 Task: Plan a trip to Sinhyeon, South Korea from 4th December, 2023 to 10th December, 2023 for 1 adult. Place can be private room with 1  bedroom having 1 bed and 1 bathroom. Property type can be hotel.
Action: Mouse moved to (433, 213)
Screenshot: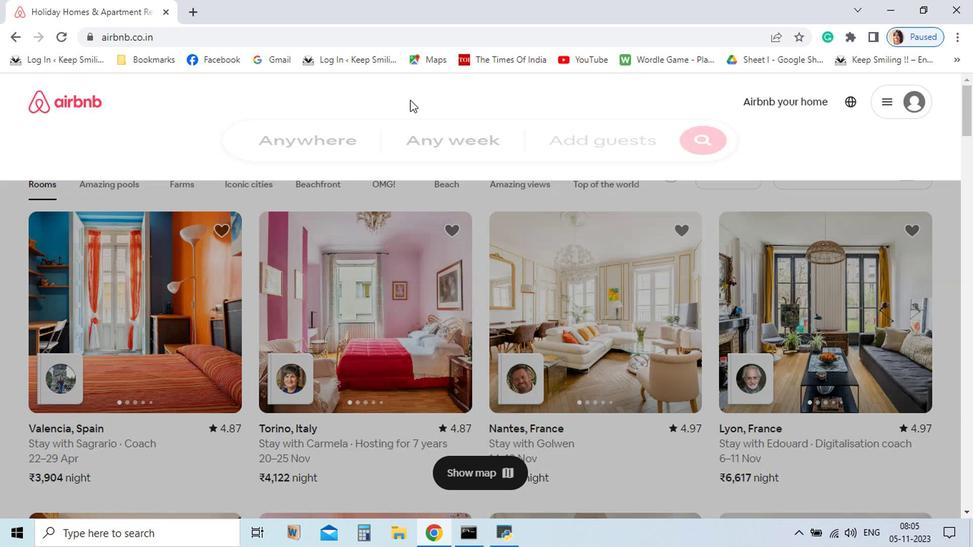 
Action: Mouse pressed left at (433, 213)
Screenshot: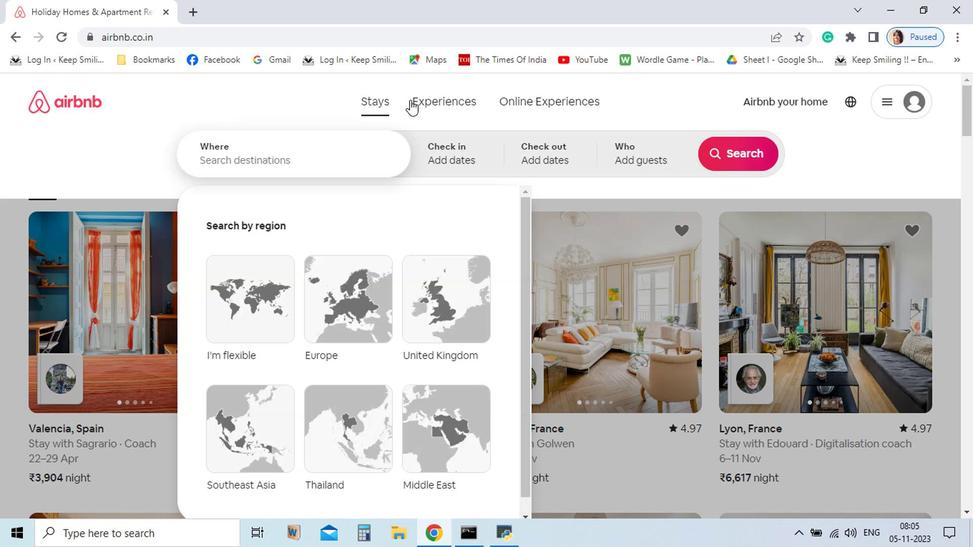 
Action: Mouse moved to (361, 260)
Screenshot: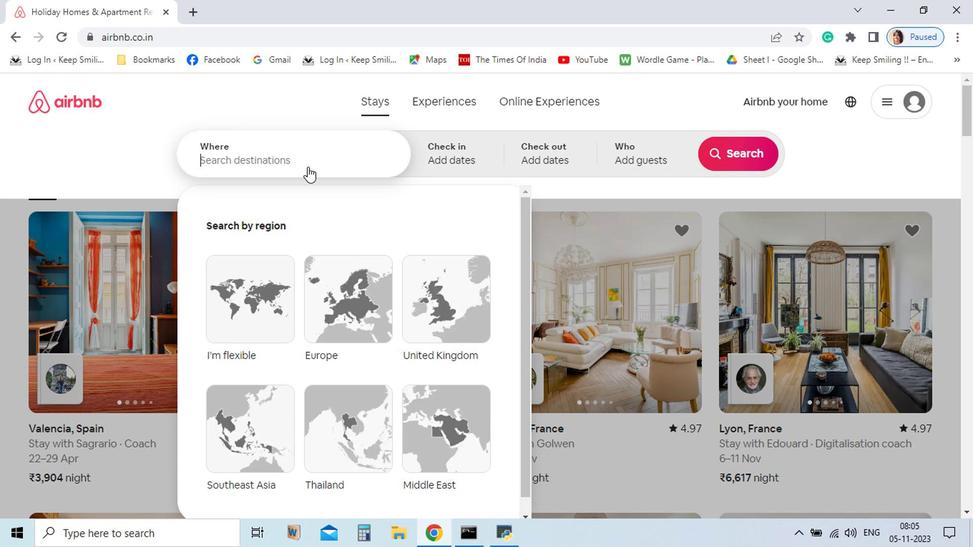 
Action: Mouse pressed left at (361, 260)
Screenshot: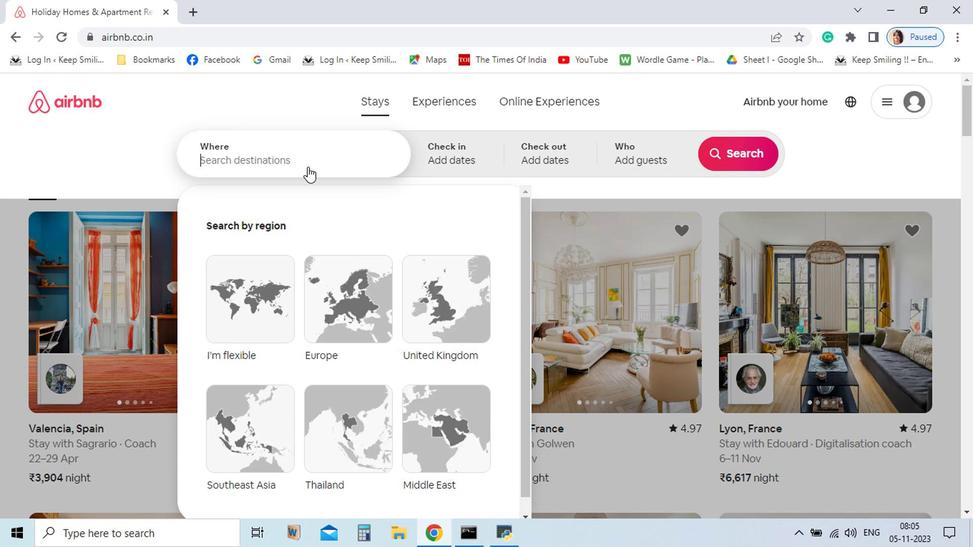 
Action: Mouse moved to (360, 261)
Screenshot: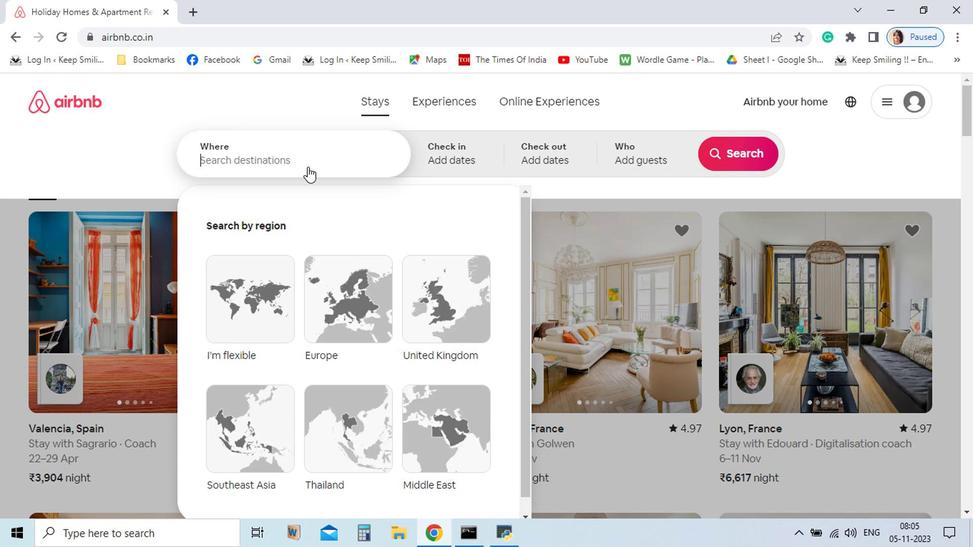 
Action: Key pressed <Key.shift>Sinhyeon,<Key.space><Key.shift>South<Key.space><Key.shift_r>Korea
Screenshot: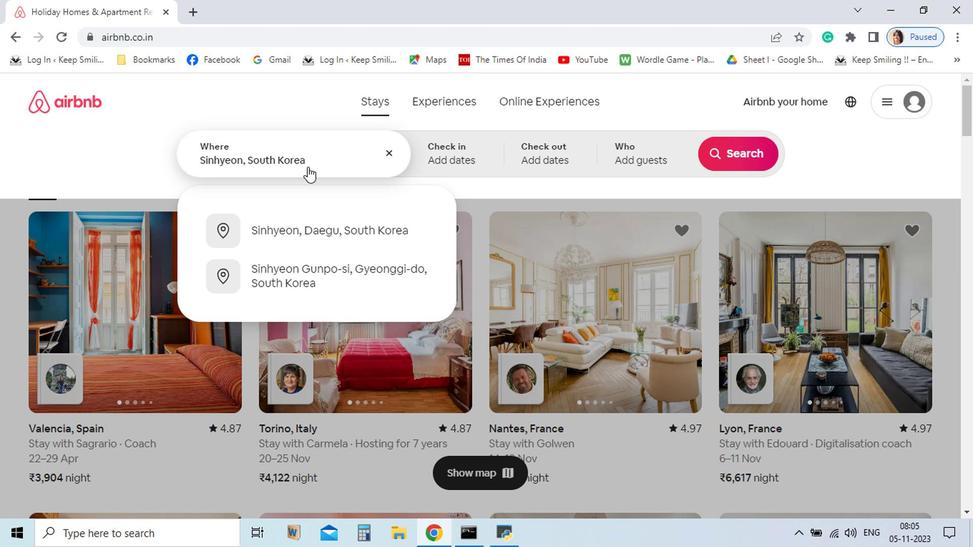 
Action: Mouse moved to (467, 255)
Screenshot: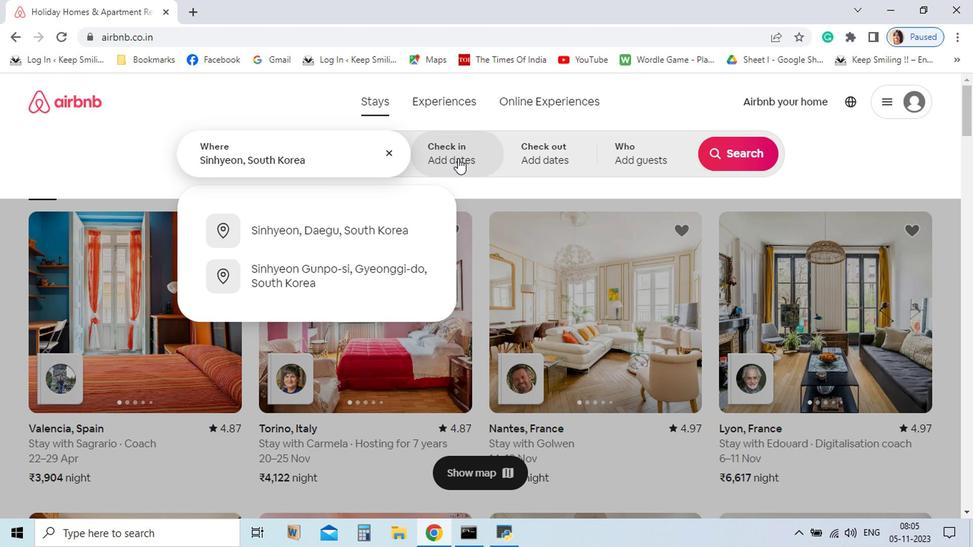 
Action: Mouse pressed left at (467, 255)
Screenshot: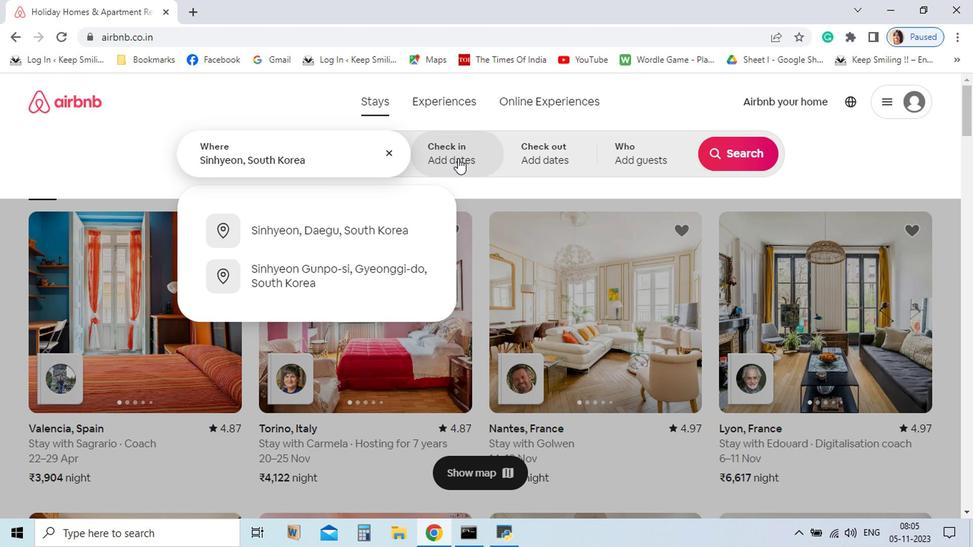 
Action: Mouse moved to (535, 402)
Screenshot: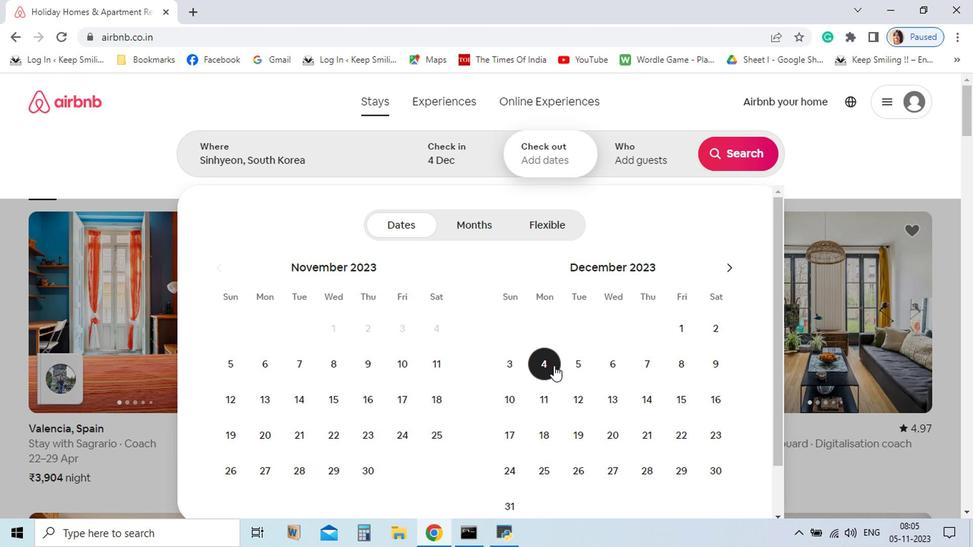 
Action: Mouse pressed left at (535, 402)
Screenshot: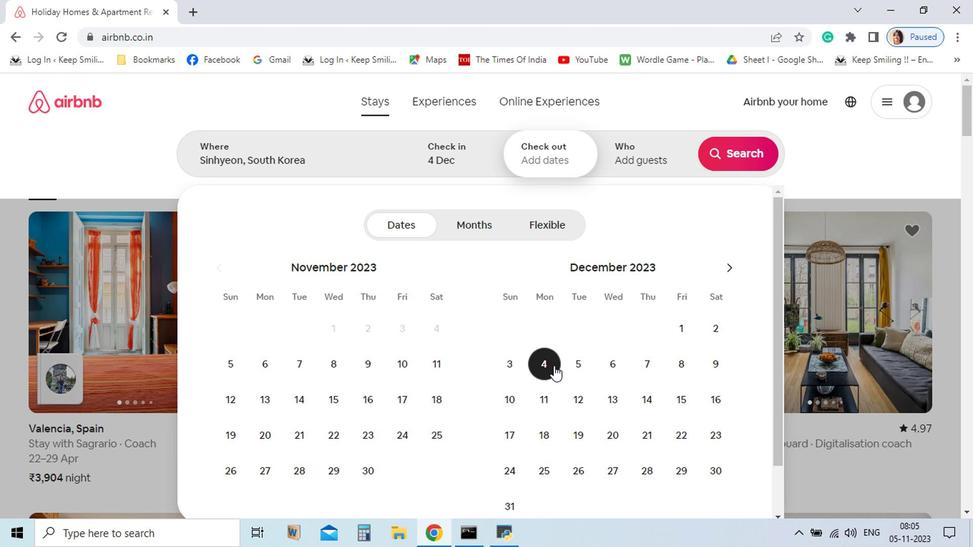 
Action: Mouse moved to (502, 424)
Screenshot: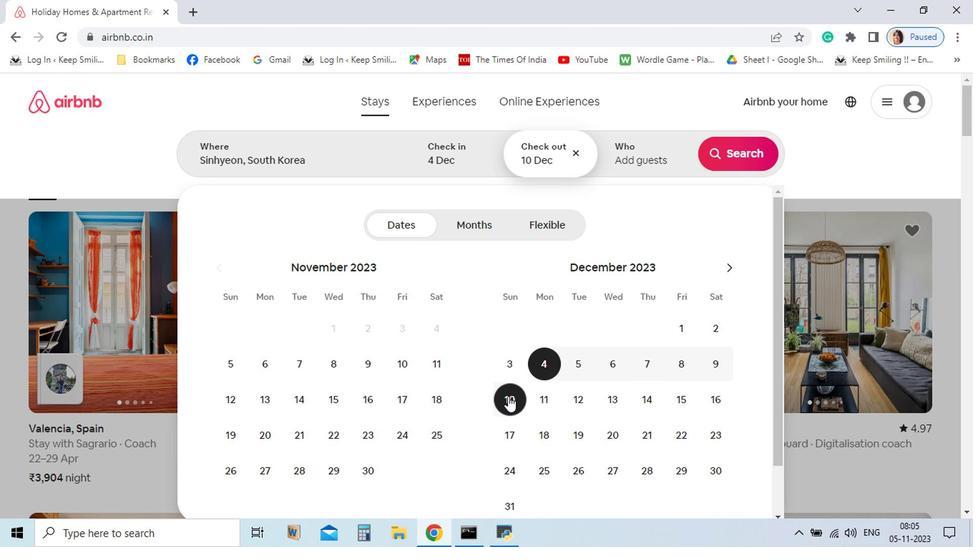 
Action: Mouse pressed left at (502, 424)
Screenshot: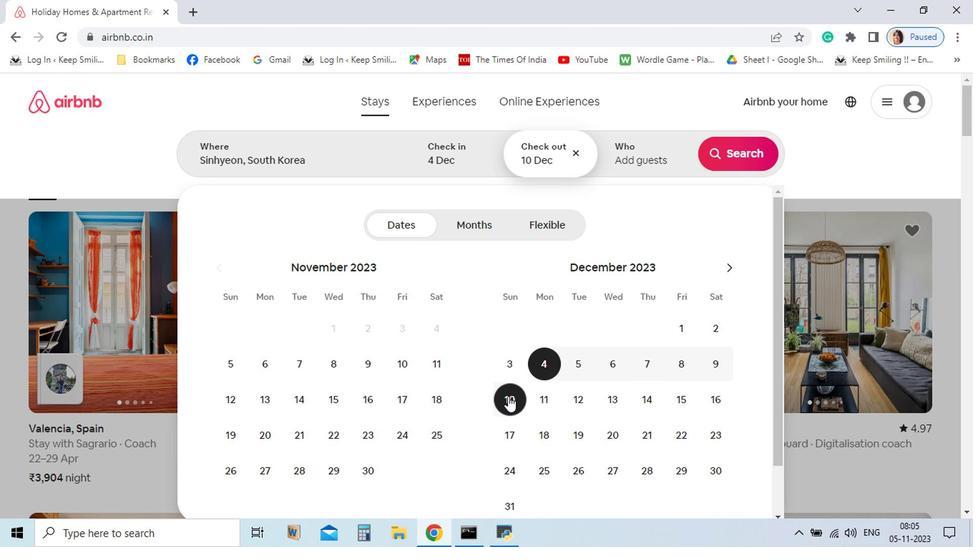 
Action: Mouse moved to (599, 255)
Screenshot: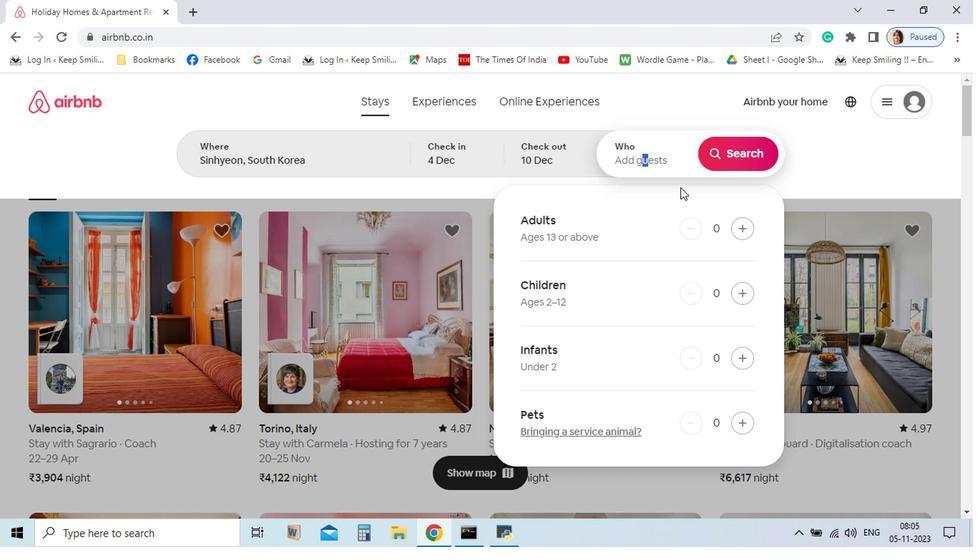 
Action: Mouse pressed left at (599, 255)
Screenshot: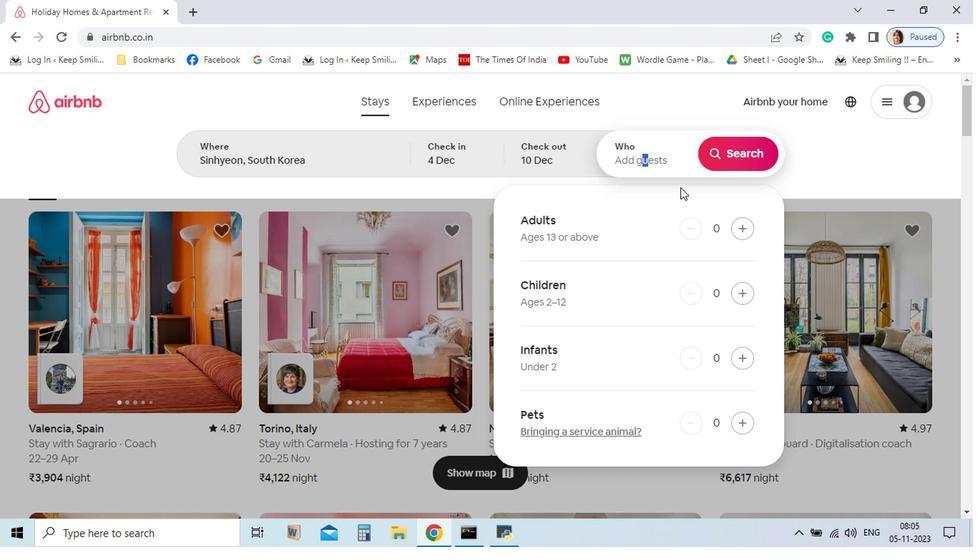 
Action: Mouse moved to (668, 303)
Screenshot: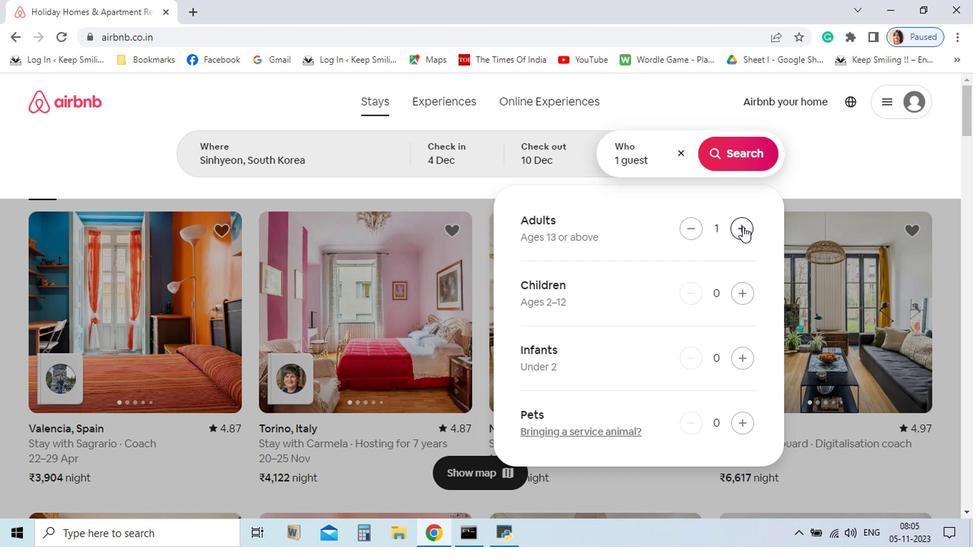 
Action: Mouse pressed left at (668, 303)
Screenshot: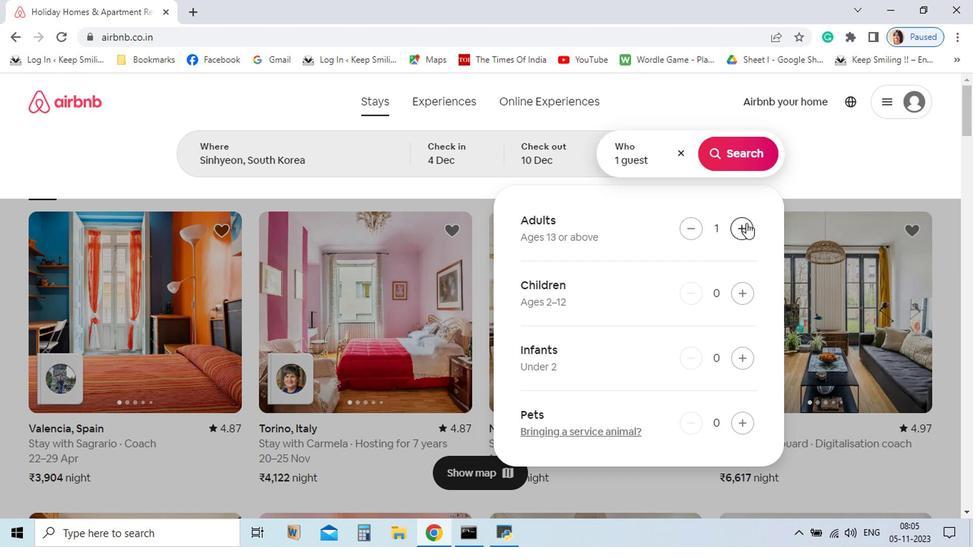 
Action: Mouse moved to (672, 250)
Screenshot: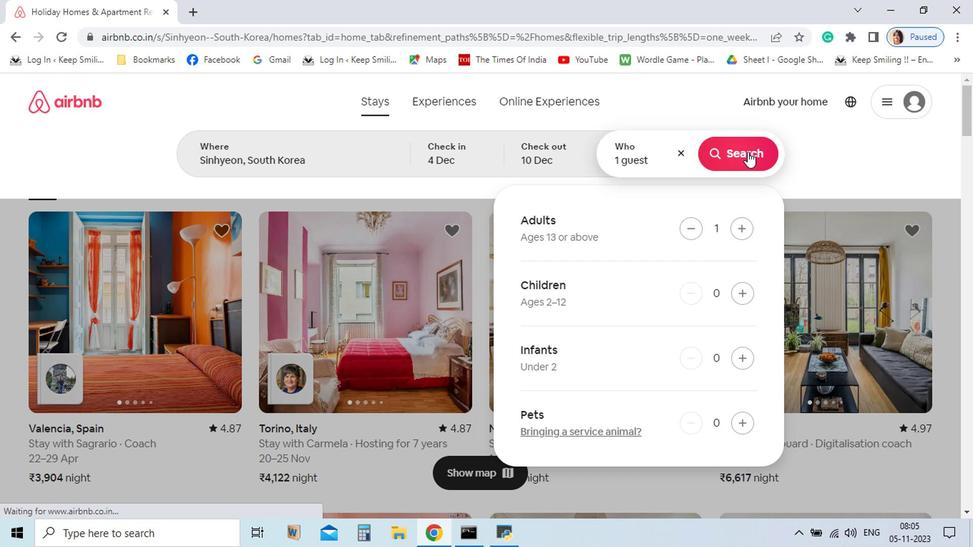 
Action: Mouse pressed left at (672, 250)
Screenshot: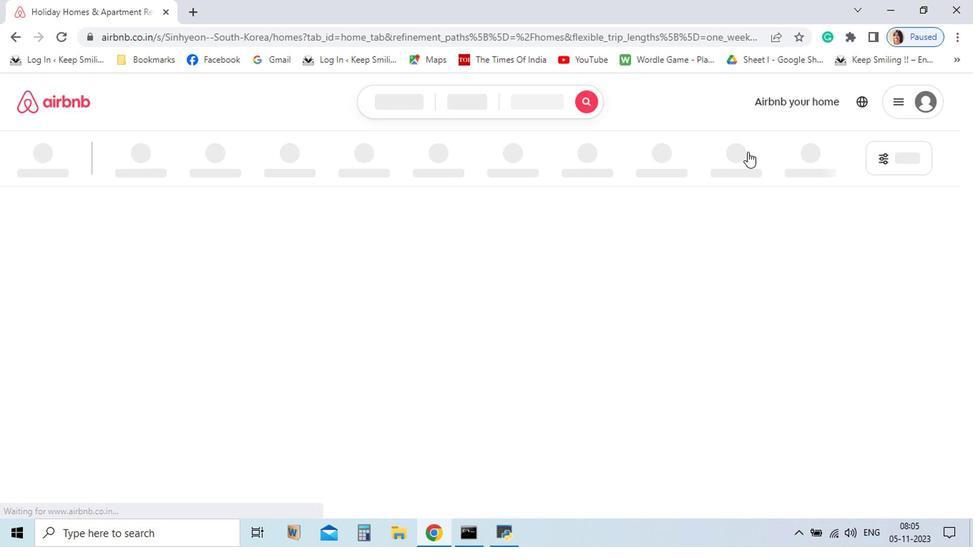 
Action: Mouse moved to (671, 250)
Screenshot: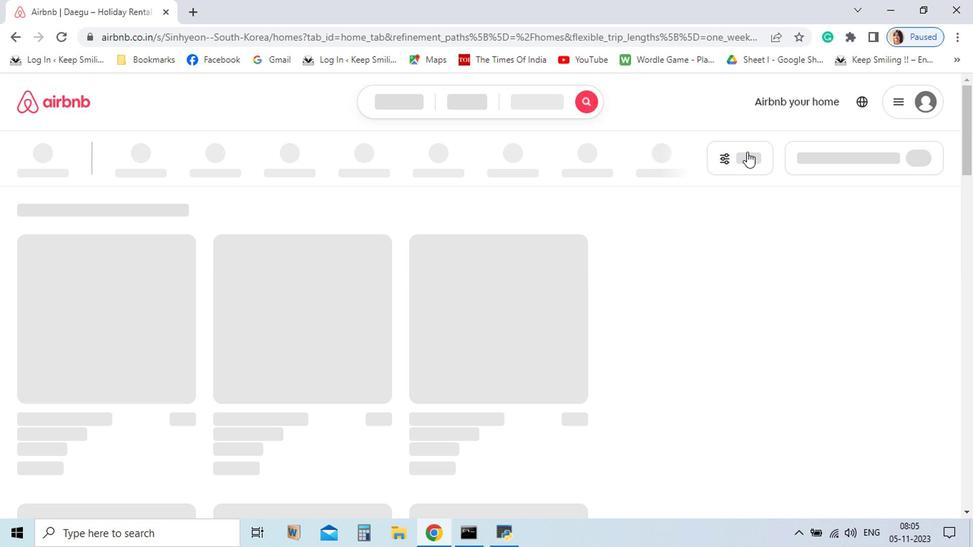 
Action: Mouse pressed left at (671, 250)
Screenshot: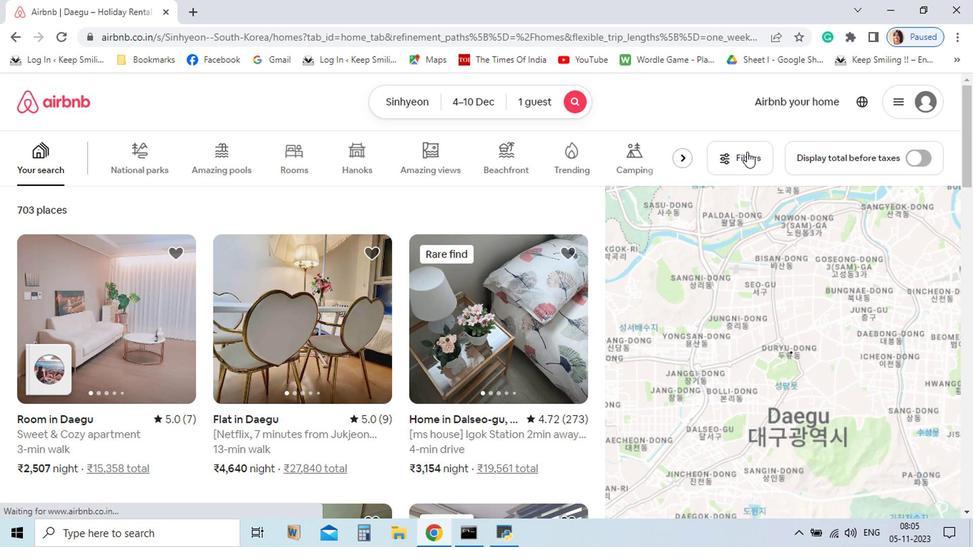 
Action: Mouse moved to (671, 252)
Screenshot: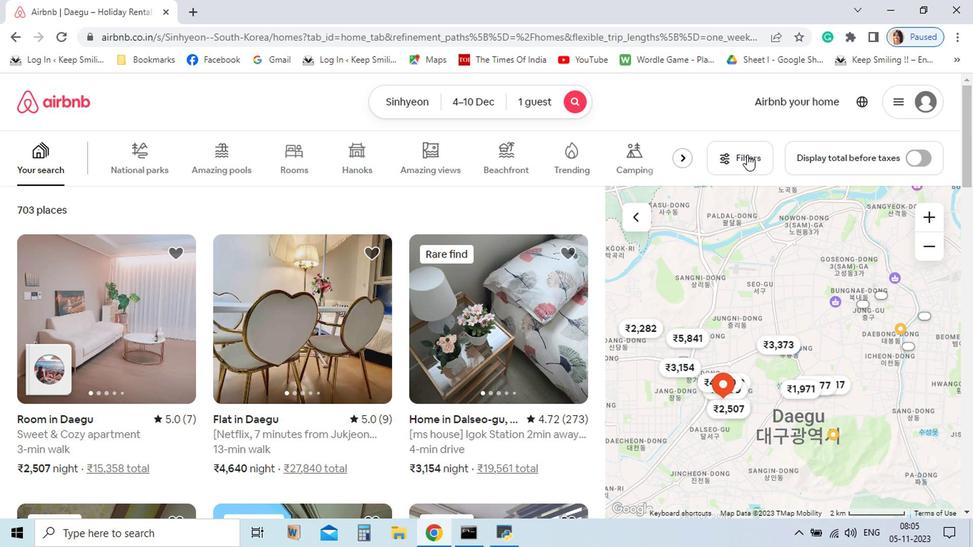 
Action: Mouse pressed left at (671, 252)
Screenshot: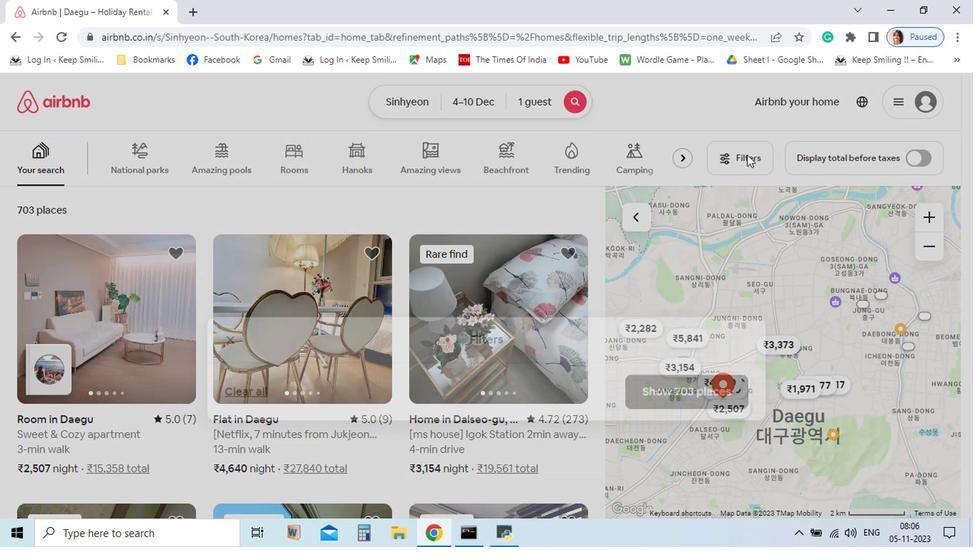 
Action: Mouse pressed left at (671, 252)
Screenshot: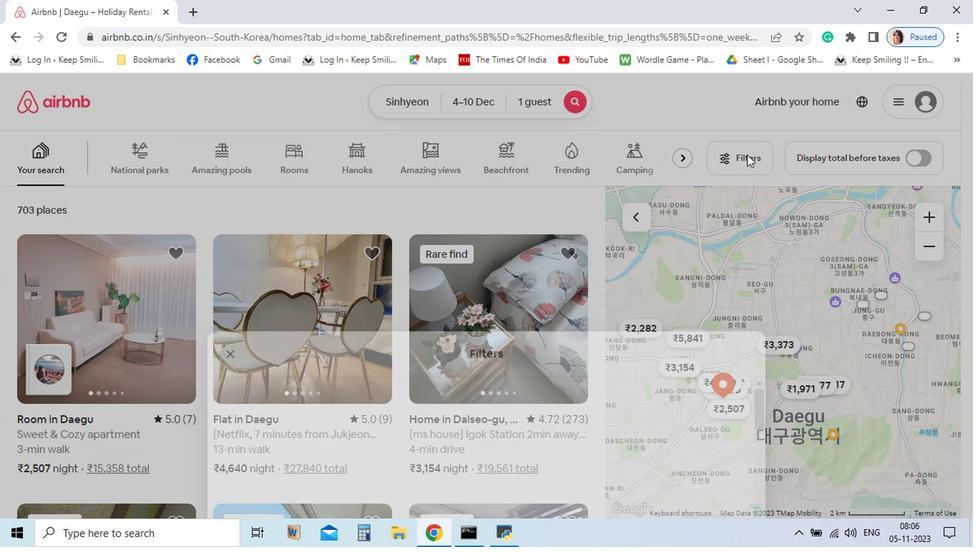 
Action: Mouse moved to (678, 277)
Screenshot: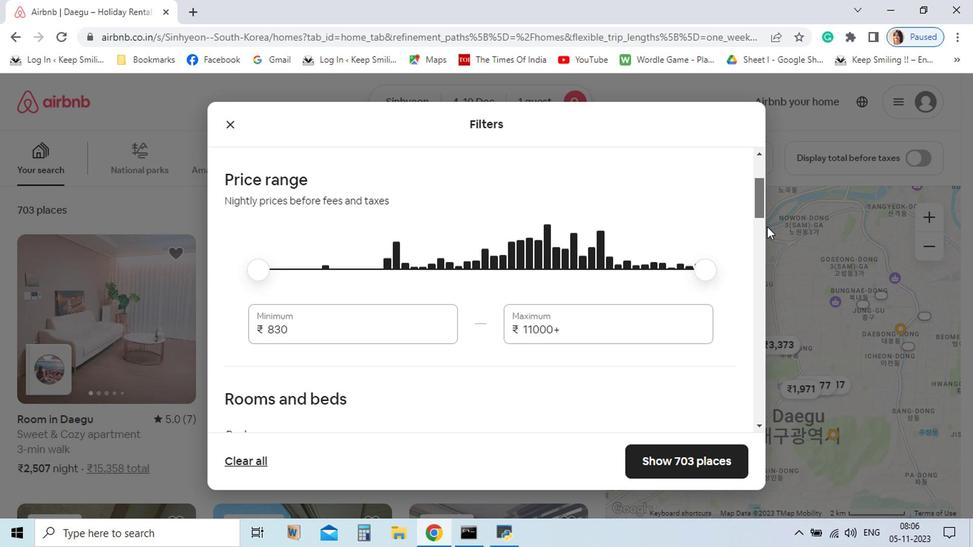 
Action: Mouse pressed left at (678, 277)
Screenshot: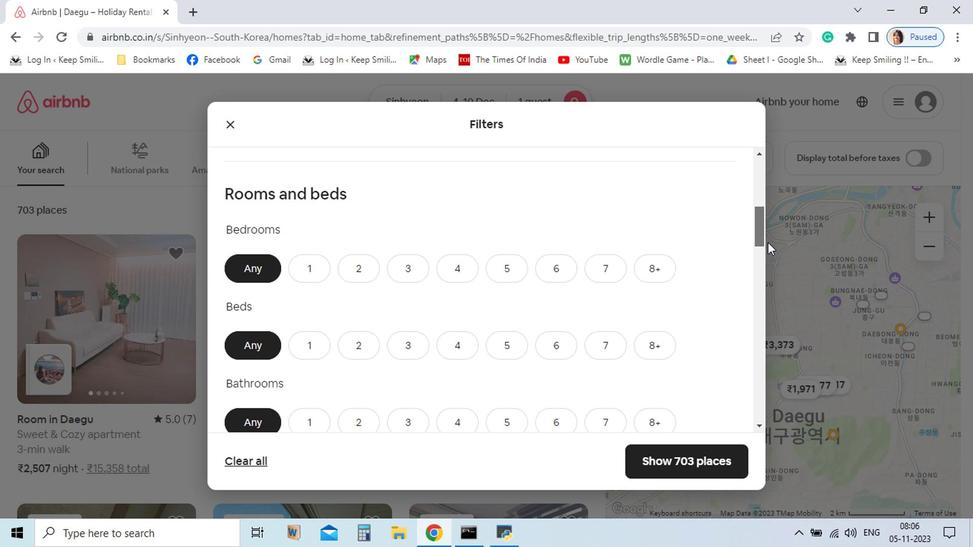 
Action: Mouse moved to (372, 307)
Screenshot: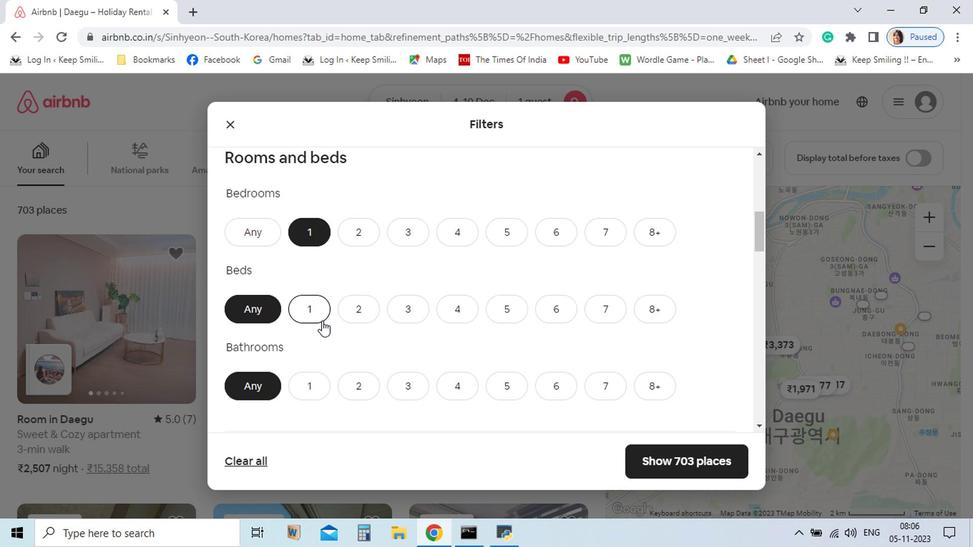 
Action: Mouse pressed left at (372, 307)
Screenshot: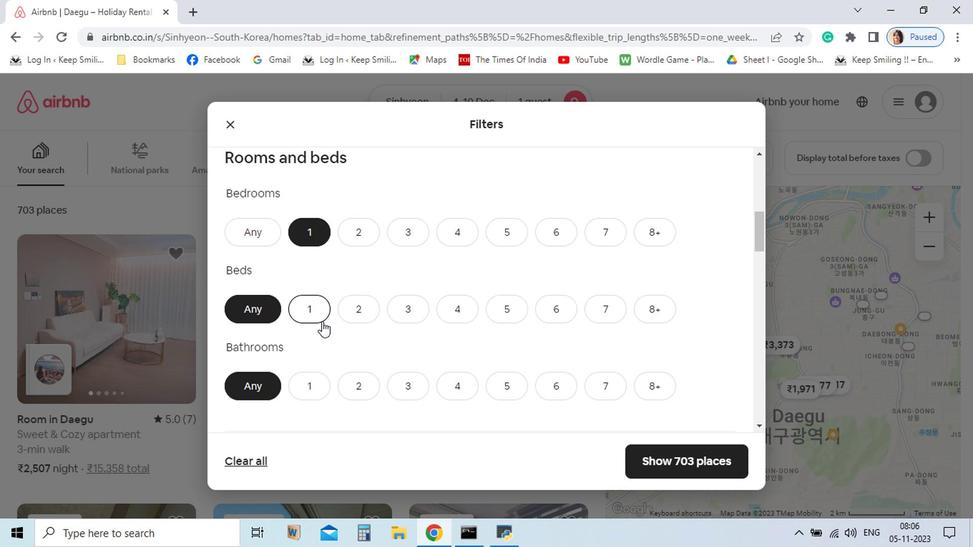 
Action: Mouse moved to (370, 370)
Screenshot: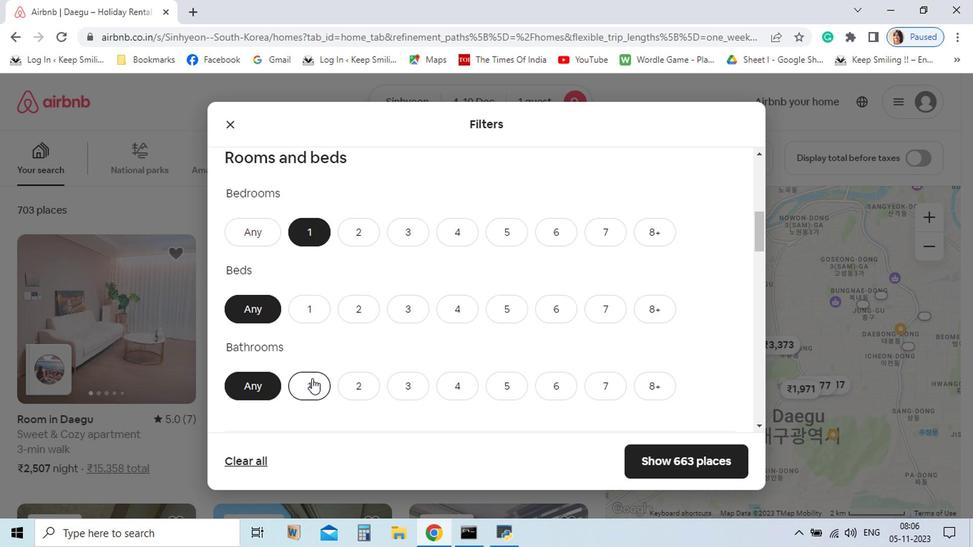 
Action: Mouse pressed left at (370, 370)
Screenshot: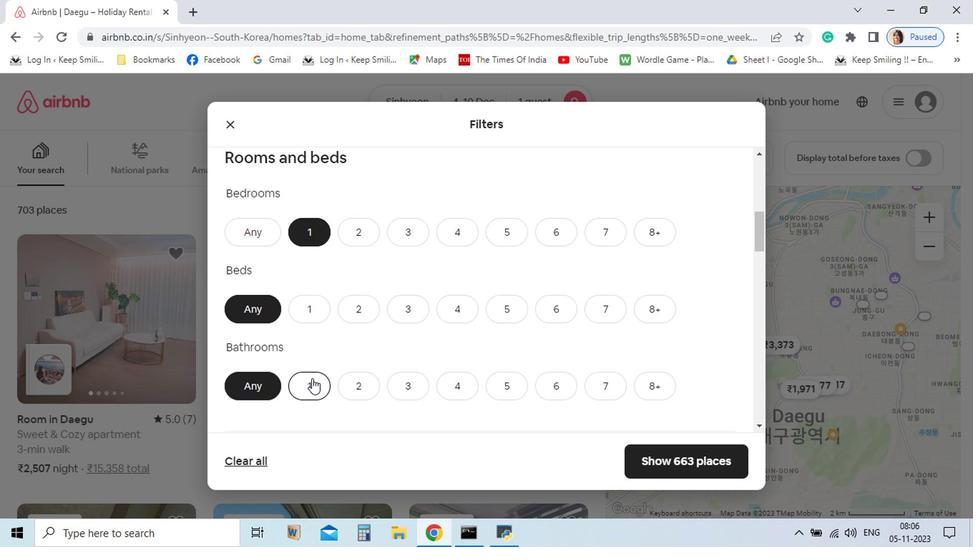 
Action: Mouse moved to (365, 367)
Screenshot: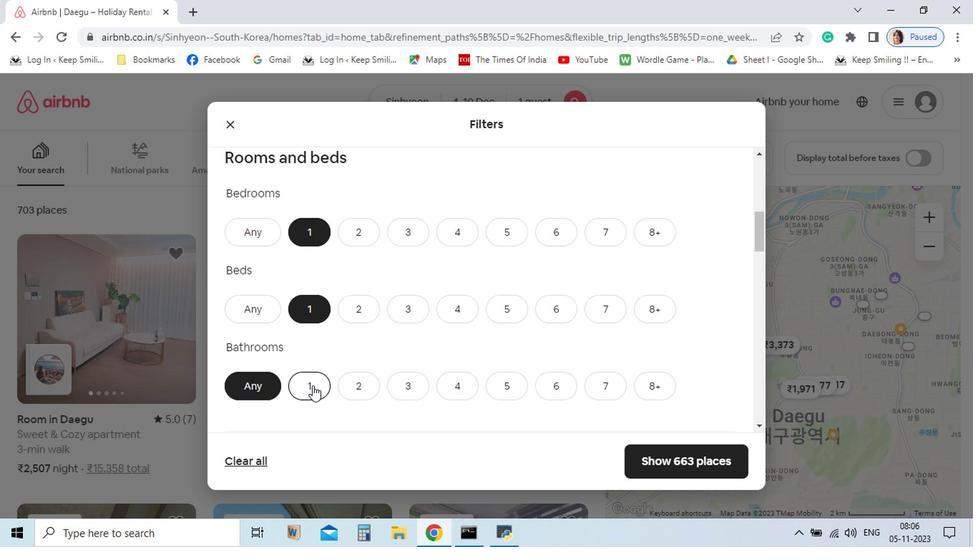 
Action: Mouse pressed left at (365, 367)
Screenshot: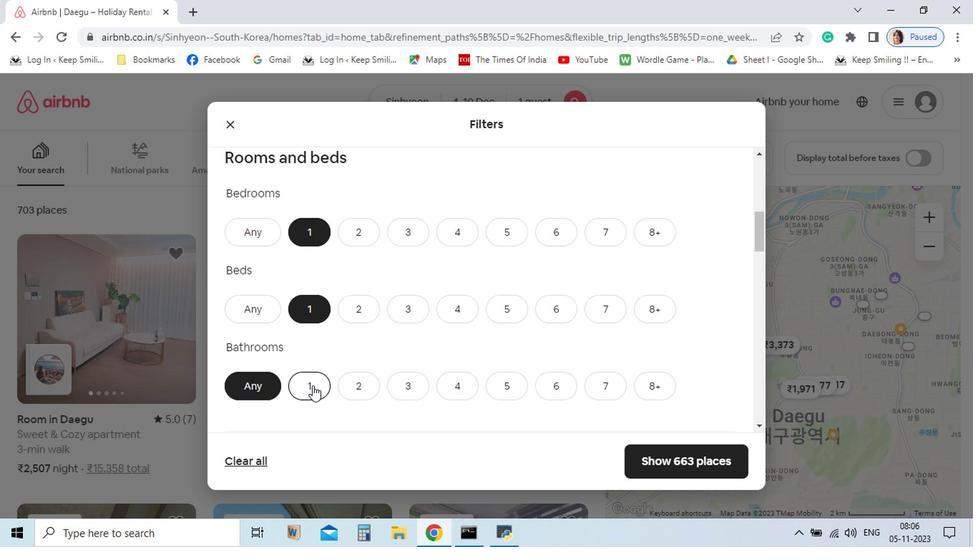 
Action: Mouse moved to (364, 416)
Screenshot: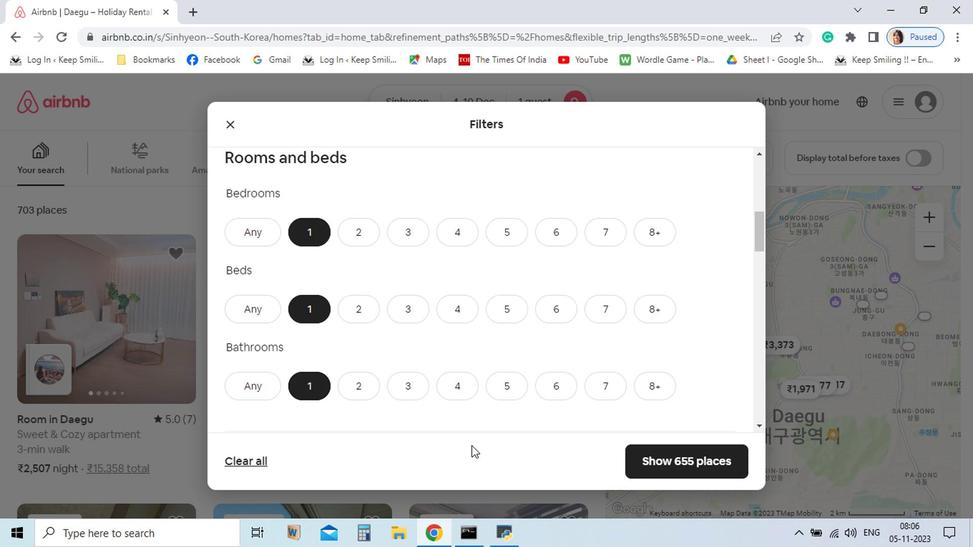 
Action: Mouse pressed left at (364, 416)
Screenshot: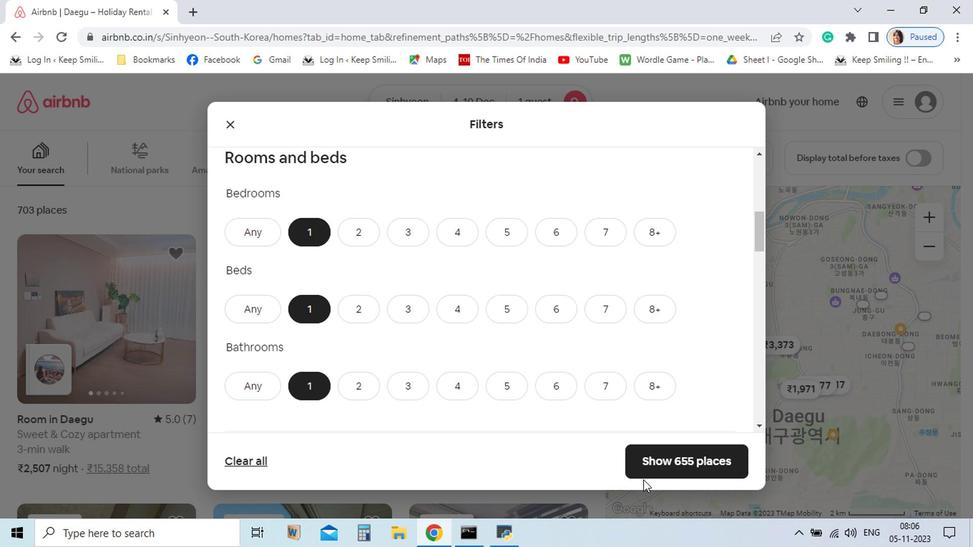 
Action: Mouse moved to (678, 311)
Screenshot: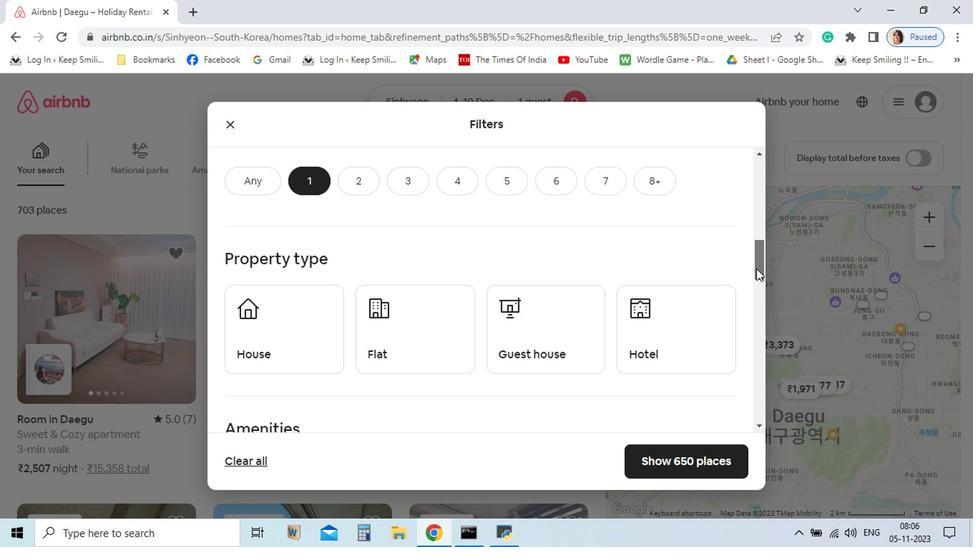 
Action: Mouse pressed left at (678, 311)
Screenshot: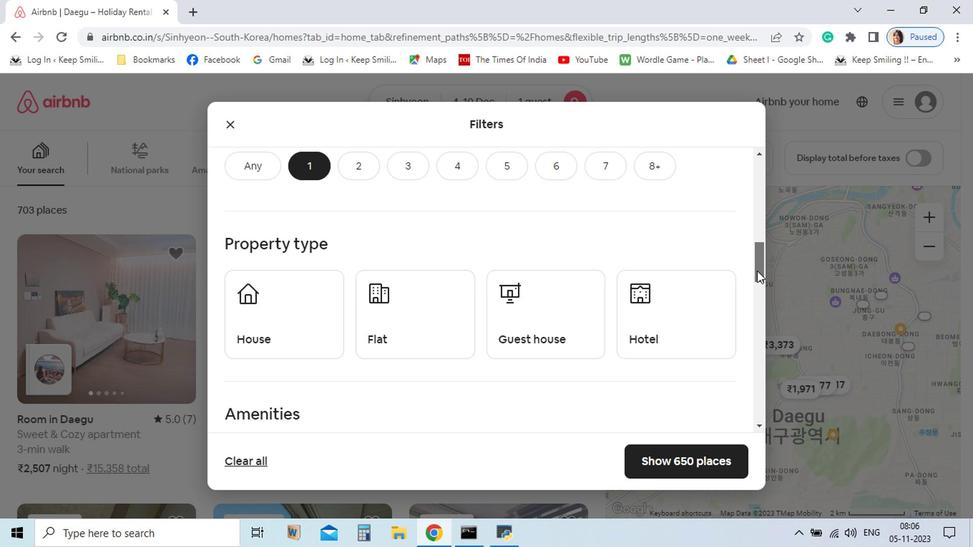 
Action: Mouse moved to (618, 363)
Screenshot: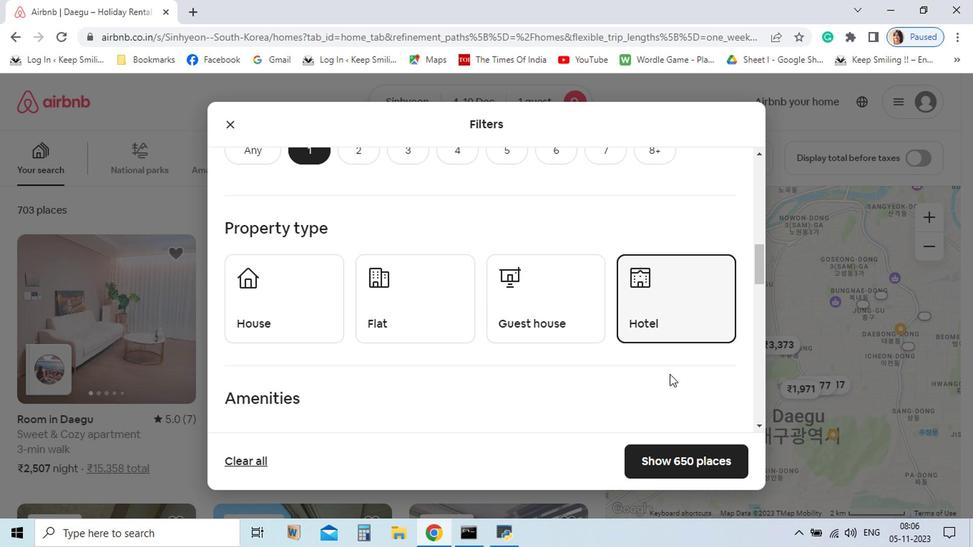 
Action: Mouse pressed left at (618, 363)
Screenshot: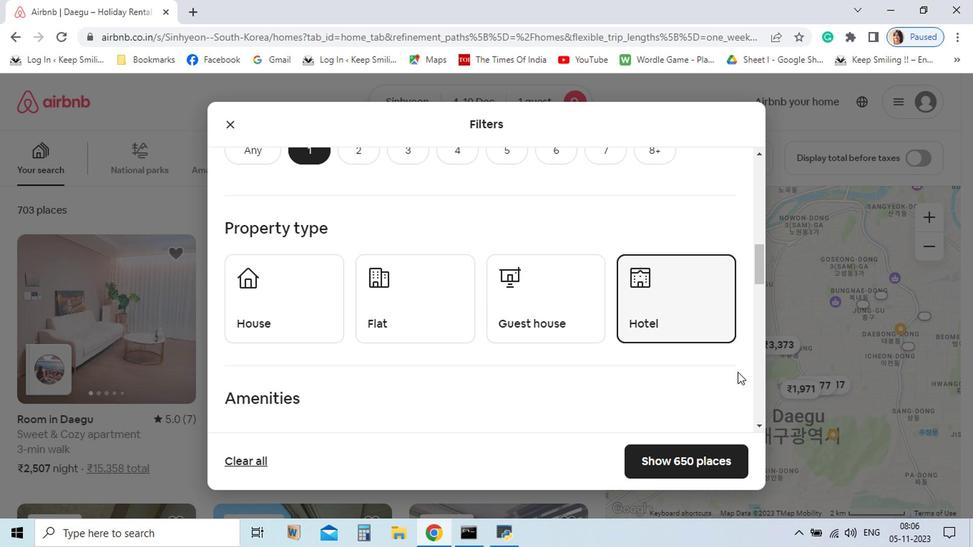 
Action: Mouse moved to (650, 473)
Screenshot: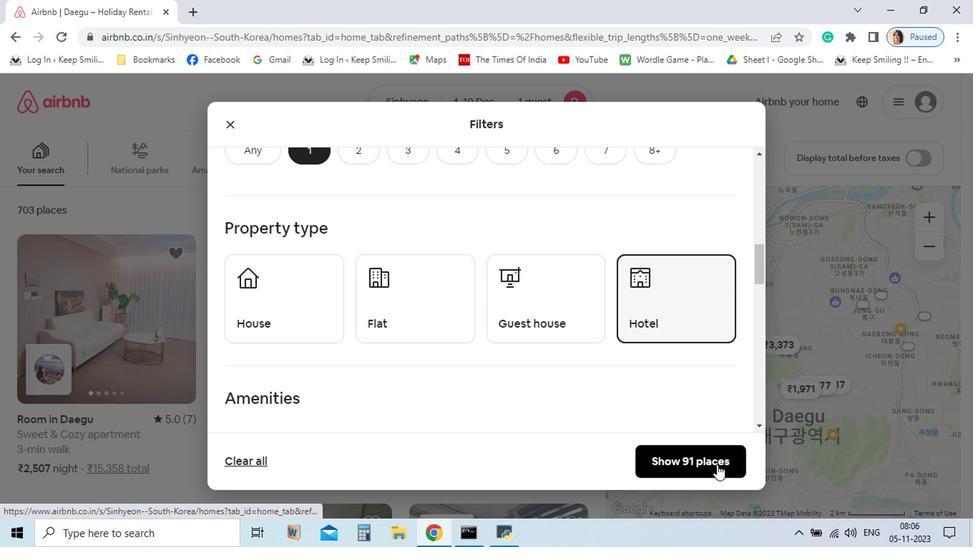 
Action: Mouse pressed left at (650, 473)
Screenshot: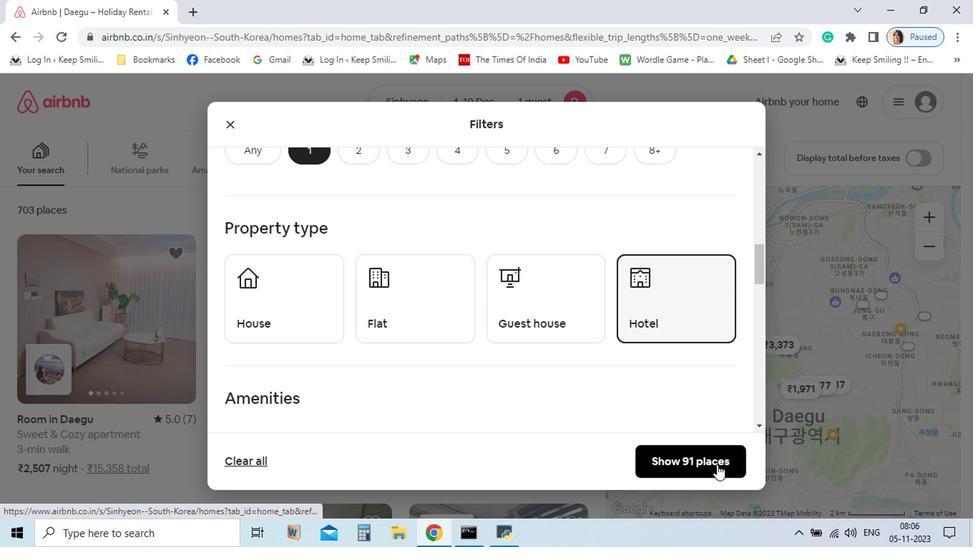 
Action: Mouse moved to (203, 438)
Screenshot: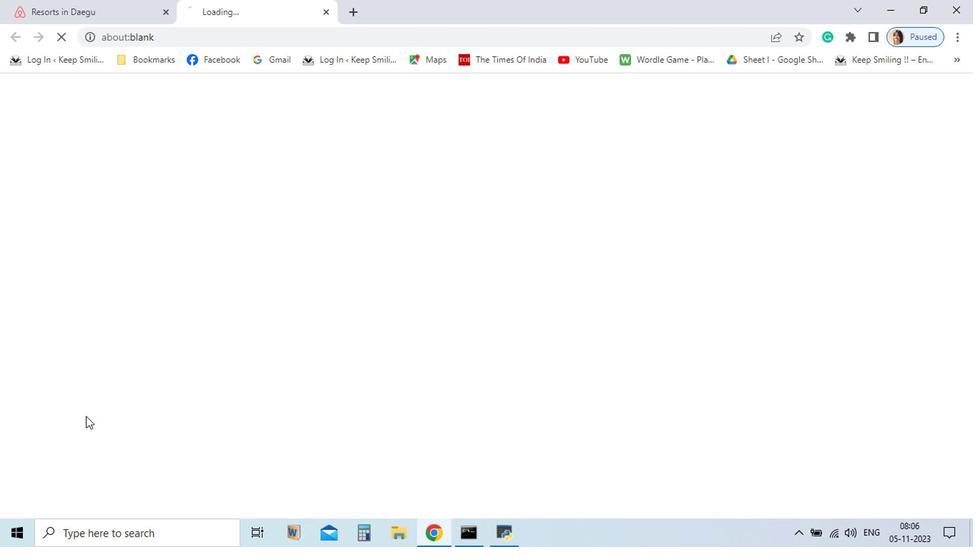 
Action: Mouse pressed left at (203, 438)
Screenshot: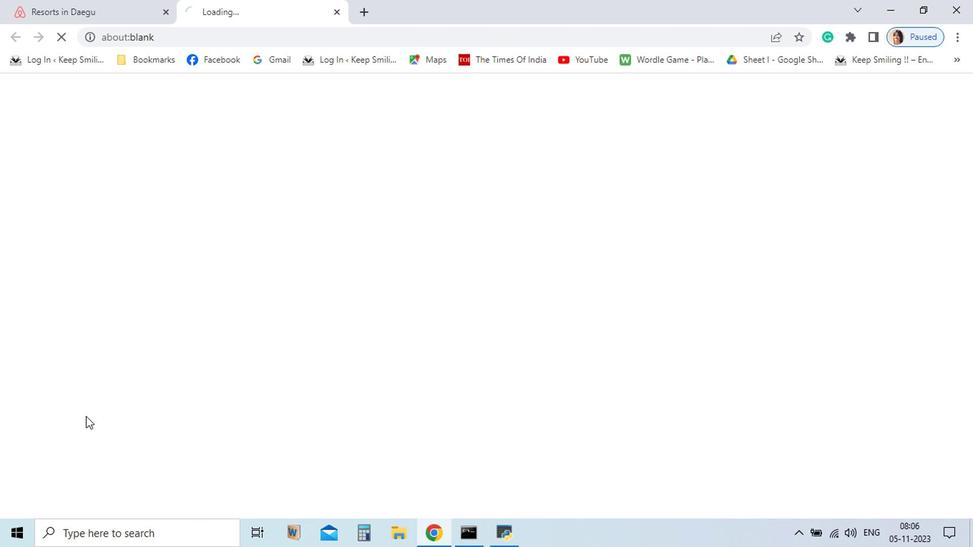 
Action: Mouse moved to (724, 430)
Screenshot: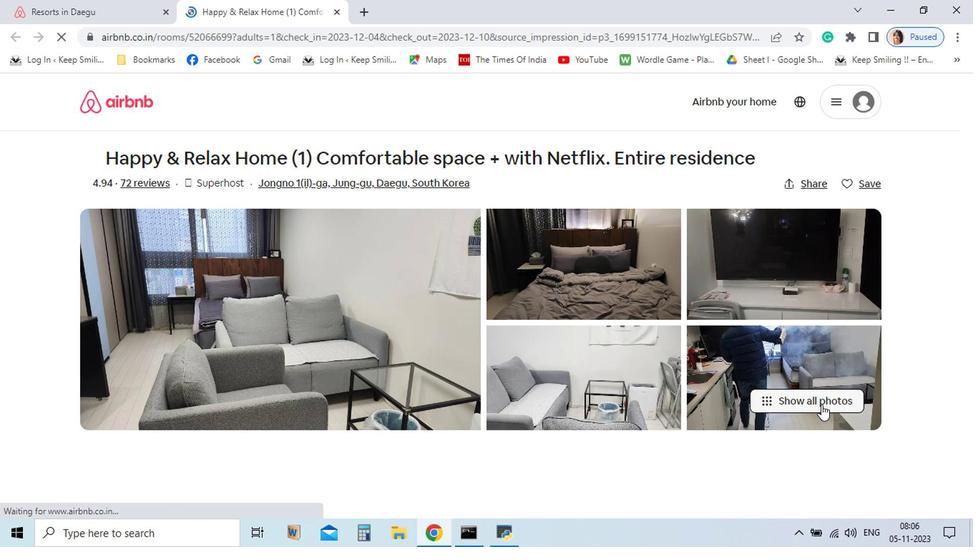 
Action: Mouse pressed left at (724, 430)
Screenshot: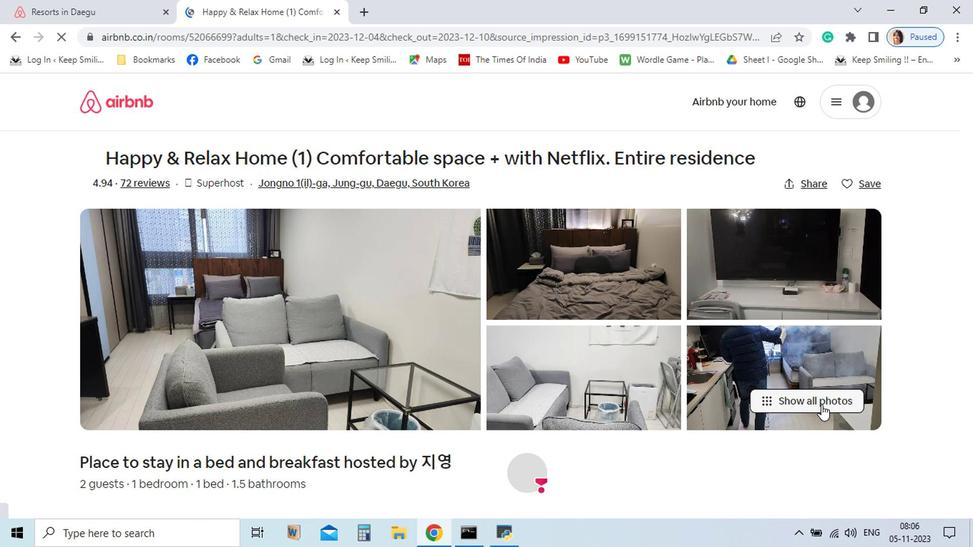 
Action: Mouse scrolled (724, 430) with delta (0, 0)
Screenshot: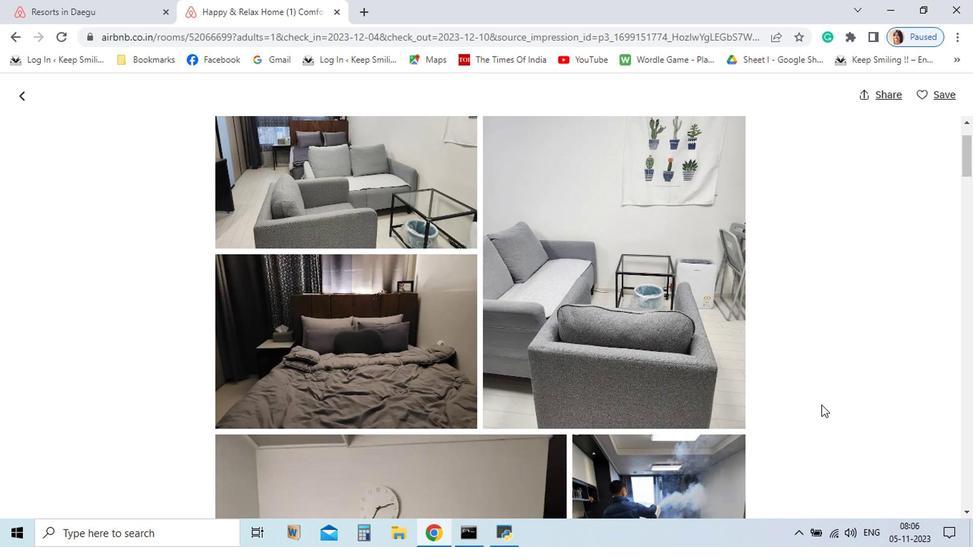 
Action: Mouse scrolled (724, 430) with delta (0, 0)
Screenshot: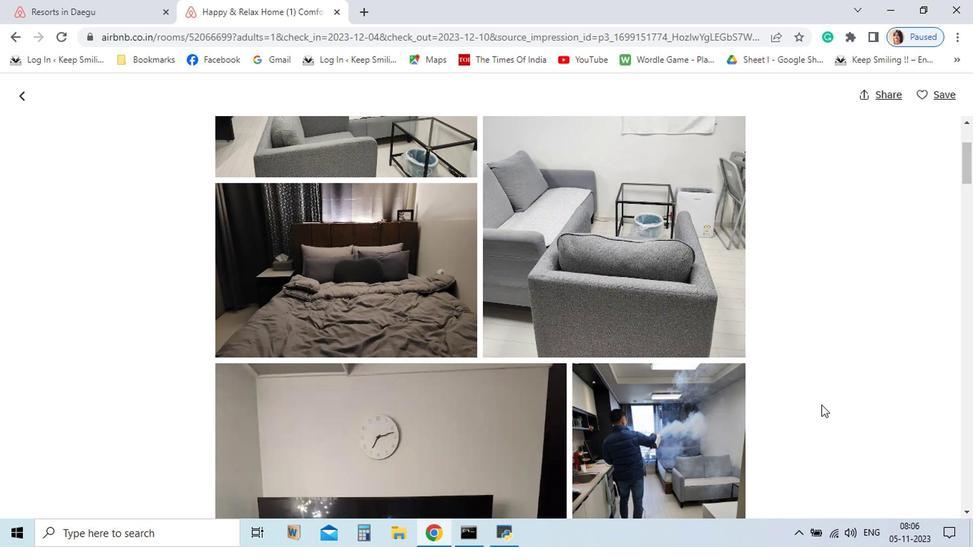 
Action: Mouse scrolled (724, 430) with delta (0, 0)
Screenshot: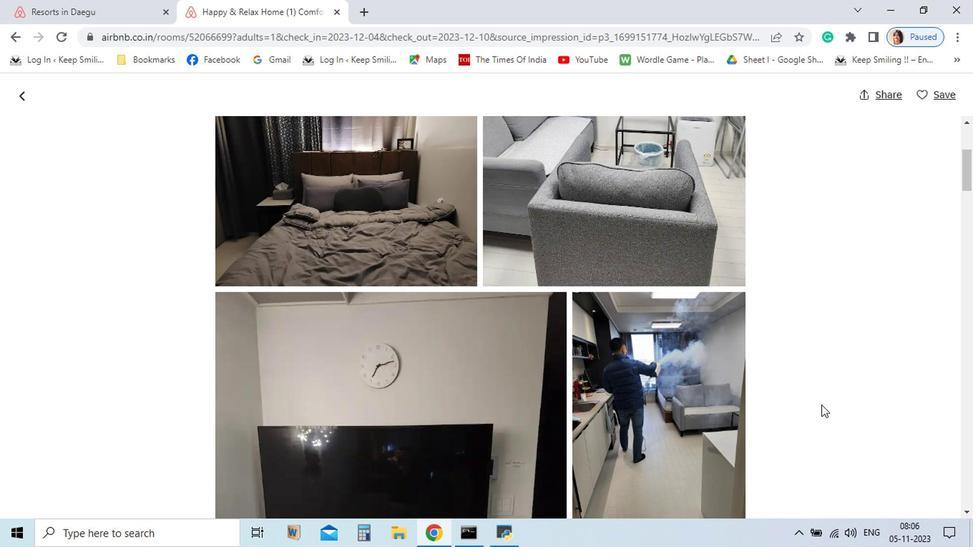 
Action: Mouse scrolled (724, 430) with delta (0, 0)
Screenshot: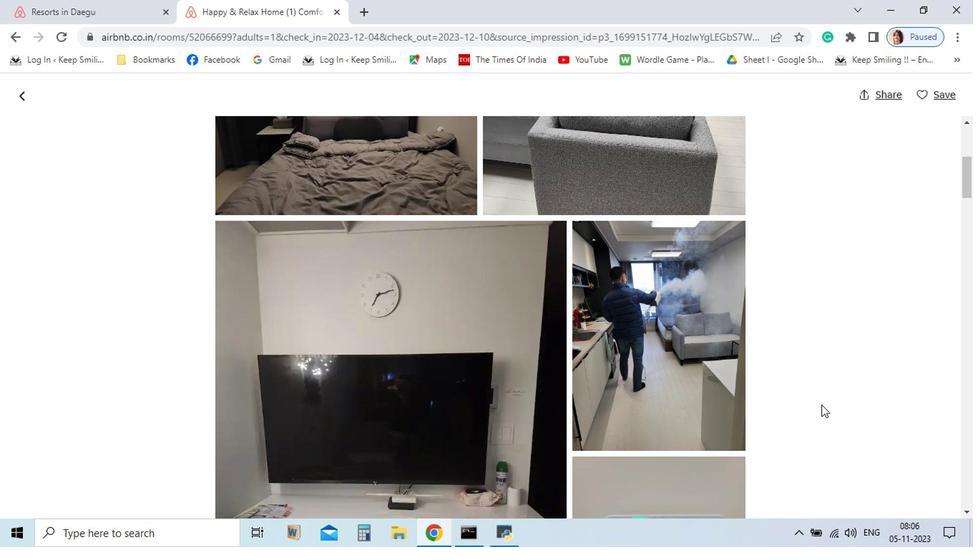 
Action: Mouse scrolled (724, 430) with delta (0, 0)
Screenshot: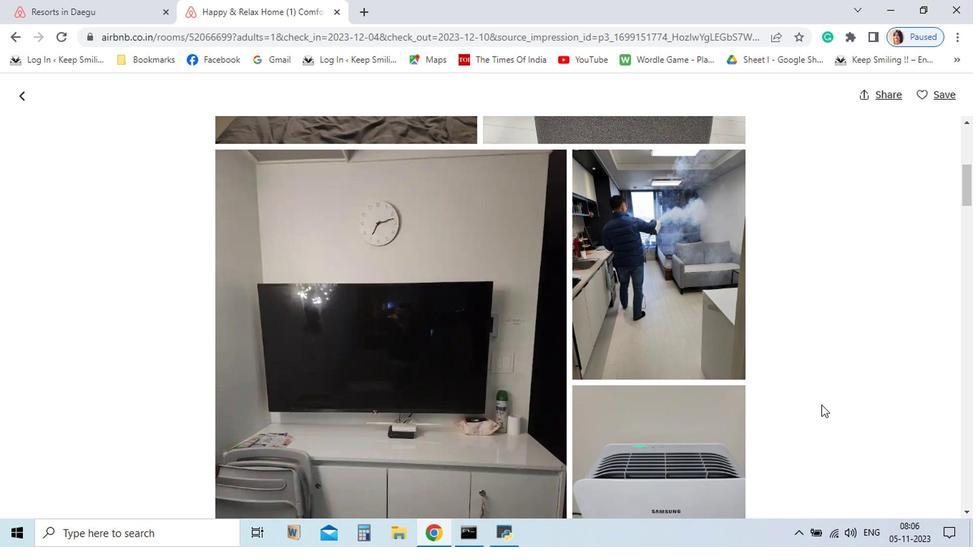 
Action: Mouse scrolled (724, 430) with delta (0, 0)
Screenshot: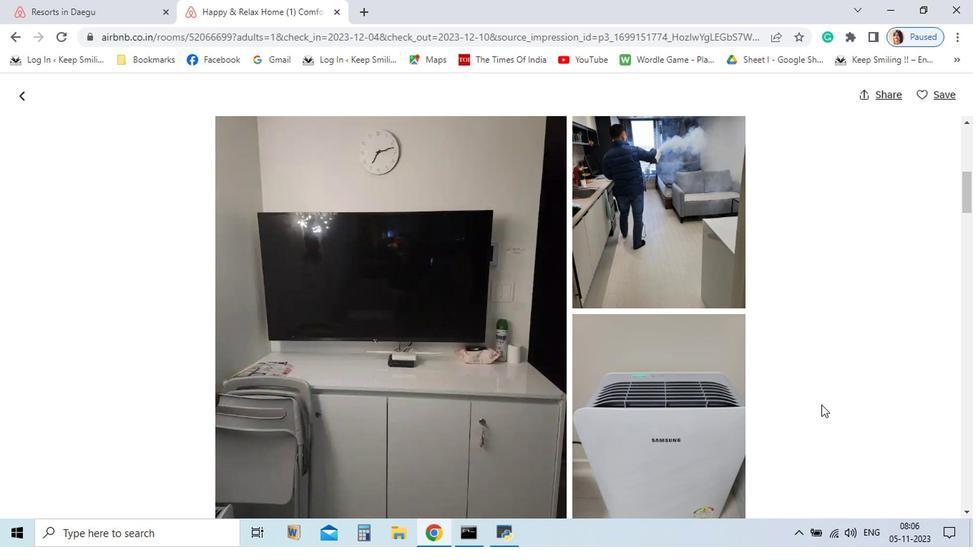 
Action: Mouse scrolled (724, 430) with delta (0, 0)
Screenshot: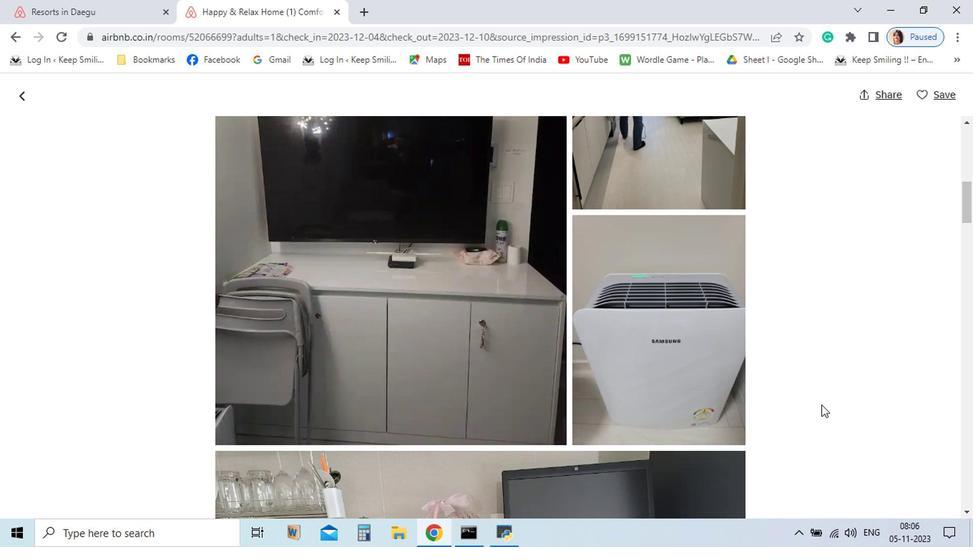
Action: Mouse scrolled (724, 430) with delta (0, 0)
Screenshot: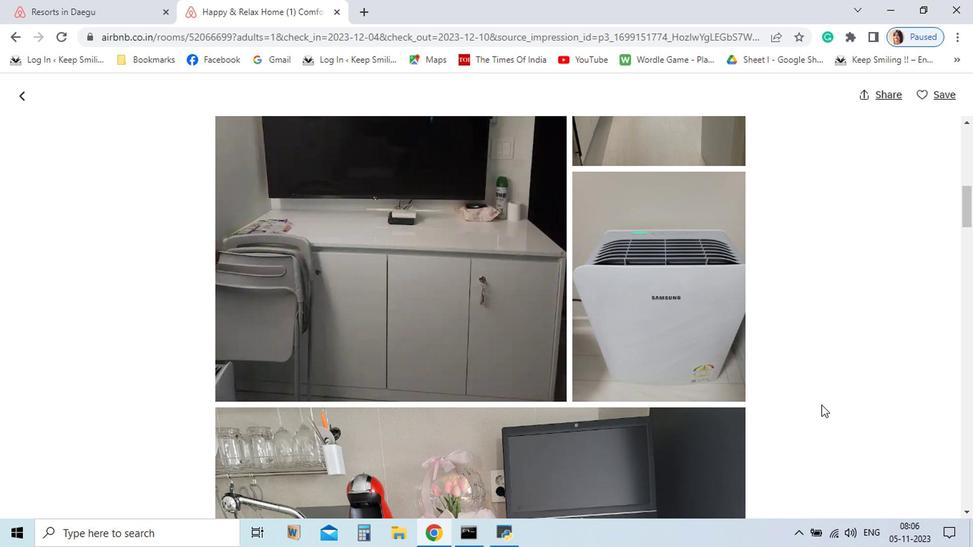 
Action: Mouse scrolled (724, 430) with delta (0, 0)
Screenshot: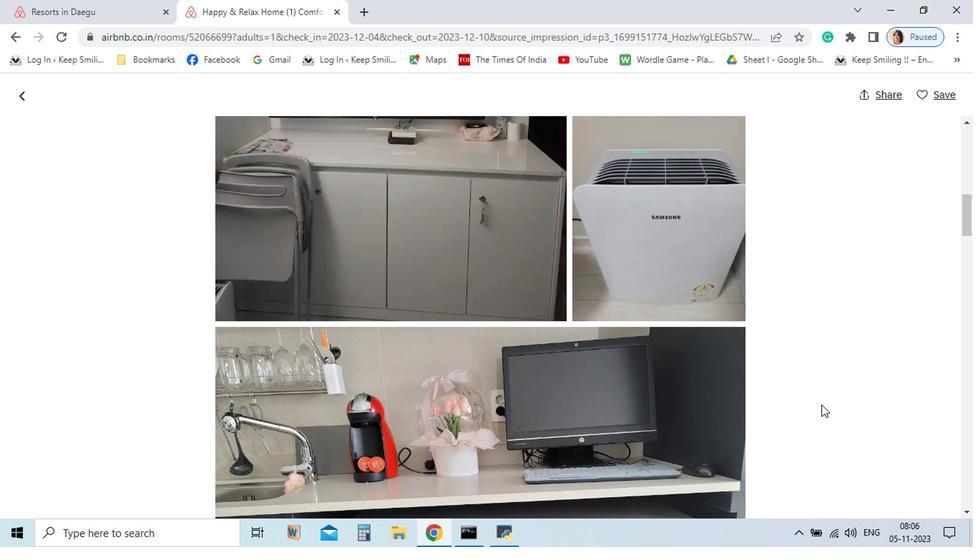 
Action: Mouse scrolled (724, 430) with delta (0, 0)
Screenshot: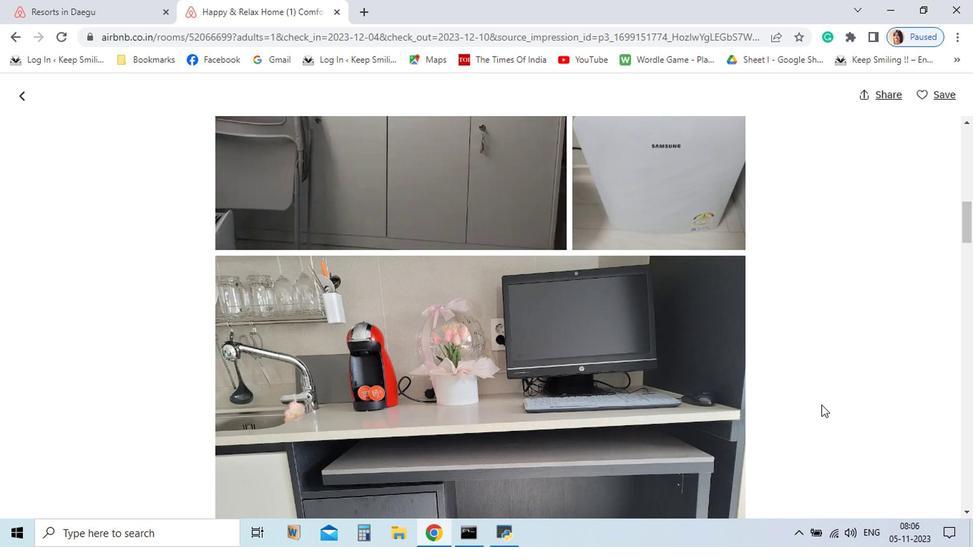 
Action: Mouse scrolled (724, 430) with delta (0, 0)
Screenshot: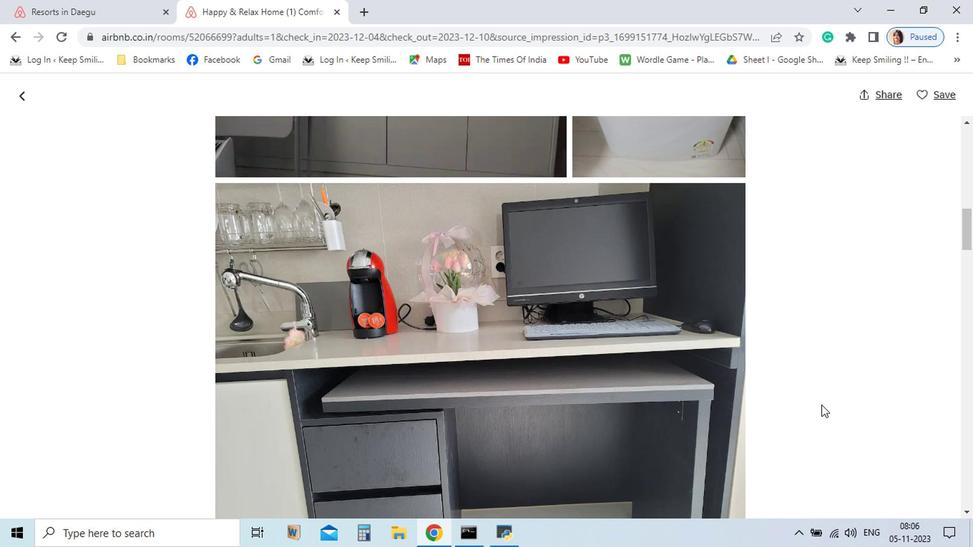 
Action: Mouse scrolled (724, 430) with delta (0, 0)
Screenshot: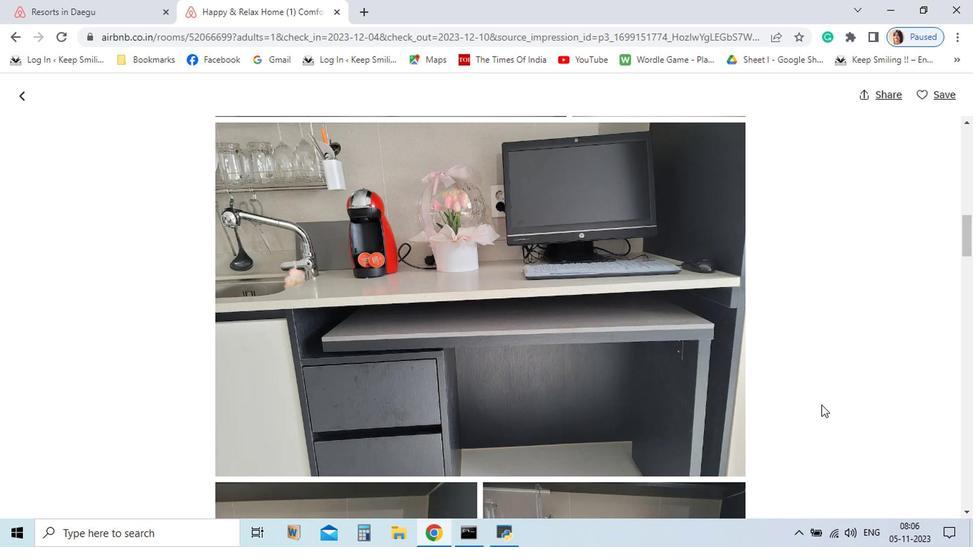 
Action: Mouse scrolled (724, 430) with delta (0, 0)
Screenshot: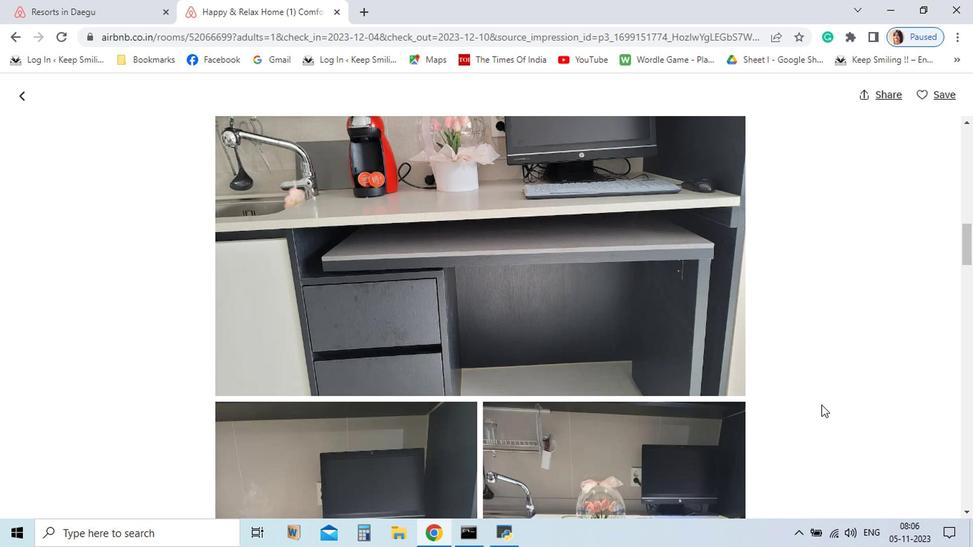 
Action: Mouse scrolled (724, 430) with delta (0, 0)
Screenshot: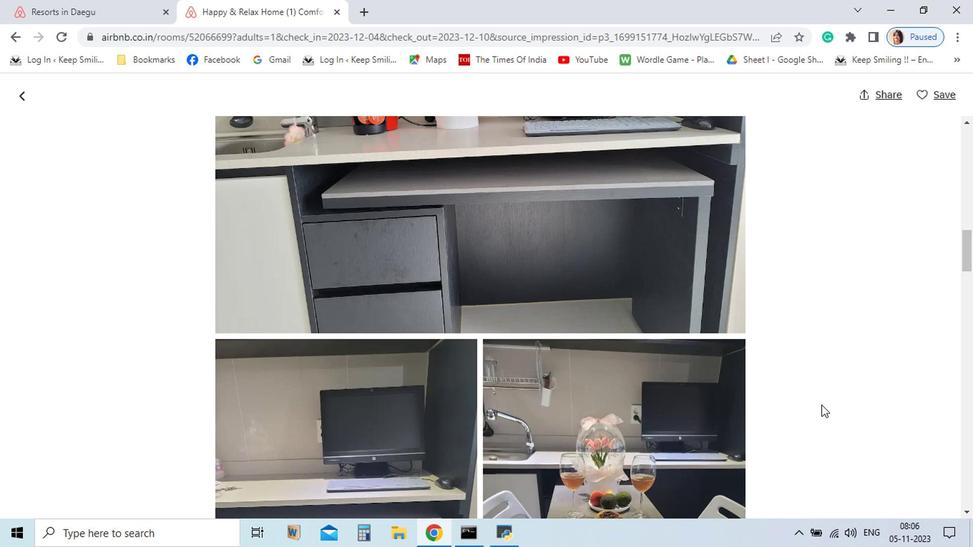 
Action: Mouse scrolled (724, 430) with delta (0, 0)
Screenshot: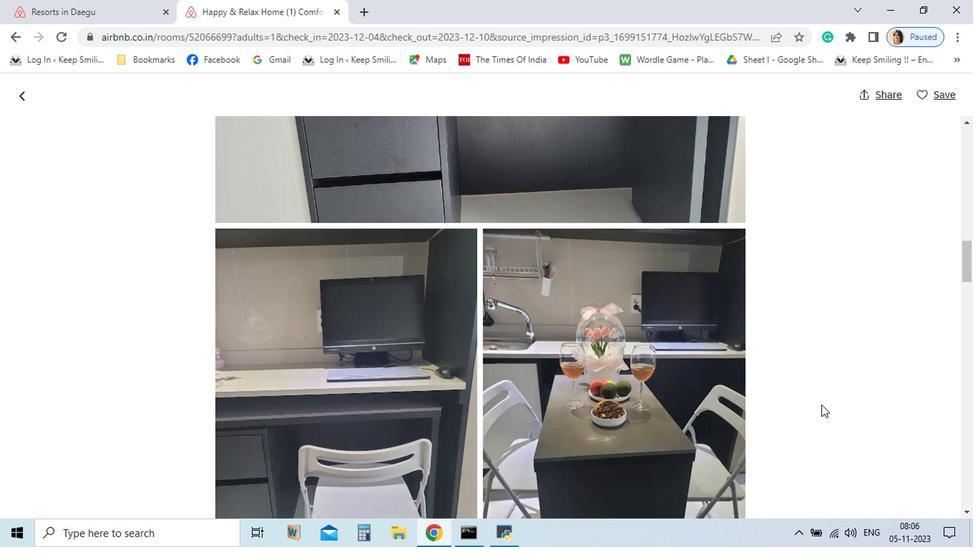 
Action: Mouse scrolled (724, 430) with delta (0, 0)
Screenshot: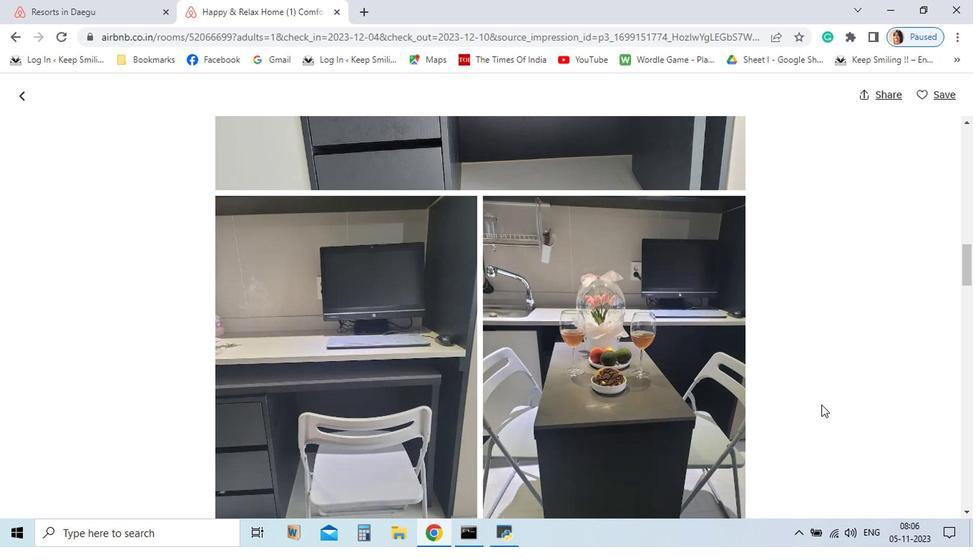 
Action: Mouse scrolled (724, 430) with delta (0, 0)
Screenshot: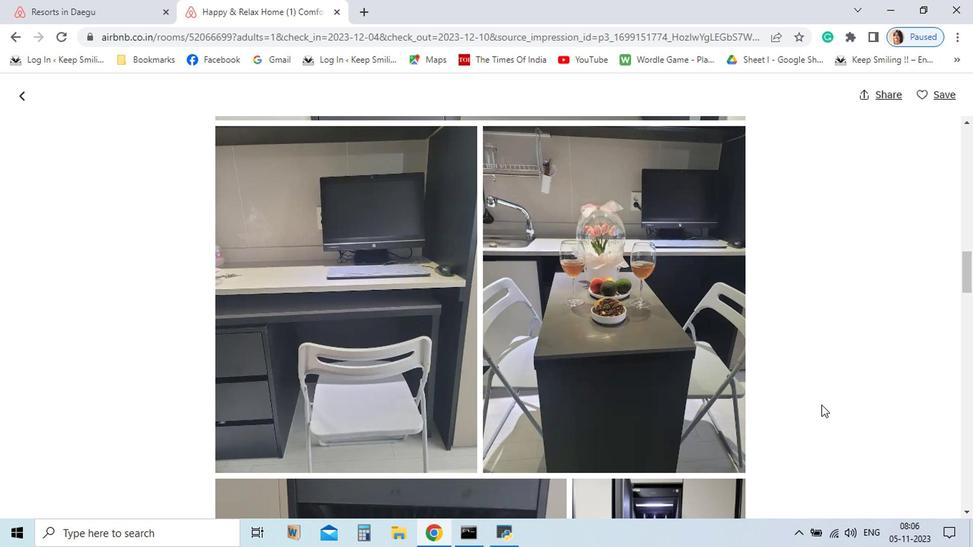 
Action: Mouse scrolled (724, 430) with delta (0, 0)
Screenshot: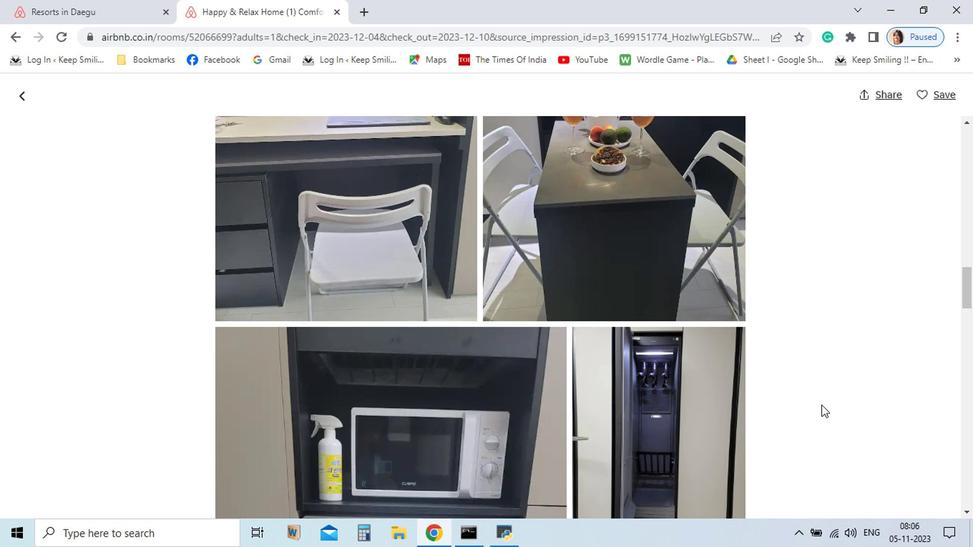 
Action: Mouse scrolled (724, 430) with delta (0, 0)
Screenshot: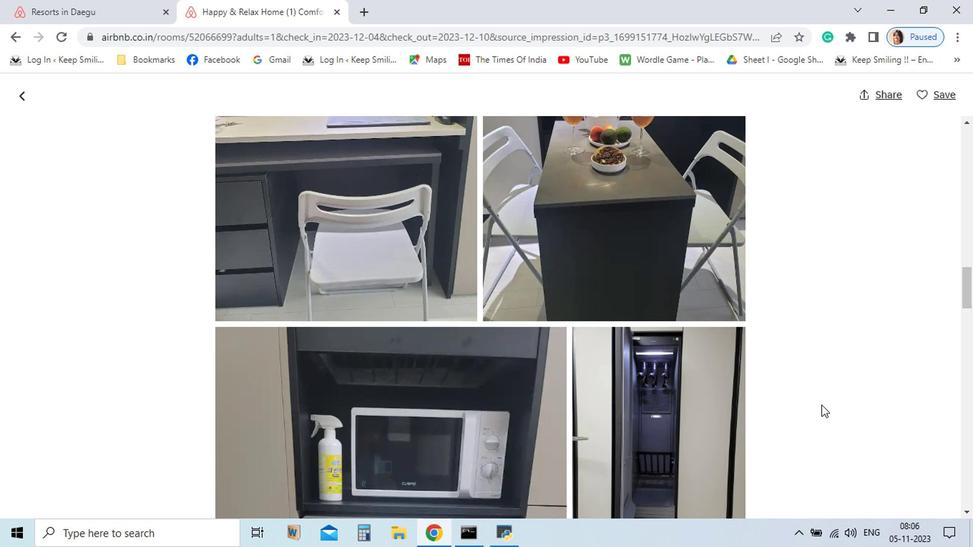 
Action: Mouse scrolled (724, 430) with delta (0, 0)
Screenshot: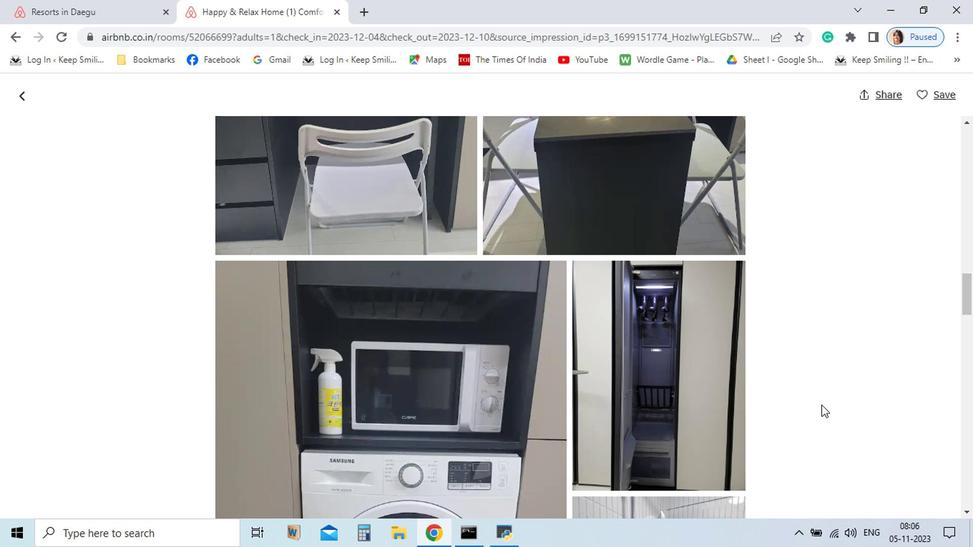 
Action: Mouse scrolled (724, 430) with delta (0, 0)
Screenshot: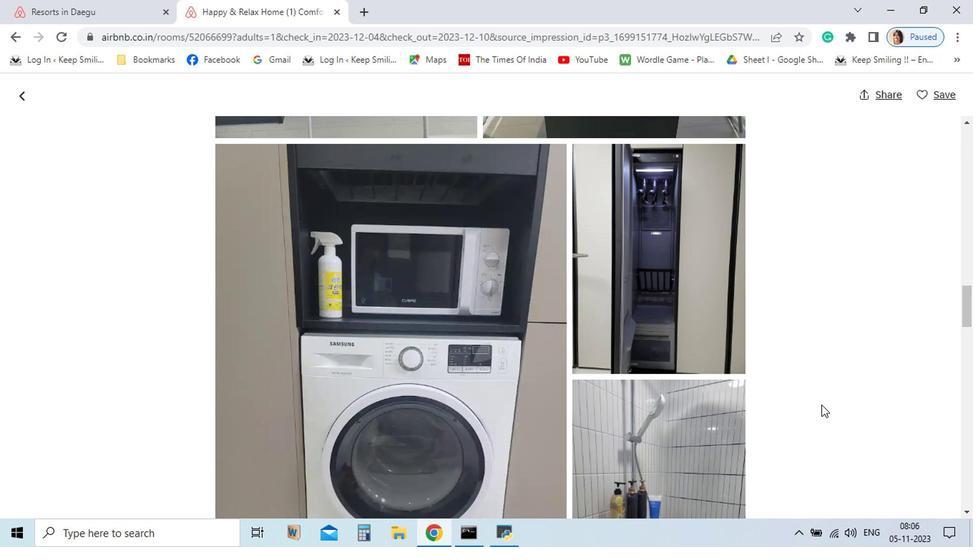 
Action: Mouse scrolled (724, 430) with delta (0, 0)
Screenshot: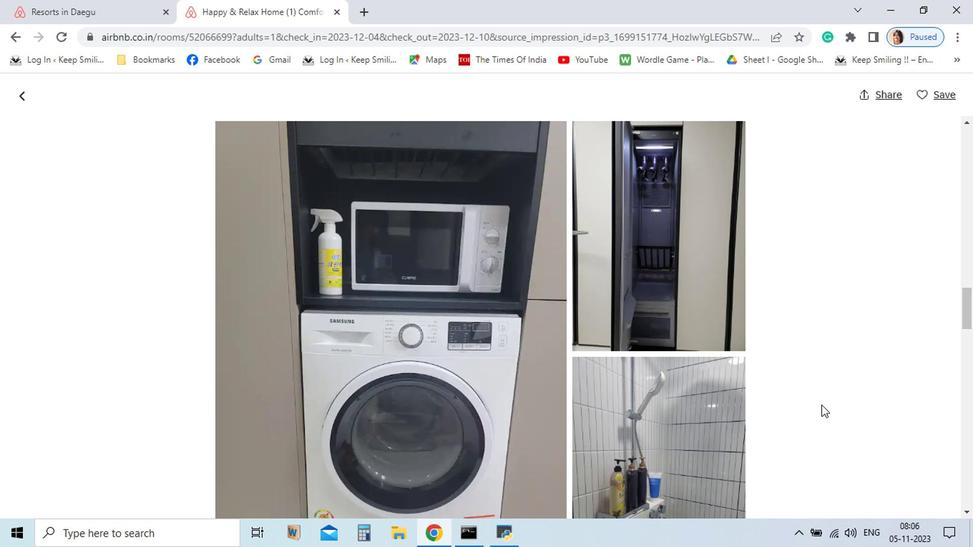 
Action: Mouse scrolled (724, 430) with delta (0, 0)
Screenshot: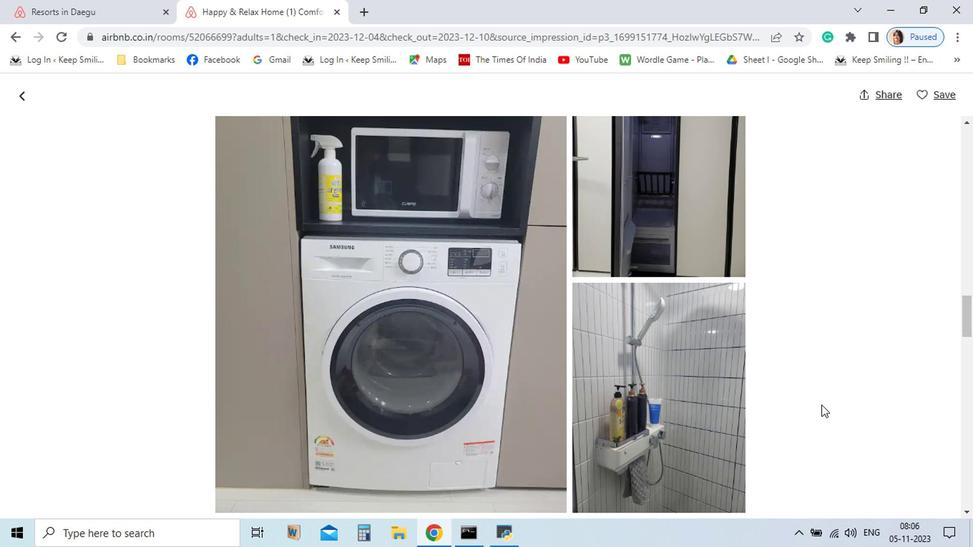 
Action: Mouse scrolled (724, 430) with delta (0, 0)
Screenshot: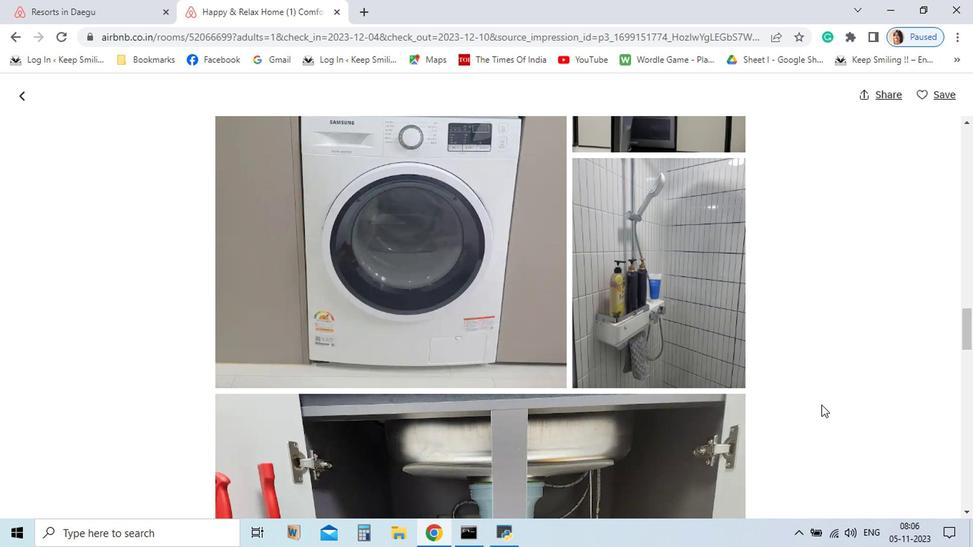 
Action: Mouse scrolled (724, 430) with delta (0, 0)
Screenshot: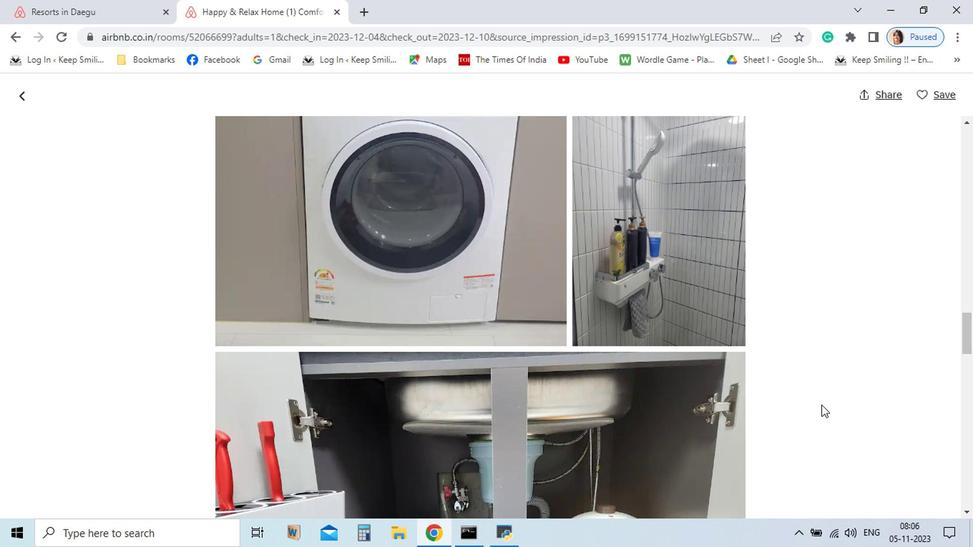 
Action: Mouse scrolled (724, 430) with delta (0, 0)
Screenshot: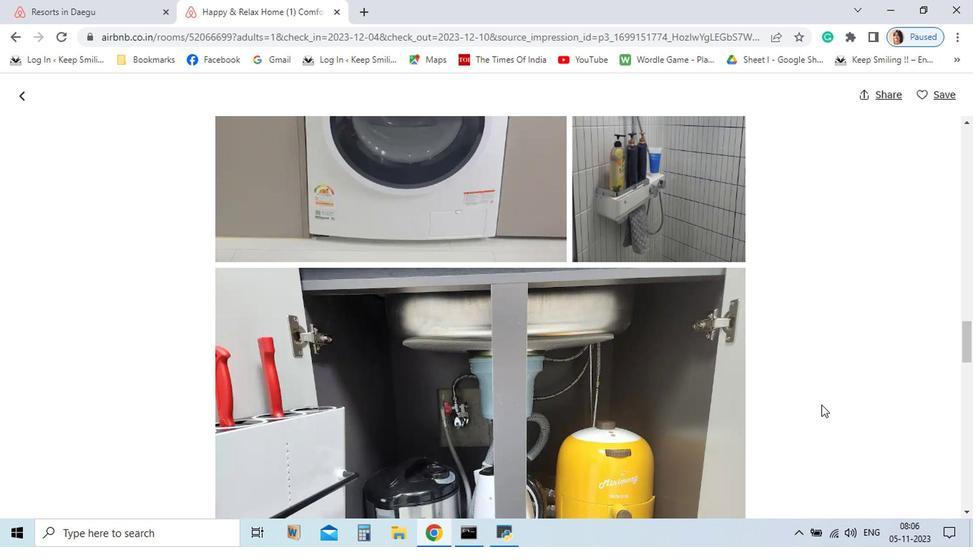 
Action: Mouse scrolled (724, 430) with delta (0, 0)
Screenshot: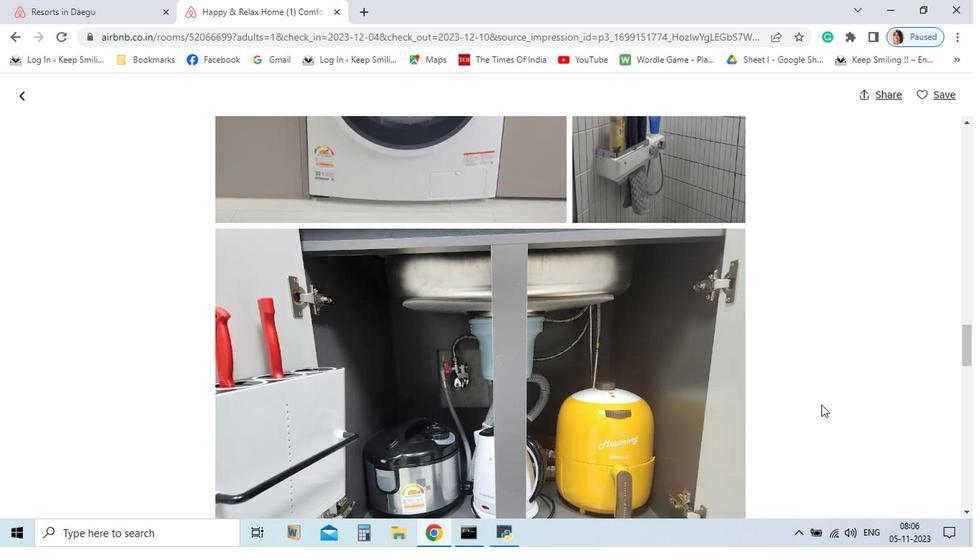 
Action: Mouse scrolled (724, 430) with delta (0, 0)
Screenshot: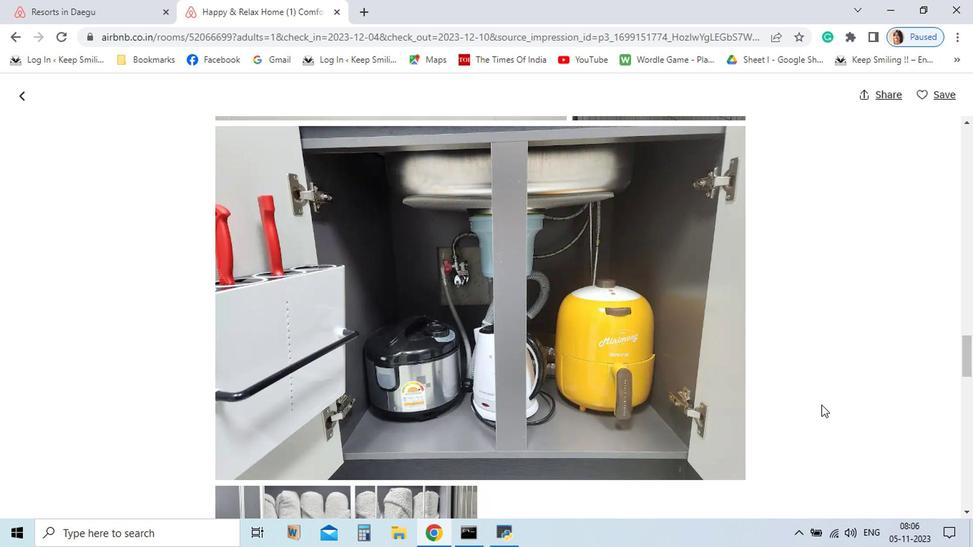 
Action: Mouse scrolled (724, 430) with delta (0, 0)
Screenshot: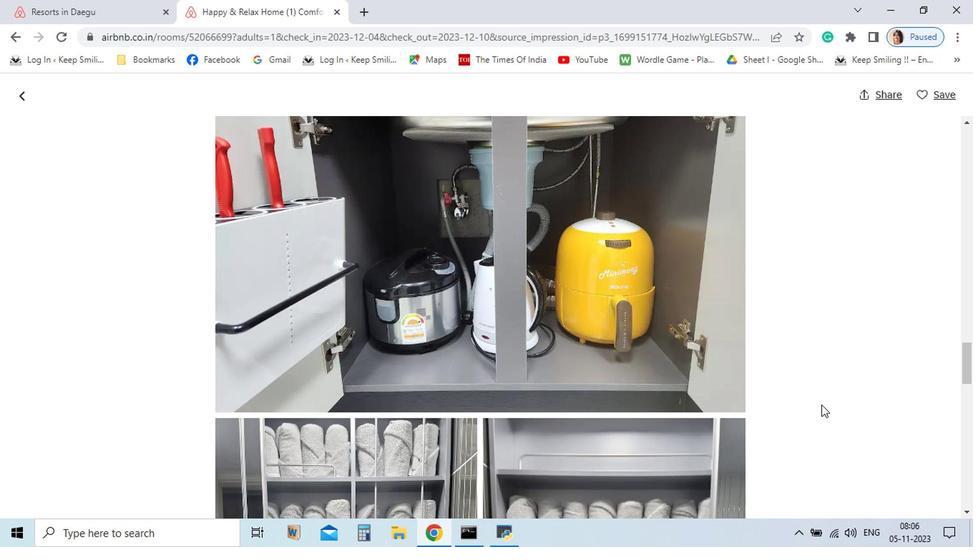
Action: Mouse scrolled (724, 430) with delta (0, 0)
Screenshot: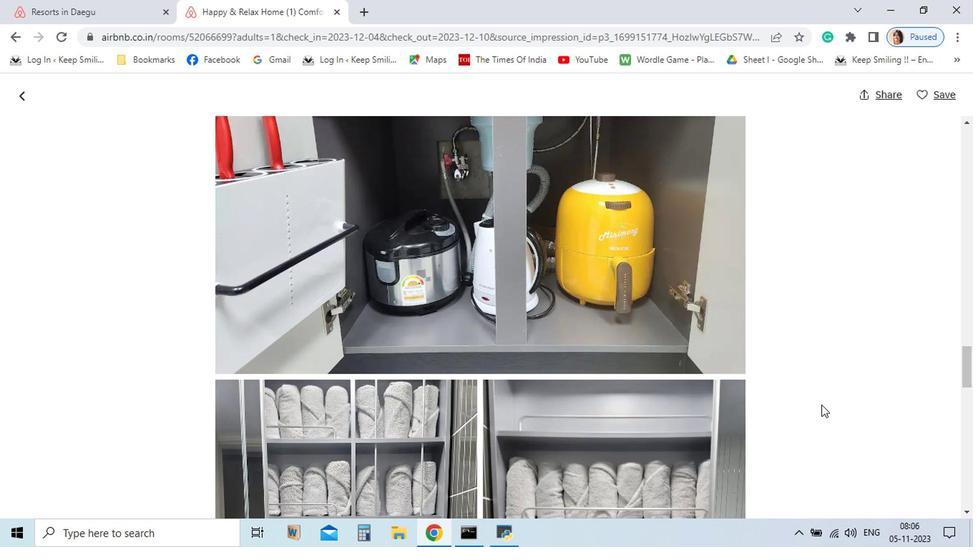 
Action: Mouse scrolled (724, 430) with delta (0, 0)
Screenshot: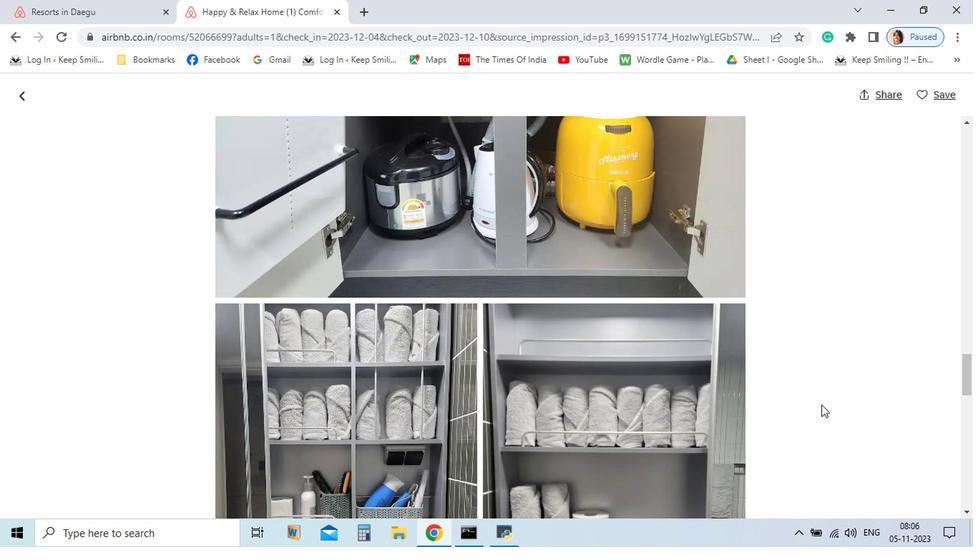 
Action: Mouse scrolled (724, 430) with delta (0, 0)
Screenshot: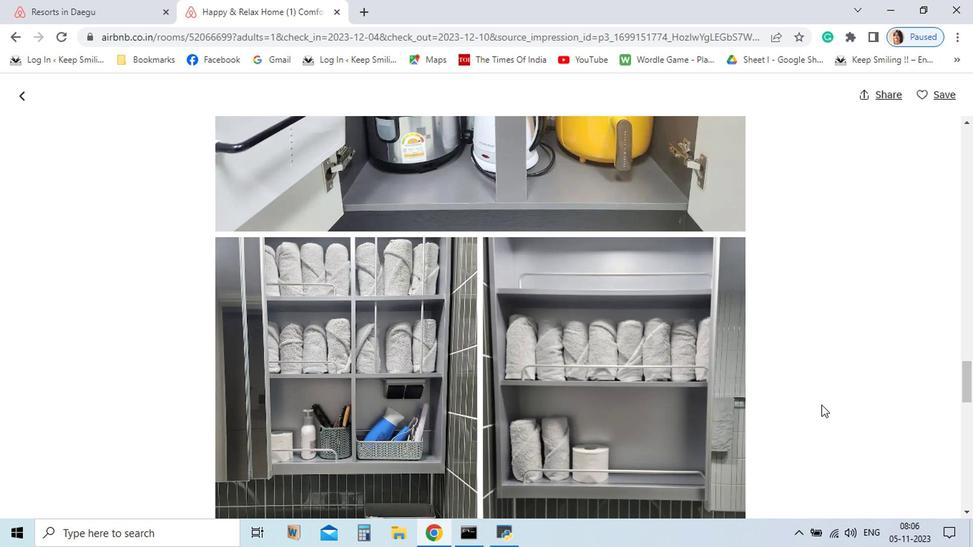 
Action: Mouse scrolled (724, 430) with delta (0, 0)
Screenshot: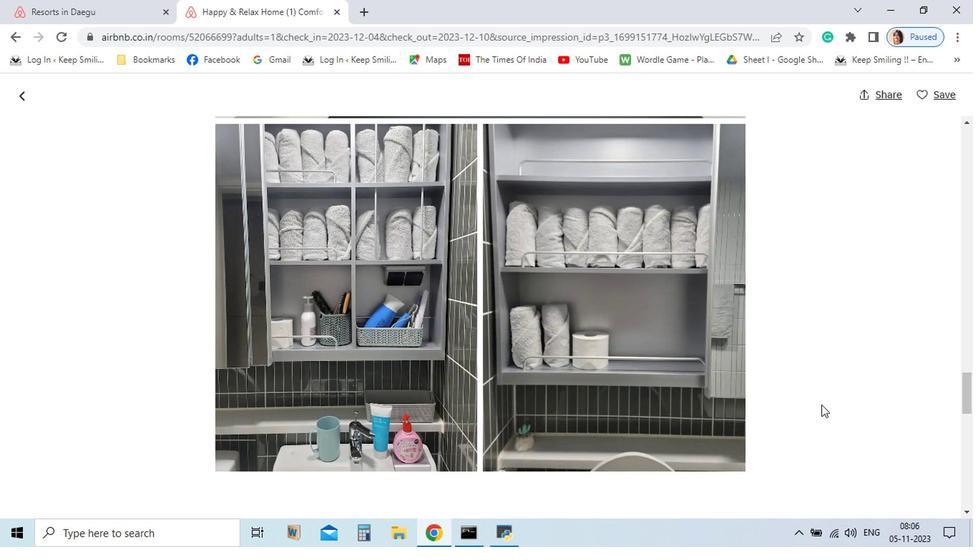 
Action: Mouse scrolled (724, 430) with delta (0, 0)
Screenshot: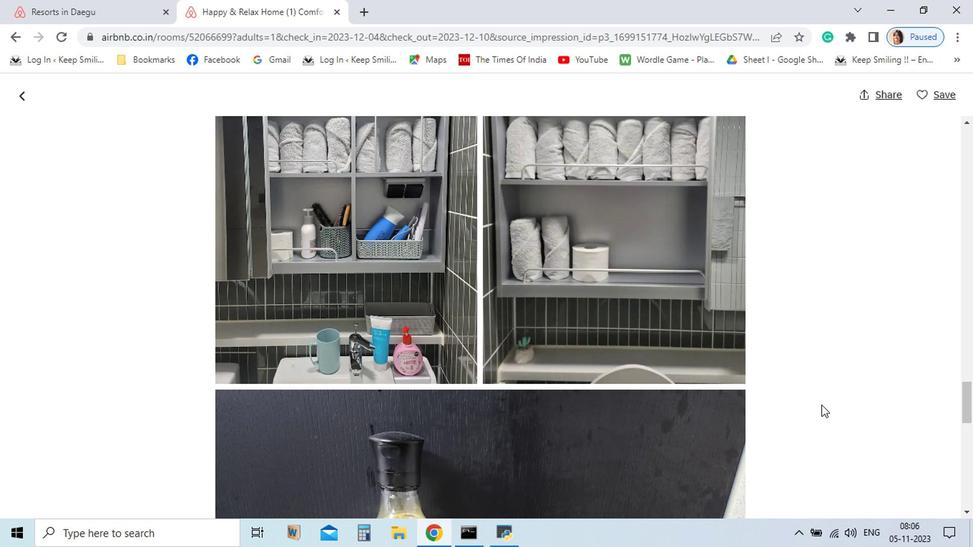 
Action: Mouse scrolled (724, 430) with delta (0, 0)
Screenshot: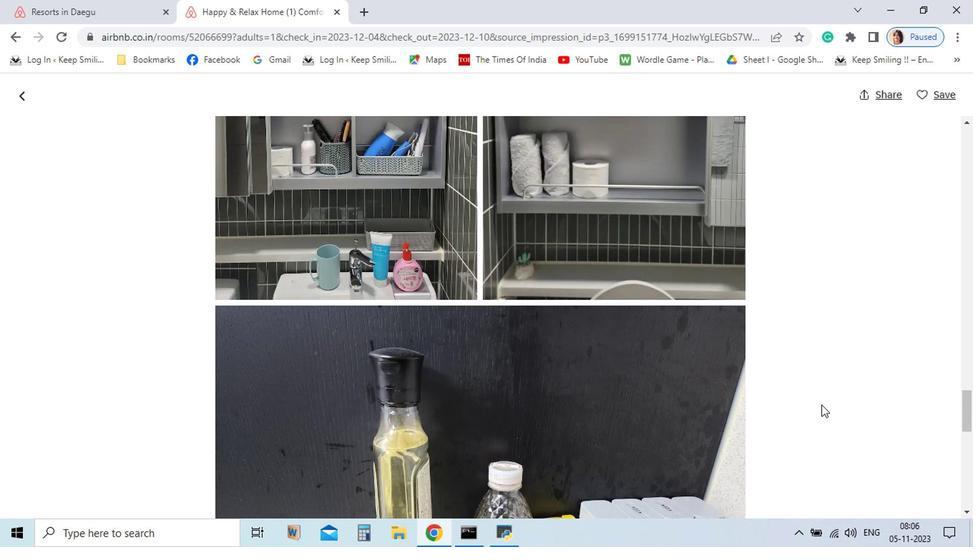 
Action: Mouse scrolled (724, 430) with delta (0, 0)
Screenshot: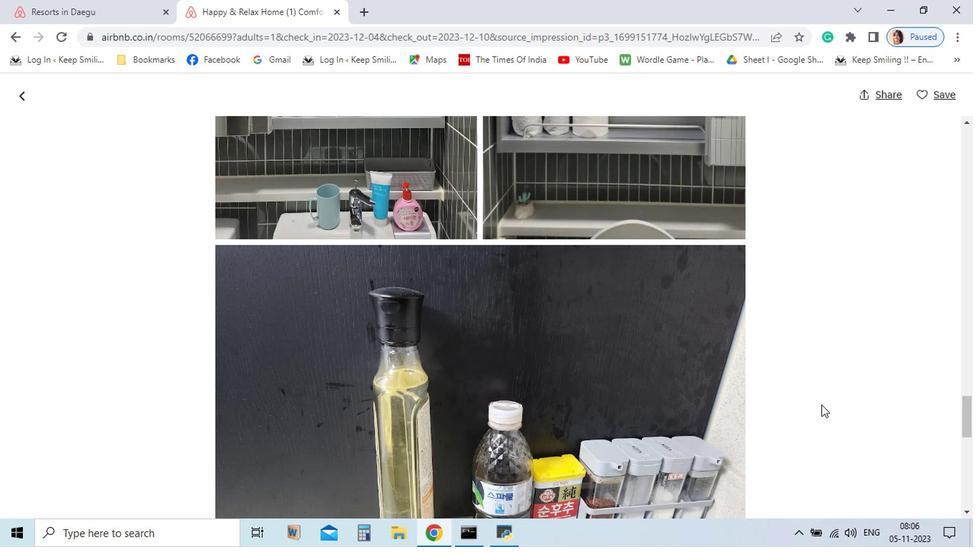
Action: Mouse scrolled (724, 430) with delta (0, 0)
Screenshot: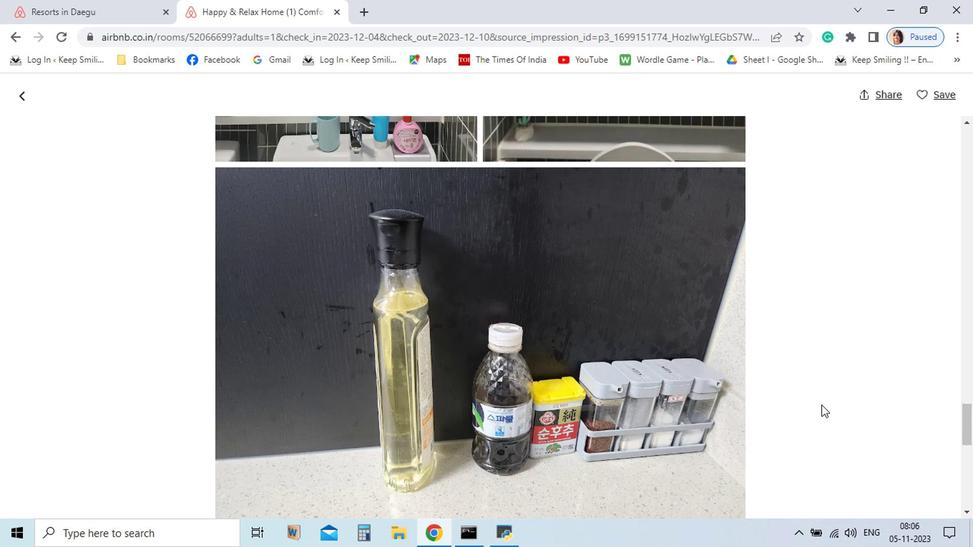 
Action: Mouse scrolled (724, 430) with delta (0, 0)
Screenshot: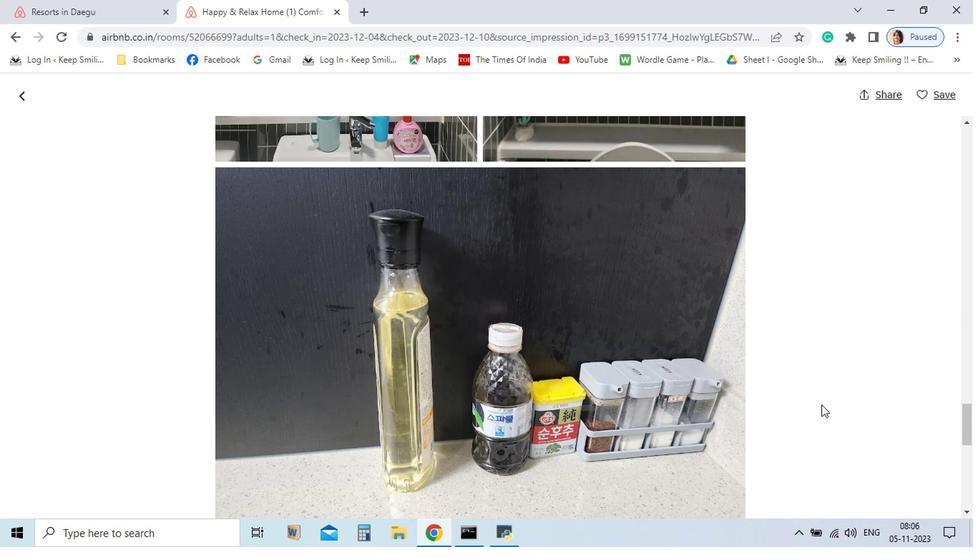 
Action: Mouse scrolled (724, 430) with delta (0, 0)
Screenshot: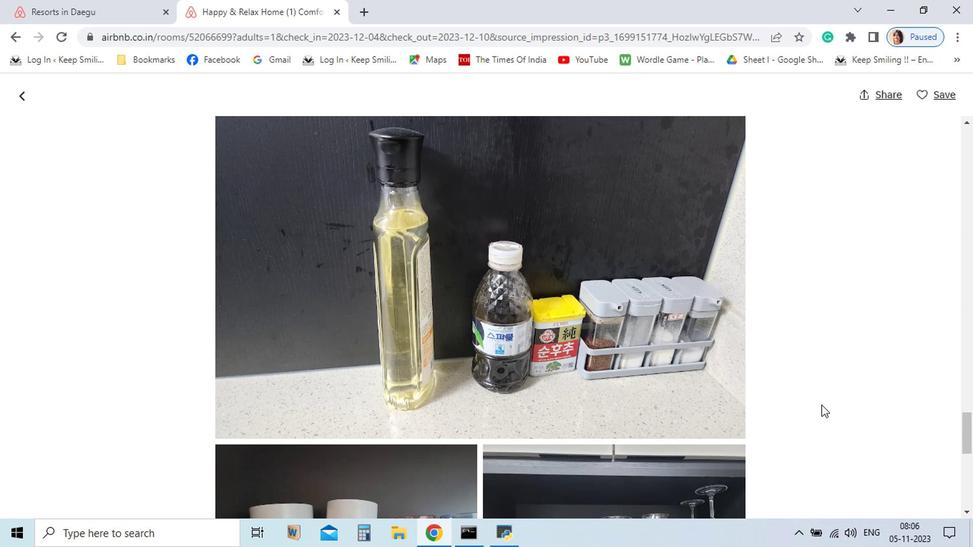 
Action: Mouse scrolled (724, 430) with delta (0, 0)
Screenshot: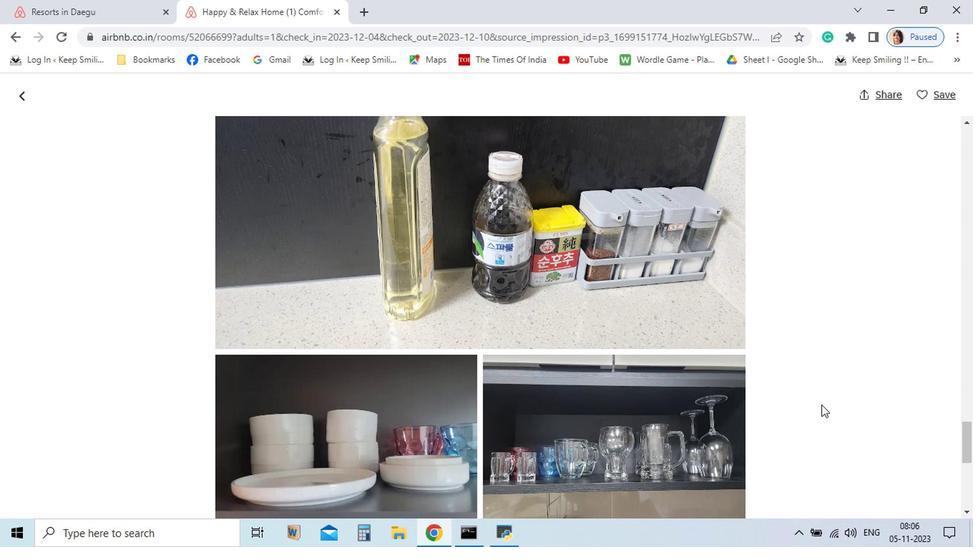 
Action: Mouse scrolled (724, 430) with delta (0, 0)
Screenshot: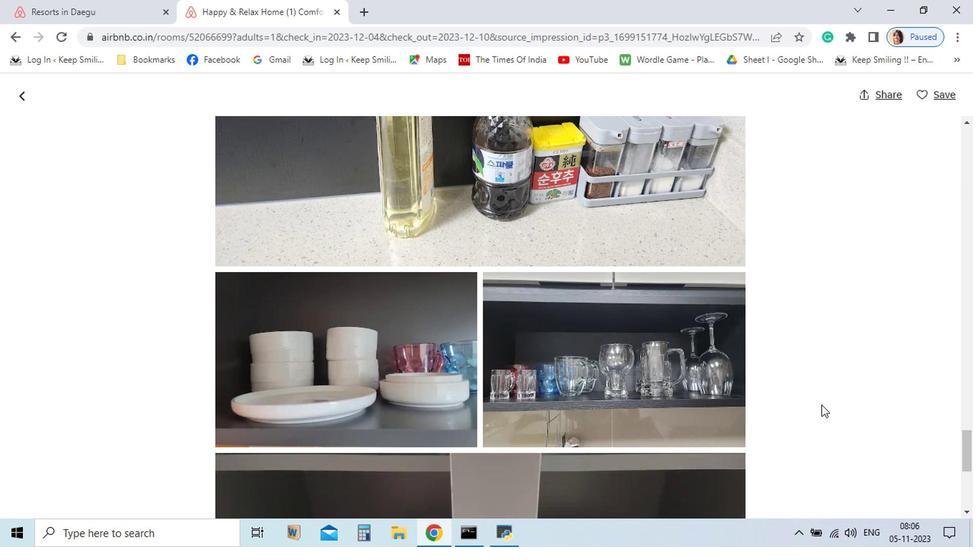 
Action: Mouse scrolled (724, 430) with delta (0, 0)
Screenshot: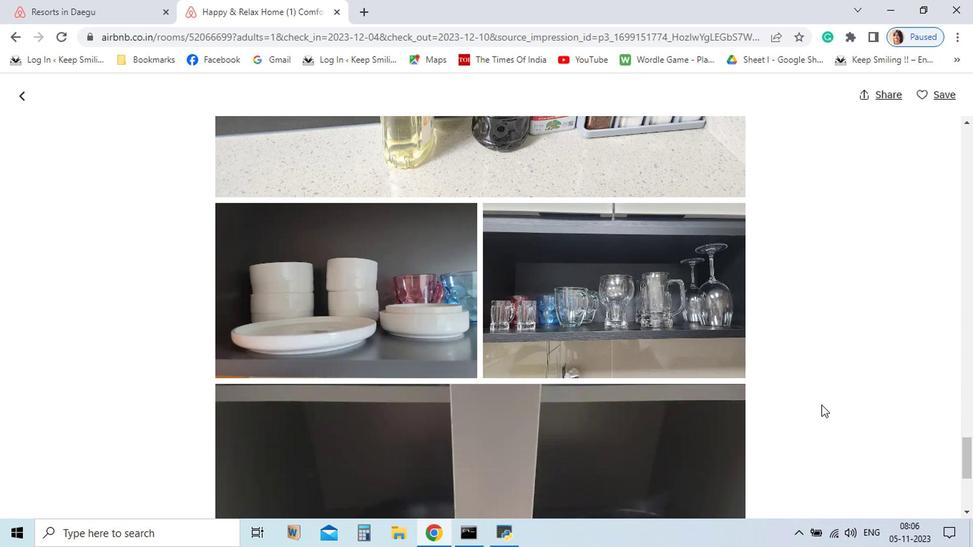
Action: Mouse scrolled (724, 430) with delta (0, 0)
Screenshot: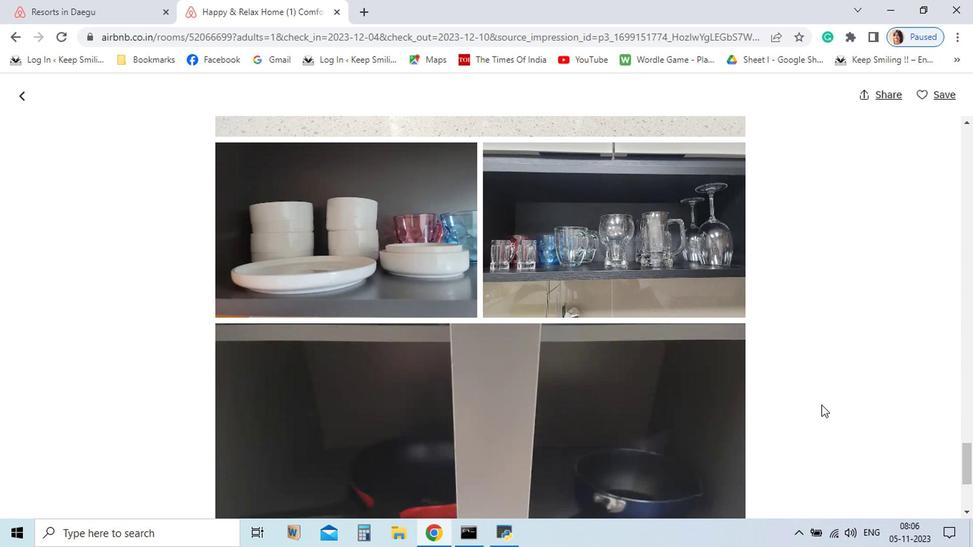 
Action: Mouse scrolled (724, 430) with delta (0, 0)
Screenshot: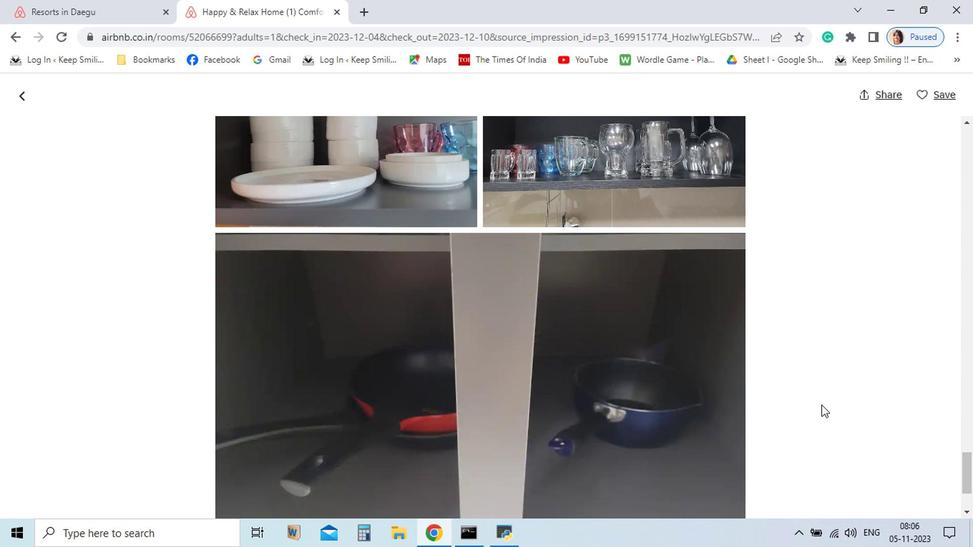 
Action: Mouse scrolled (724, 430) with delta (0, 0)
Screenshot: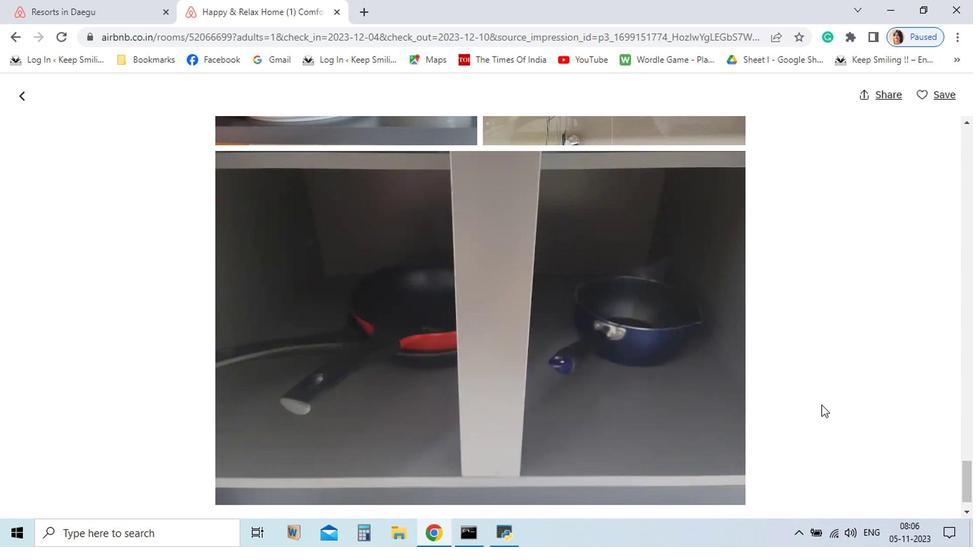 
Action: Mouse scrolled (724, 430) with delta (0, 0)
Screenshot: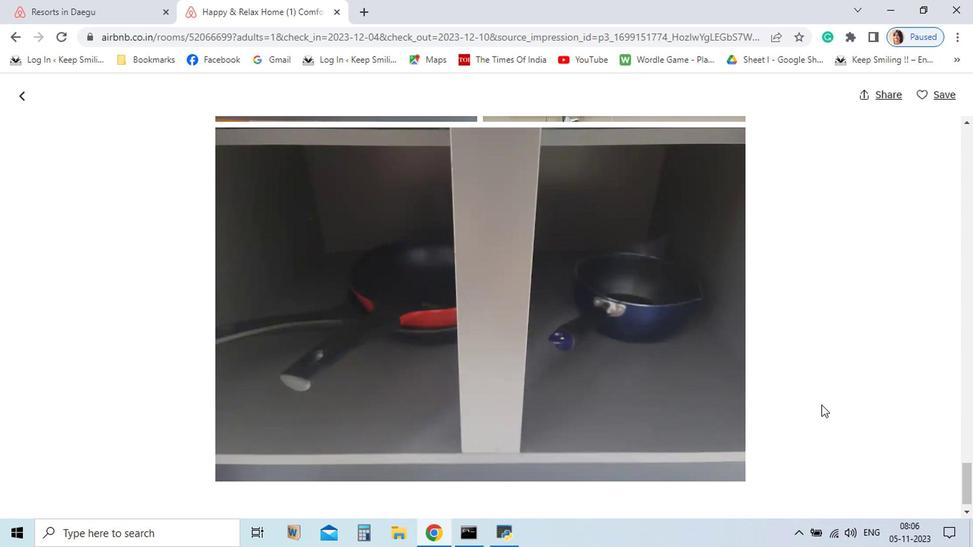 
Action: Mouse scrolled (724, 430) with delta (0, 0)
Screenshot: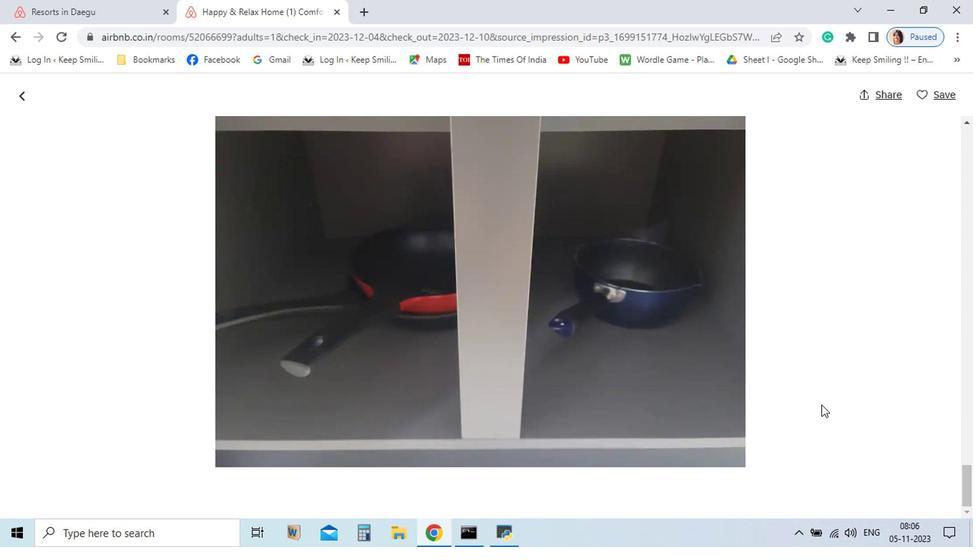 
Action: Mouse moved to (155, 214)
Screenshot: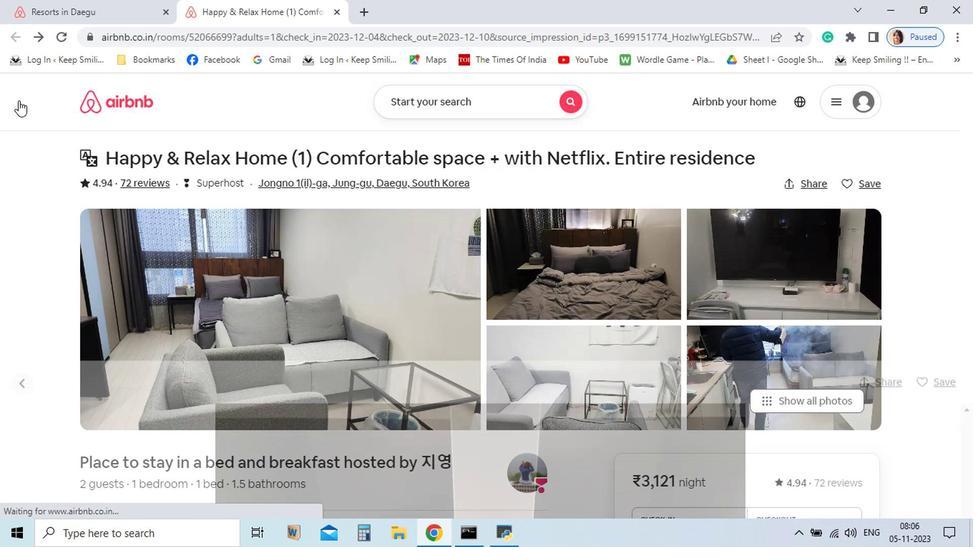 
Action: Mouse pressed left at (155, 214)
Screenshot: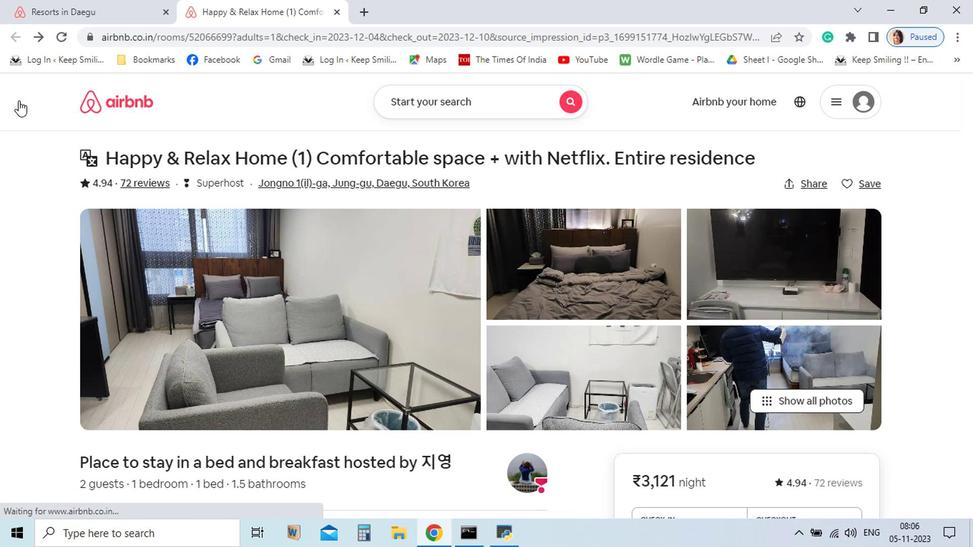 
Action: Mouse moved to (525, 401)
Screenshot: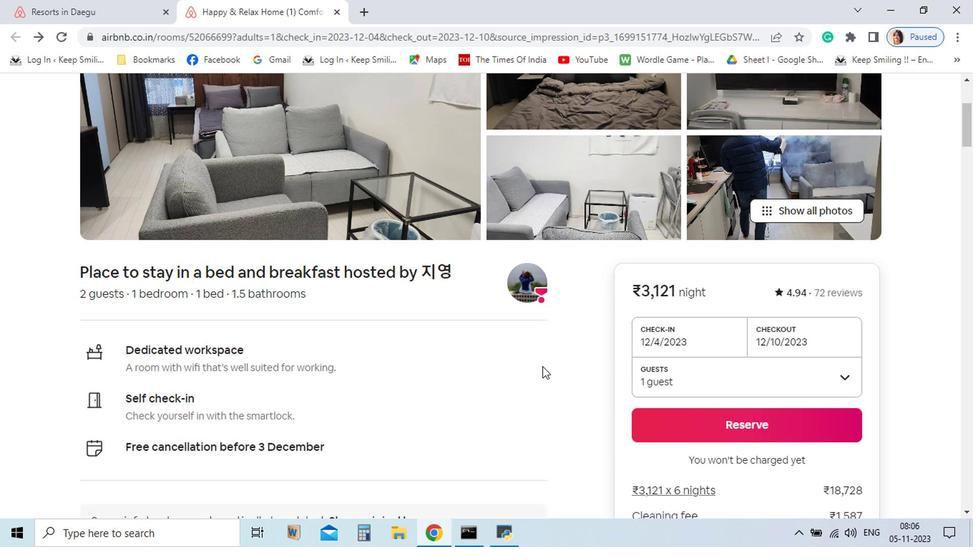 
Action: Mouse scrolled (525, 400) with delta (0, 0)
Screenshot: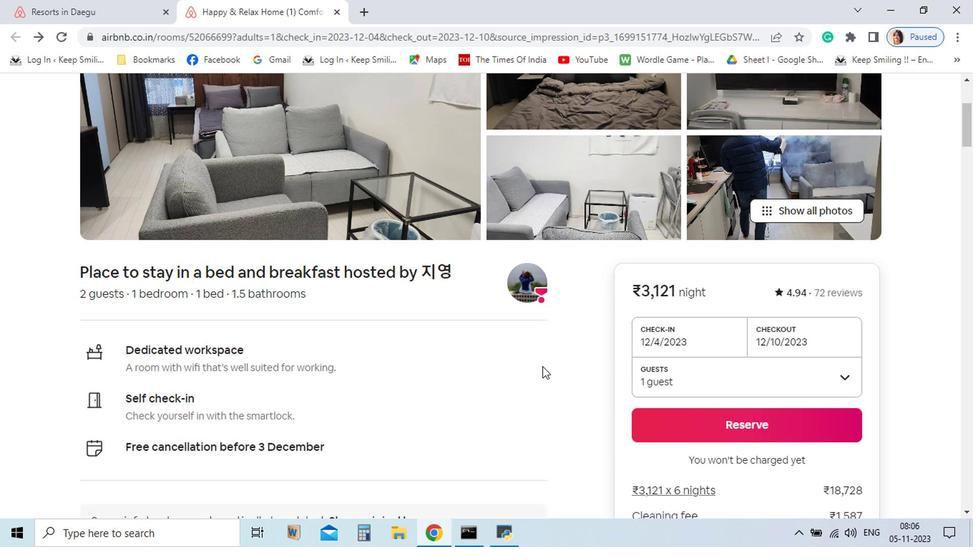 
Action: Mouse moved to (526, 403)
Screenshot: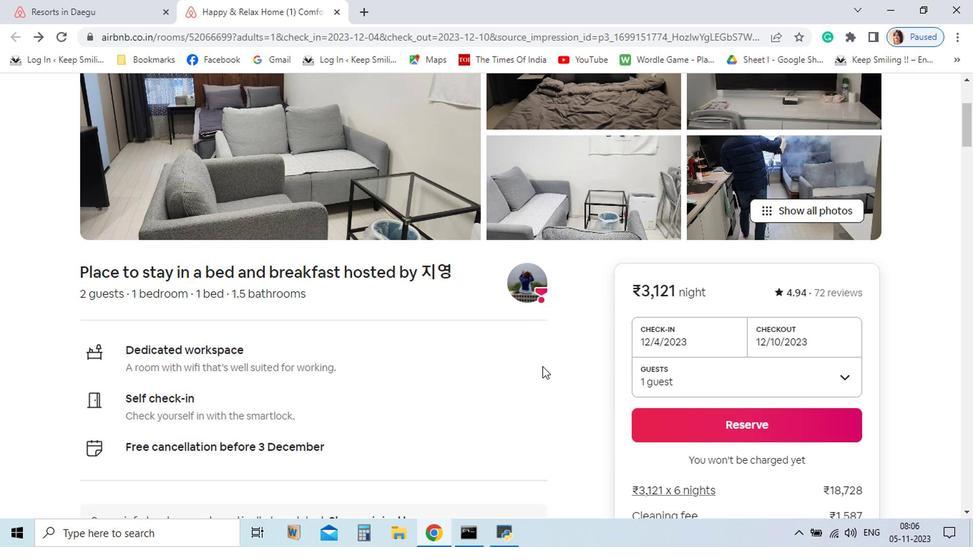 
Action: Mouse scrolled (526, 402) with delta (0, 0)
Screenshot: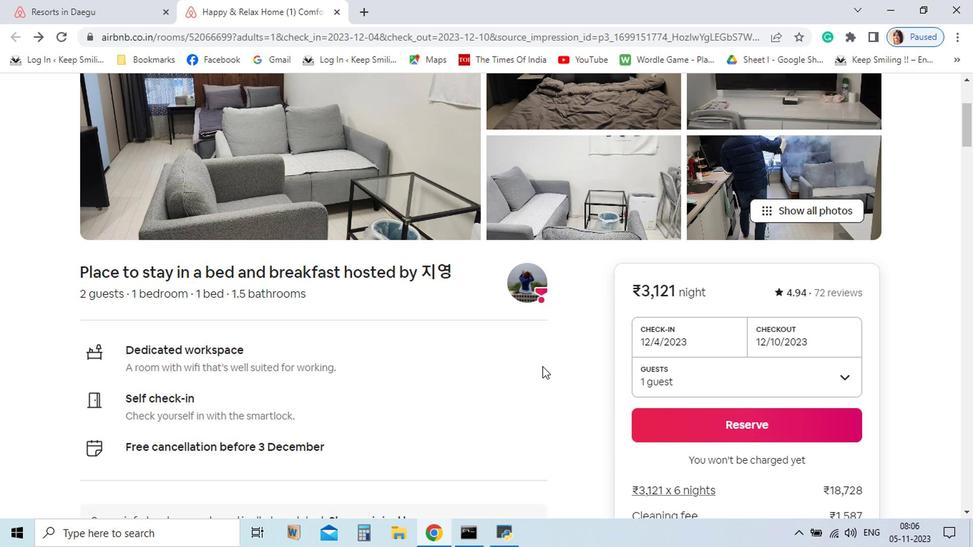 
Action: Mouse moved to (526, 403)
Screenshot: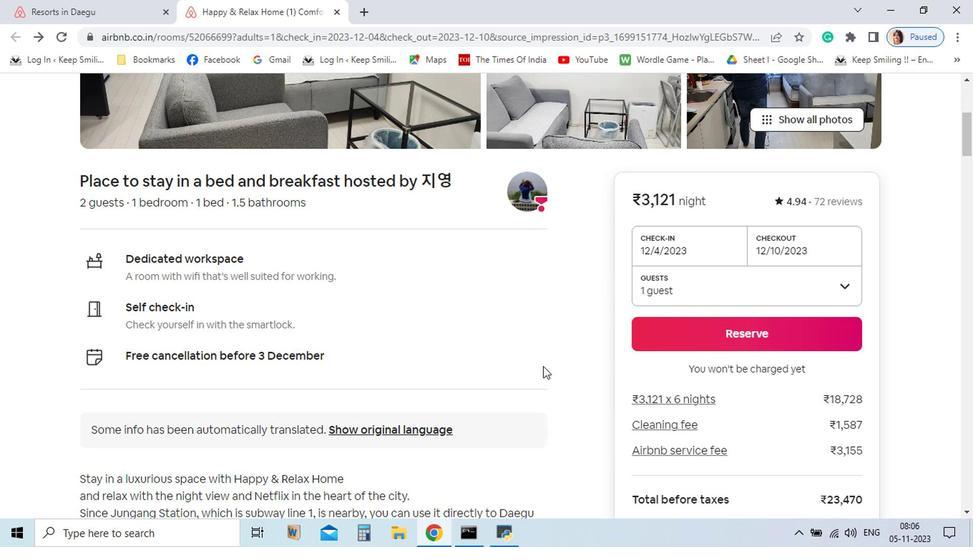 
Action: Mouse scrolled (526, 402) with delta (0, 0)
Screenshot: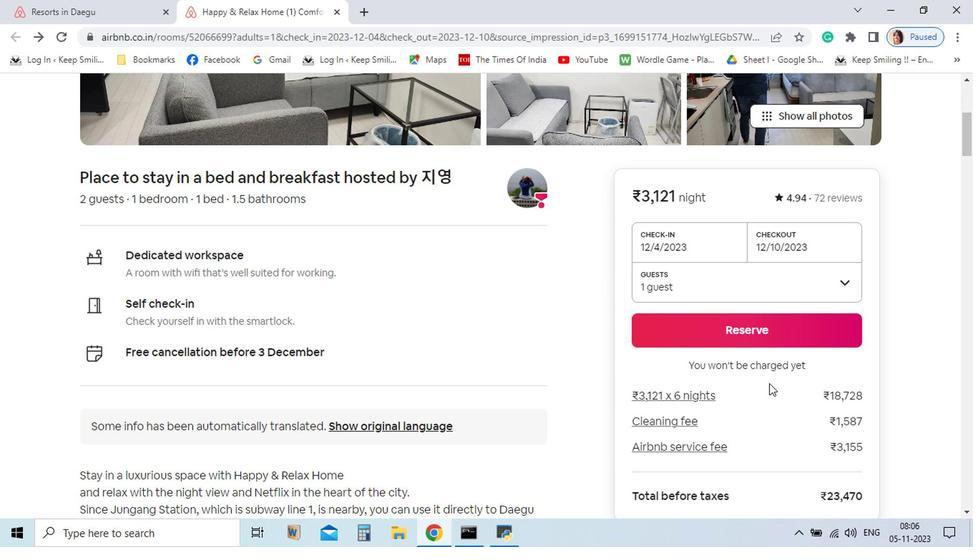 
Action: Mouse scrolled (526, 402) with delta (0, 0)
Screenshot: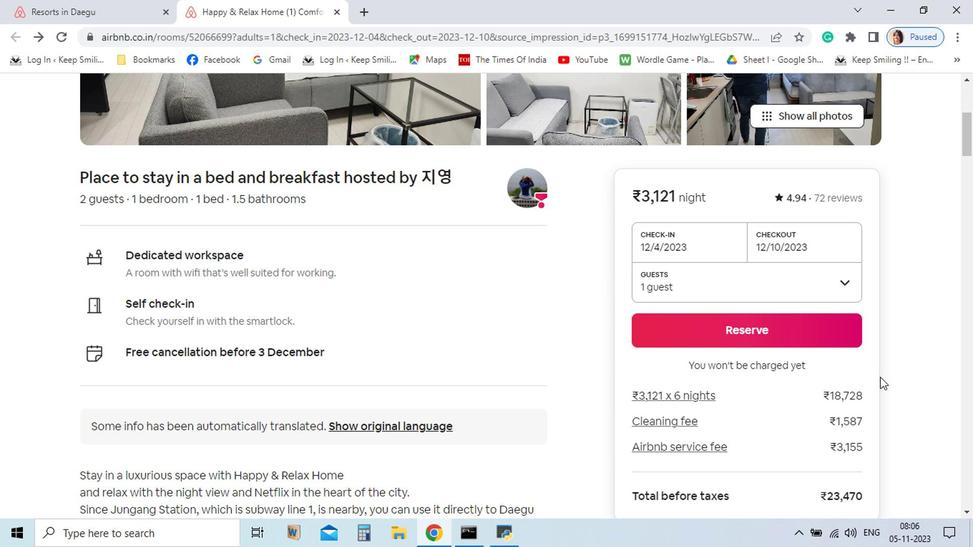 
Action: Mouse moved to (798, 459)
Screenshot: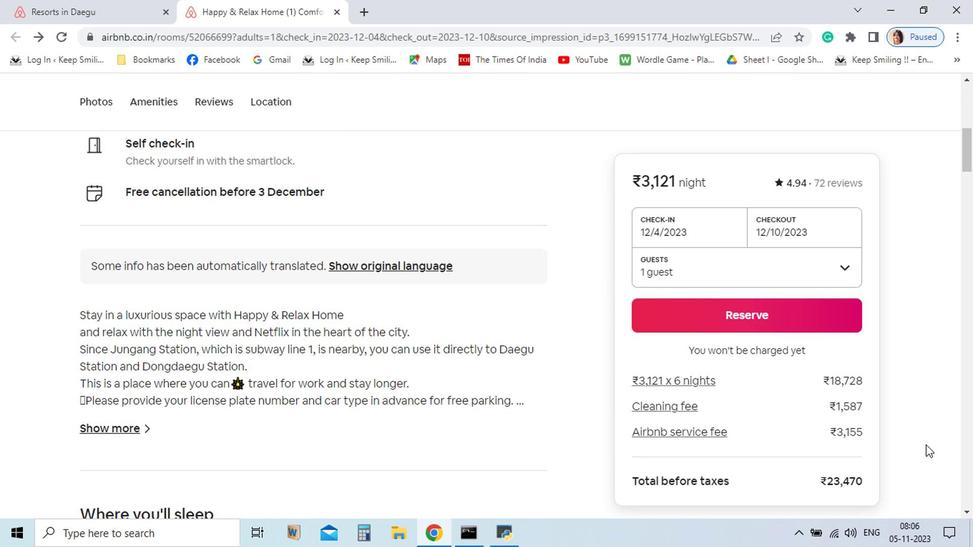 
Action: Mouse scrolled (798, 459) with delta (0, 0)
Screenshot: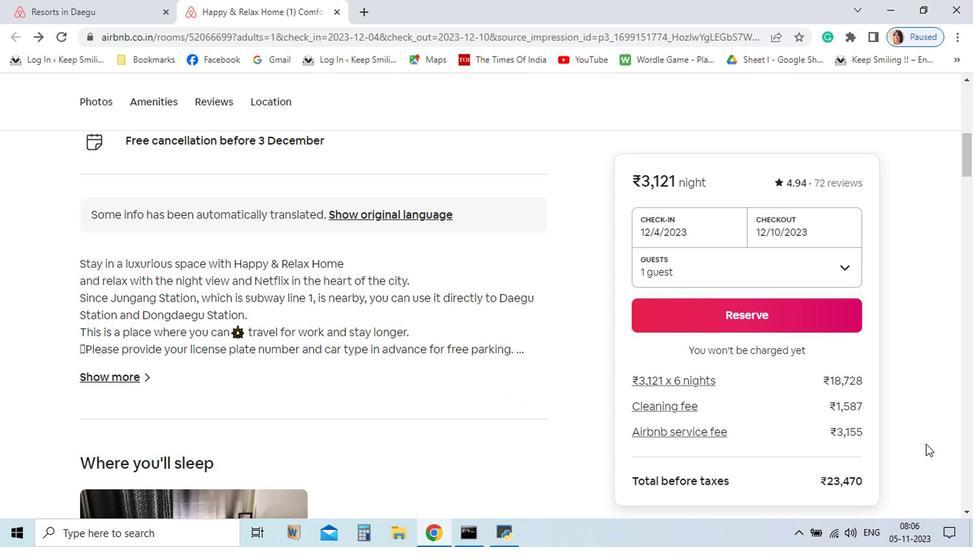 
Action: Mouse scrolled (798, 459) with delta (0, 0)
Screenshot: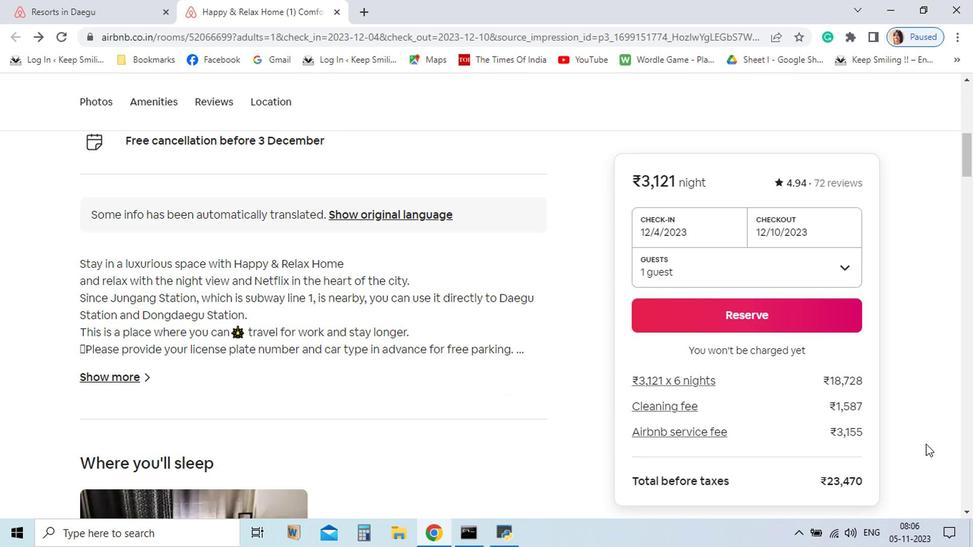 
Action: Mouse moved to (798, 458)
Screenshot: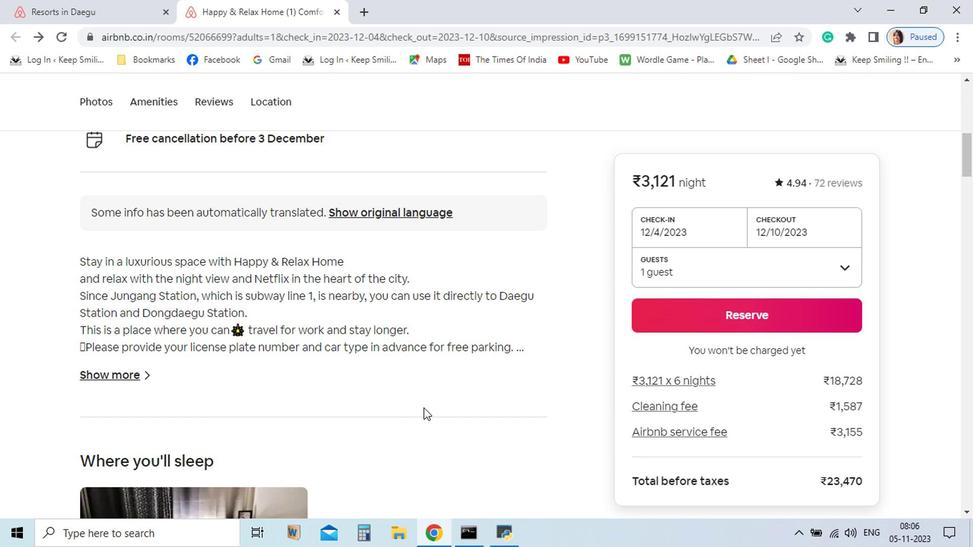 
Action: Mouse scrolled (798, 458) with delta (0, 0)
Screenshot: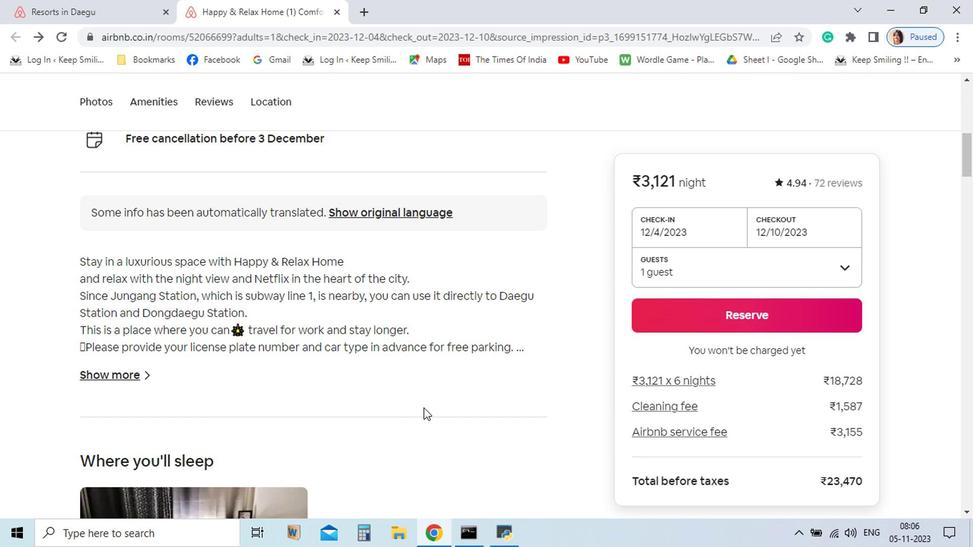 
Action: Mouse moved to (229, 412)
Screenshot: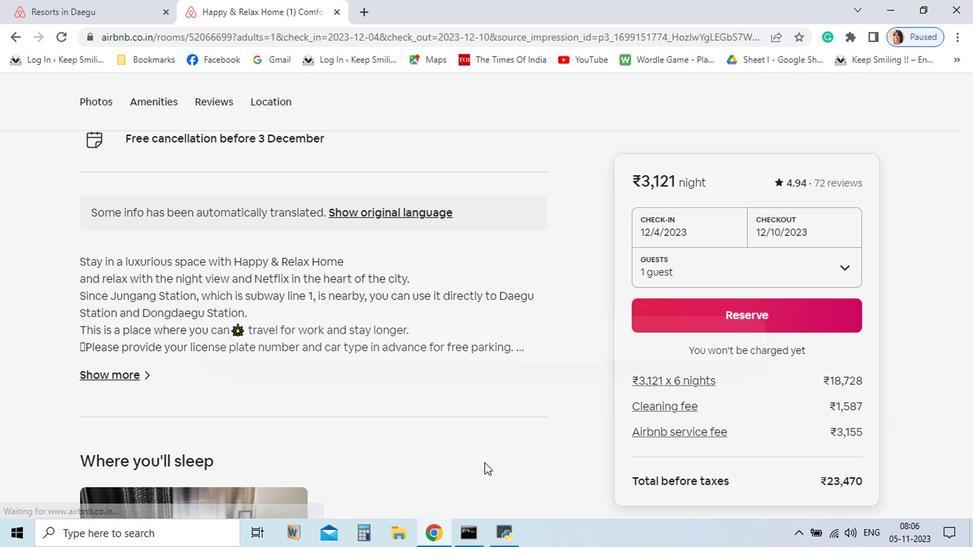 
Action: Mouse pressed left at (229, 412)
Screenshot: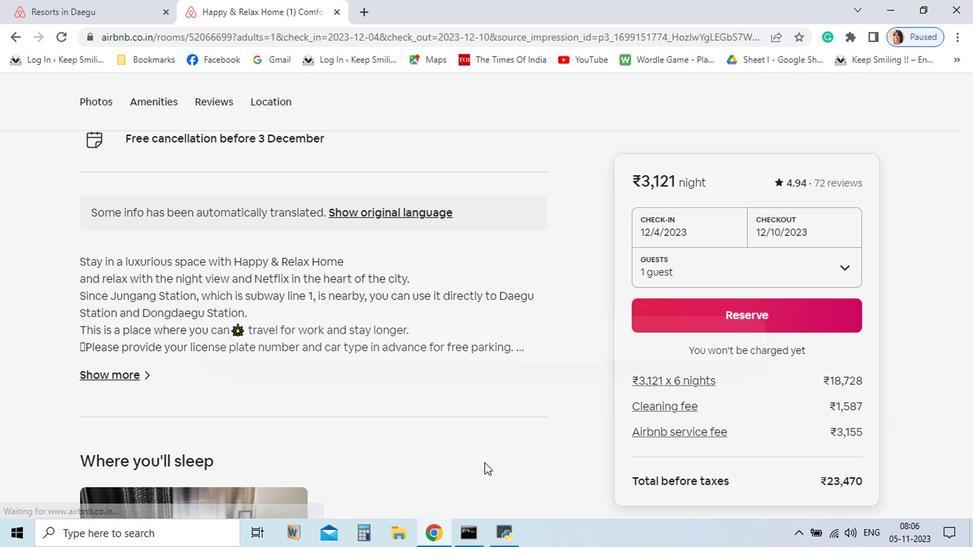 
Action: Mouse moved to (681, 409)
Screenshot: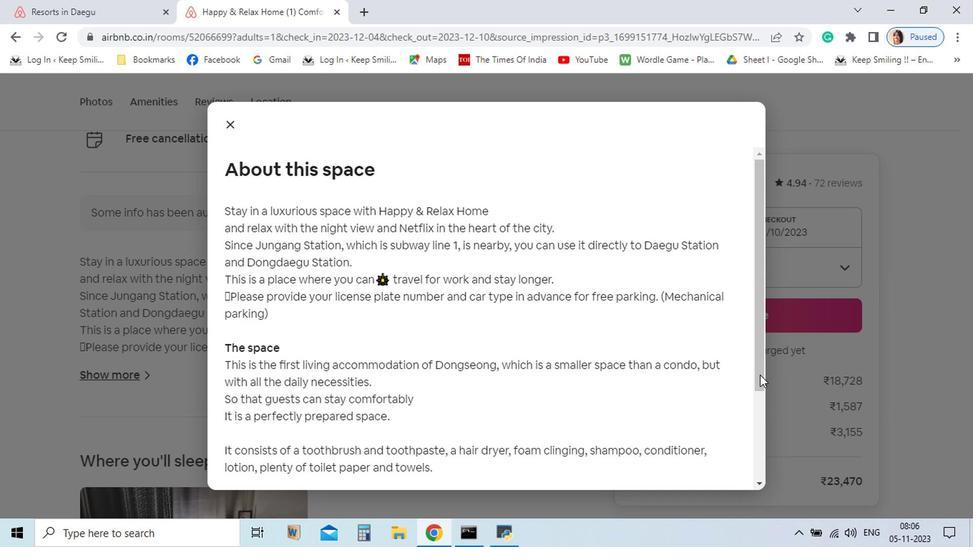 
Action: Mouse pressed left at (681, 409)
Screenshot: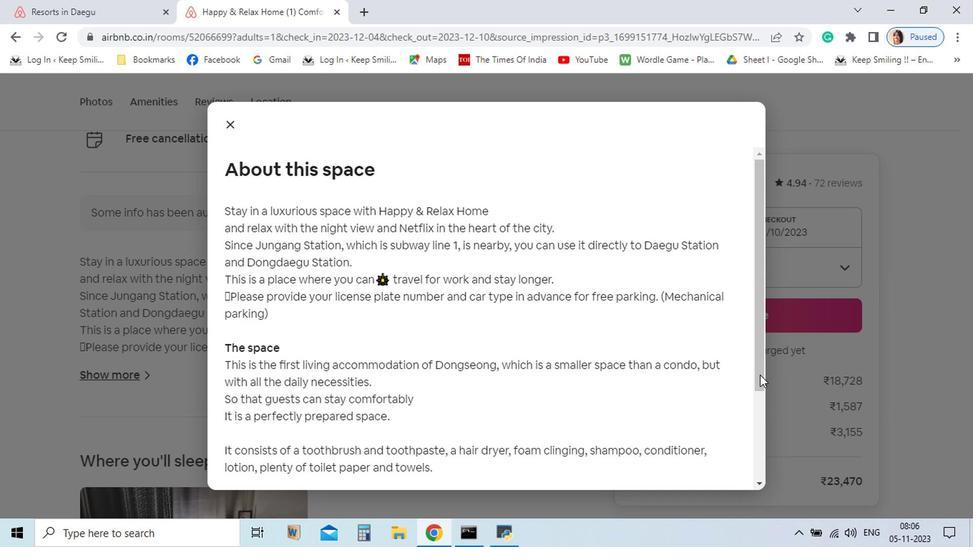 
Action: Mouse moved to (307, 228)
Screenshot: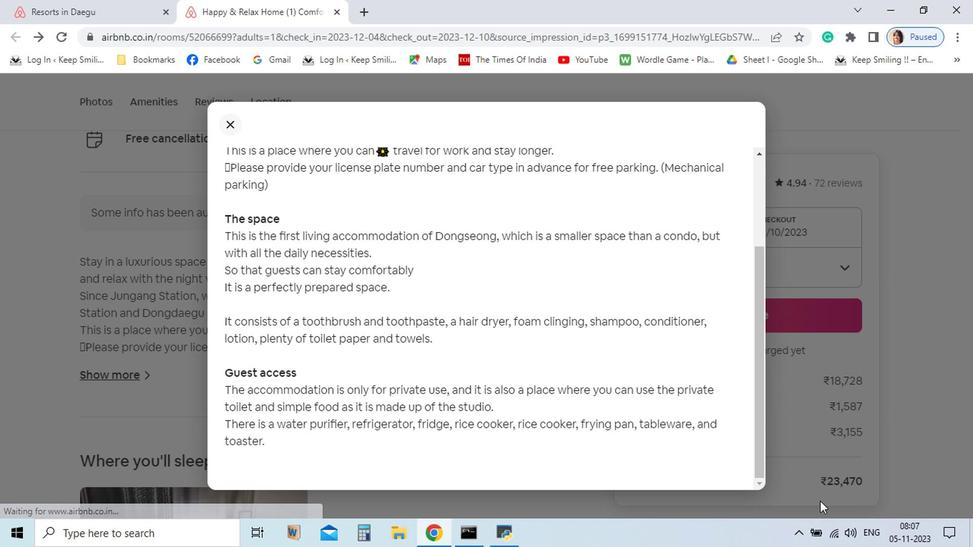 
Action: Mouse pressed left at (307, 228)
Screenshot: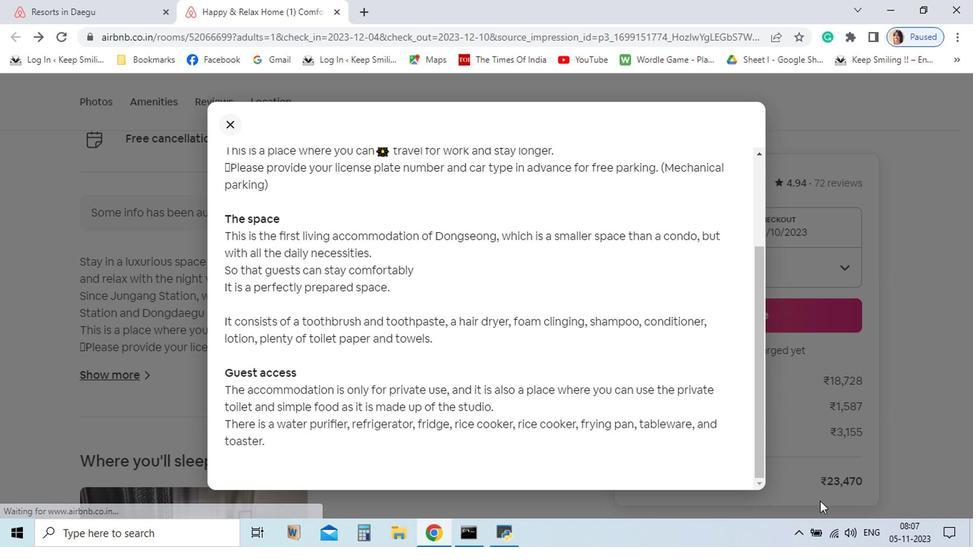 
Action: Mouse moved to (825, 504)
Screenshot: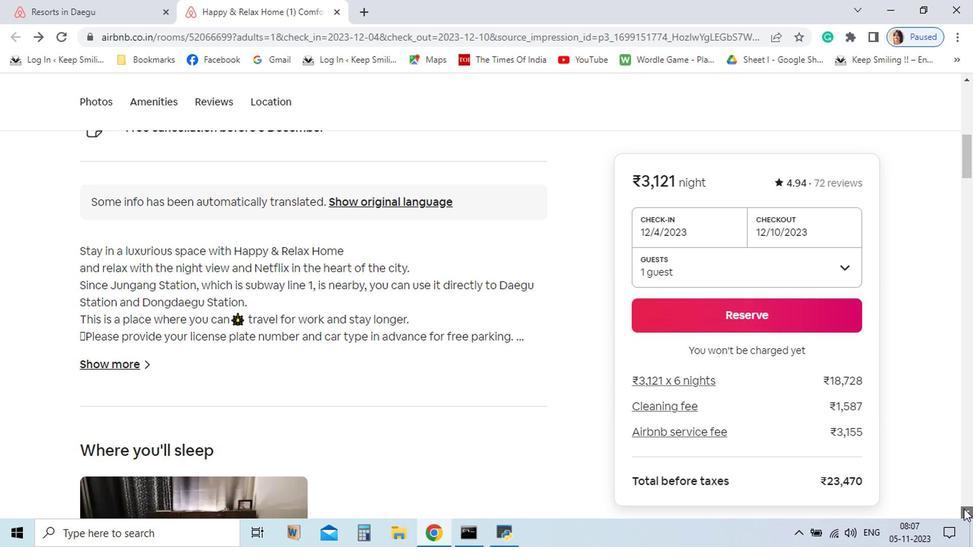 
Action: Mouse pressed left at (825, 504)
Screenshot: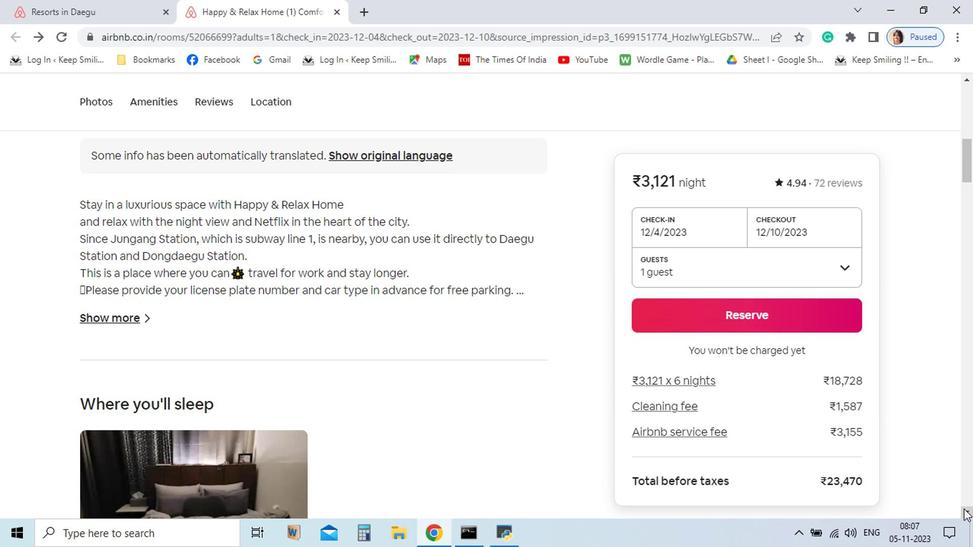 
Action: Mouse pressed left at (825, 504)
Screenshot: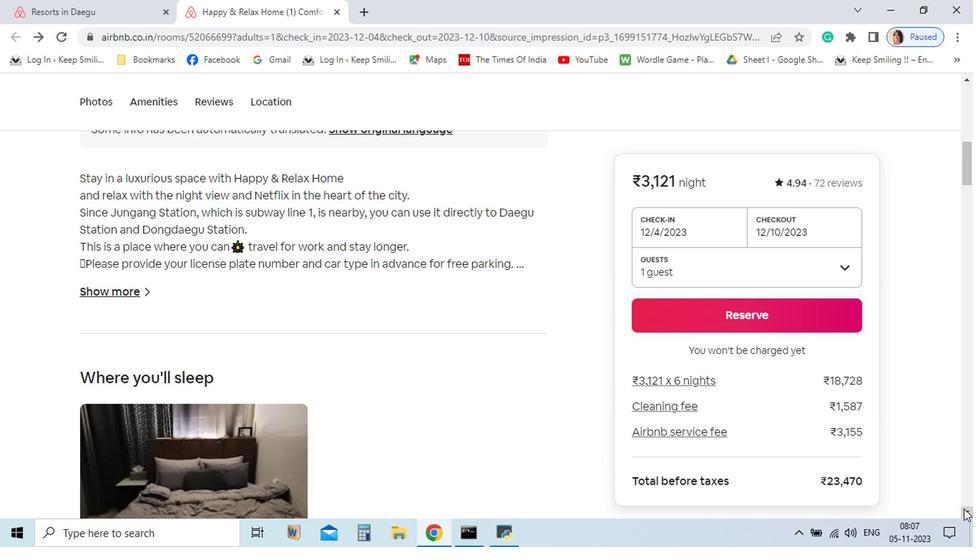 
Action: Mouse pressed left at (825, 504)
Screenshot: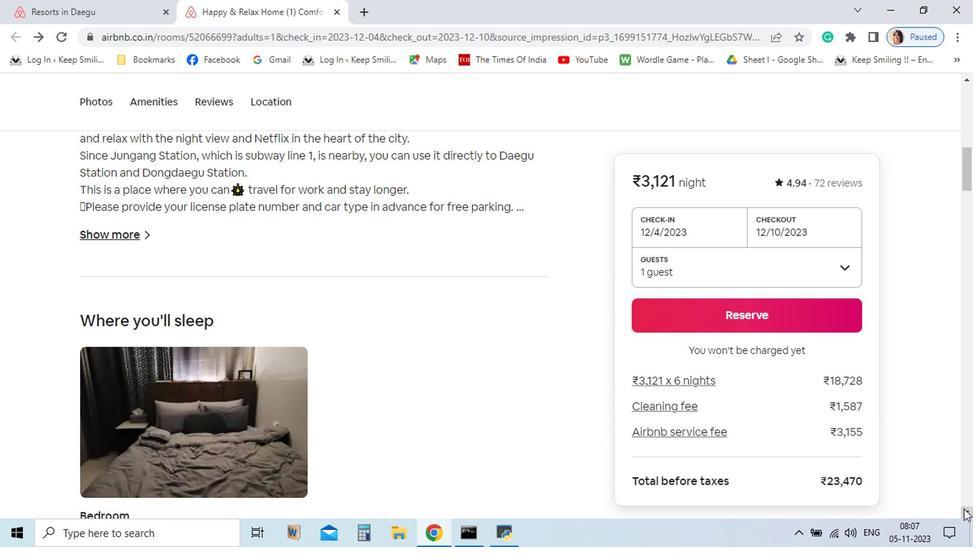 
Action: Mouse pressed left at (825, 504)
Screenshot: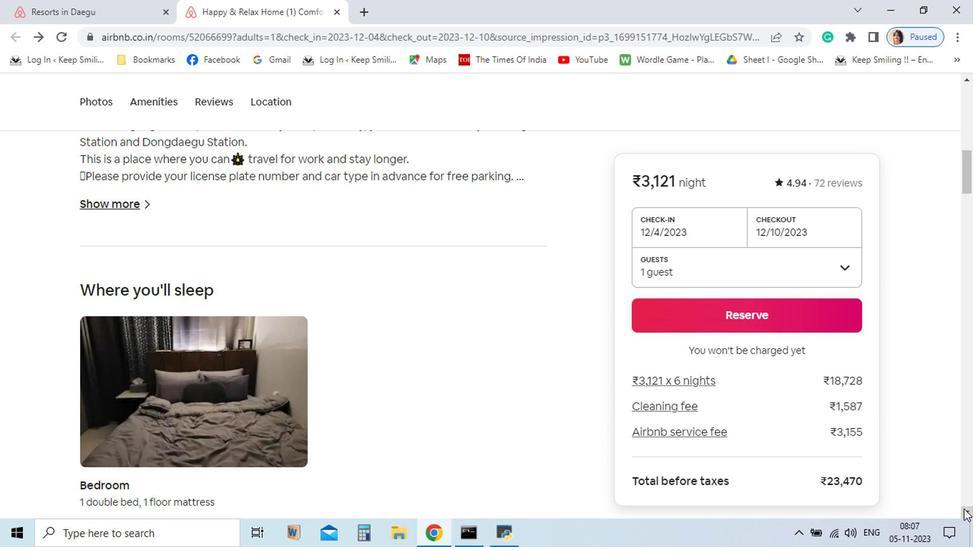 
Action: Mouse pressed left at (825, 504)
Screenshot: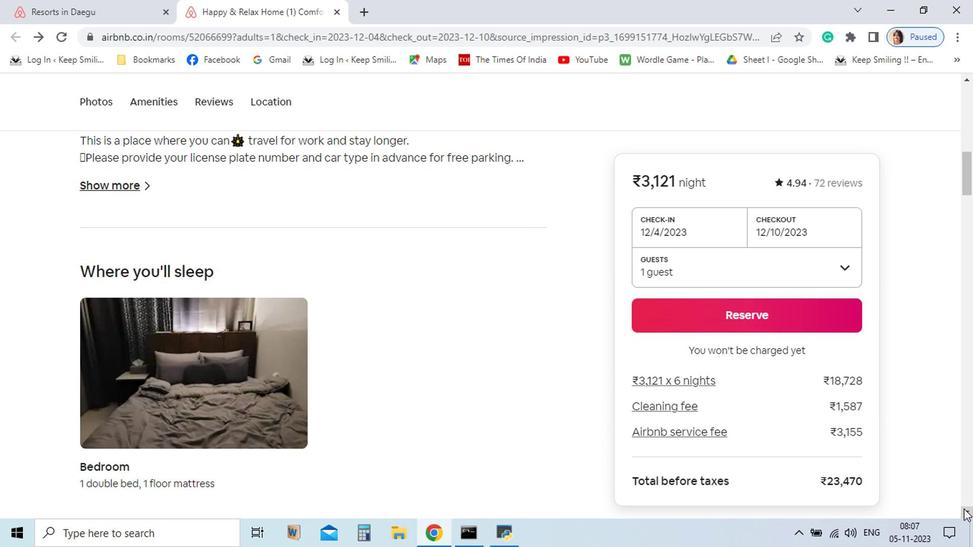 
Action: Mouse pressed left at (825, 504)
Screenshot: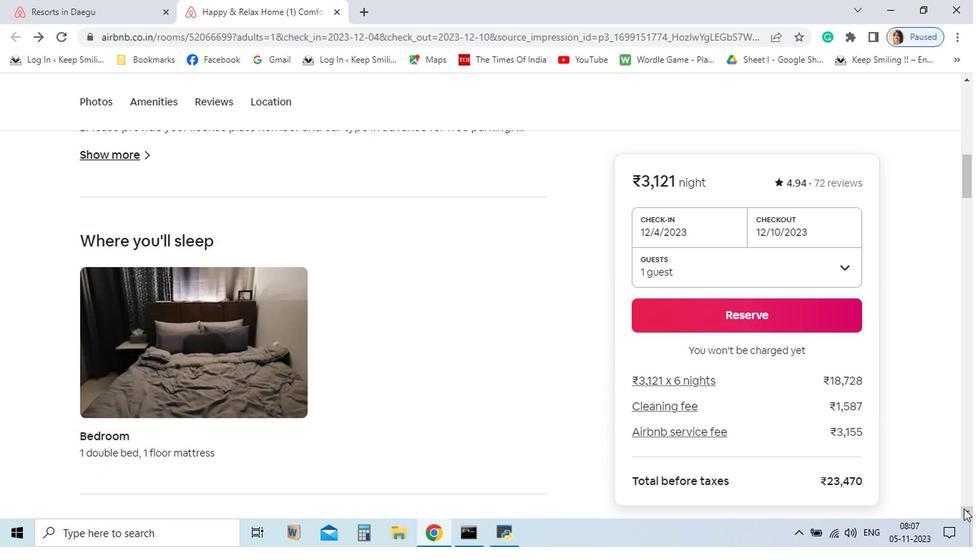 
Action: Mouse pressed left at (825, 504)
Screenshot: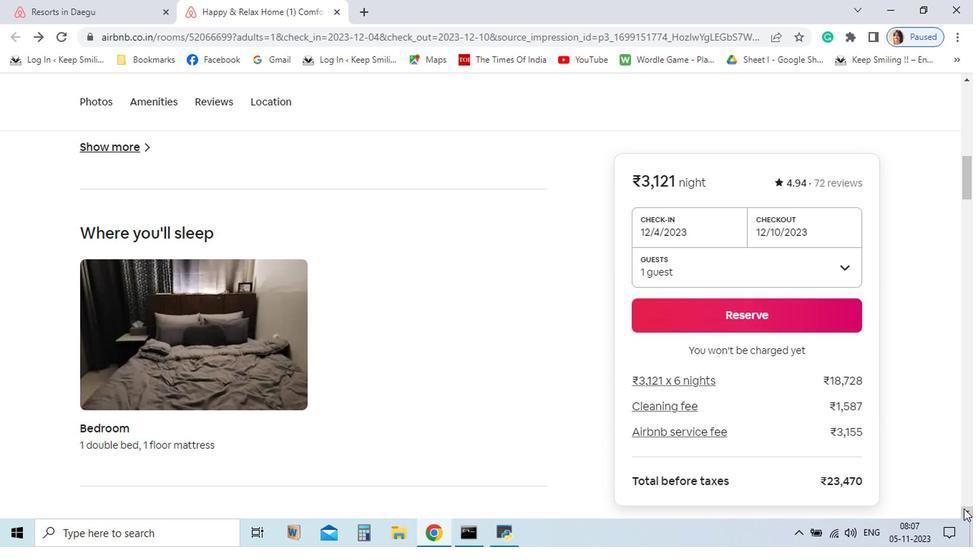 
Action: Mouse pressed left at (825, 504)
Screenshot: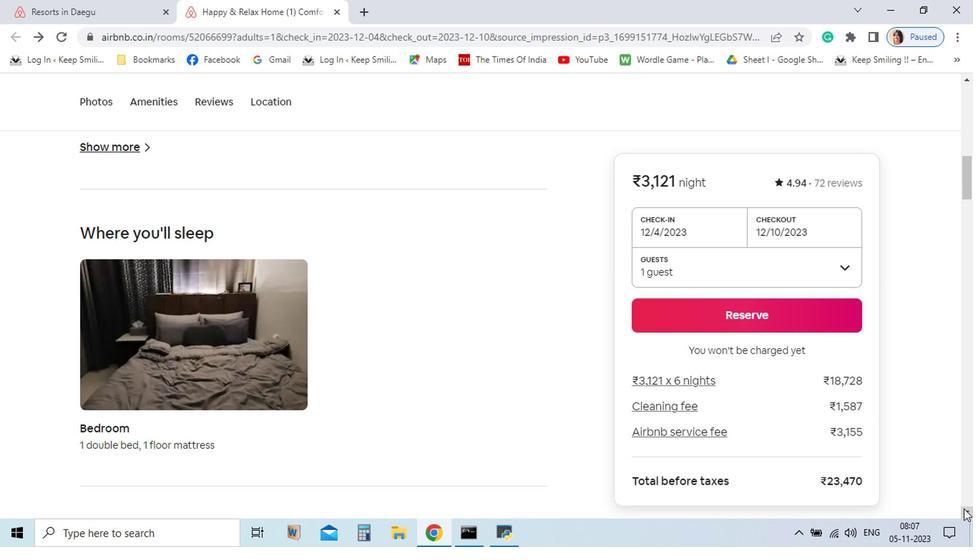 
Action: Mouse pressed left at (825, 504)
Screenshot: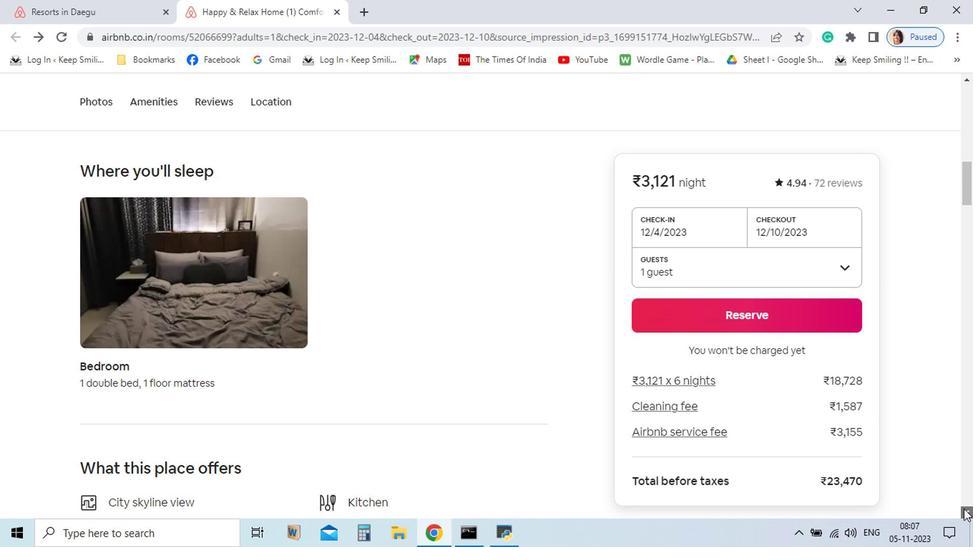 
Action: Mouse pressed left at (825, 504)
Screenshot: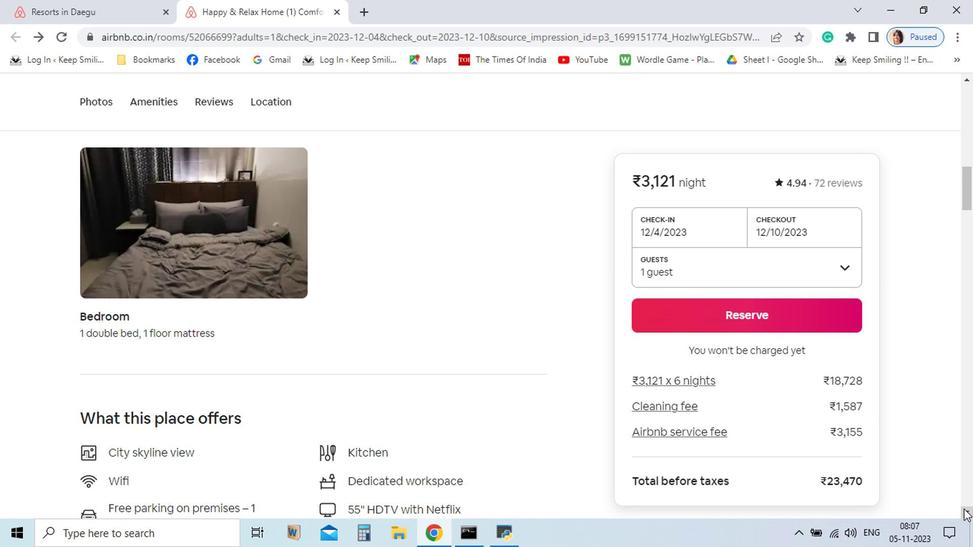 
Action: Mouse pressed left at (825, 504)
Screenshot: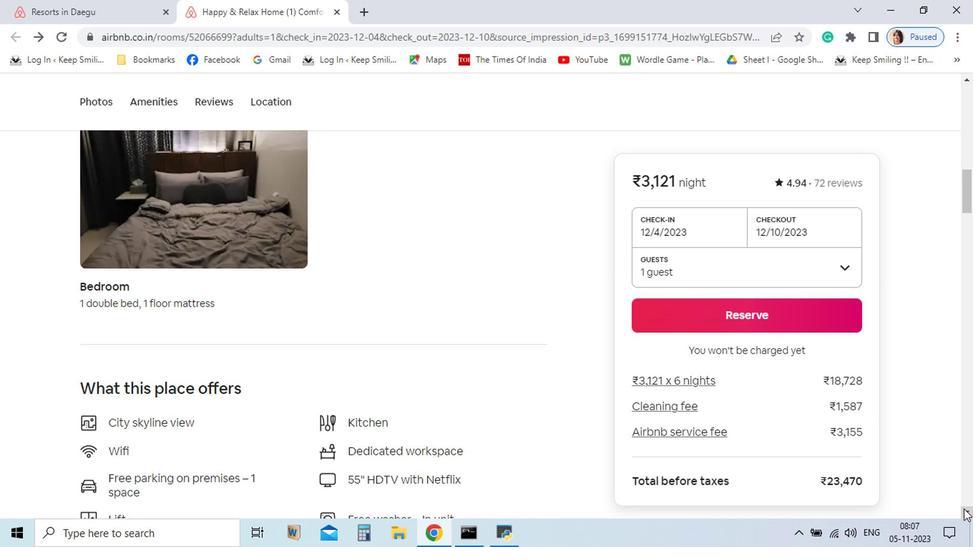 
Action: Mouse pressed left at (825, 504)
Screenshot: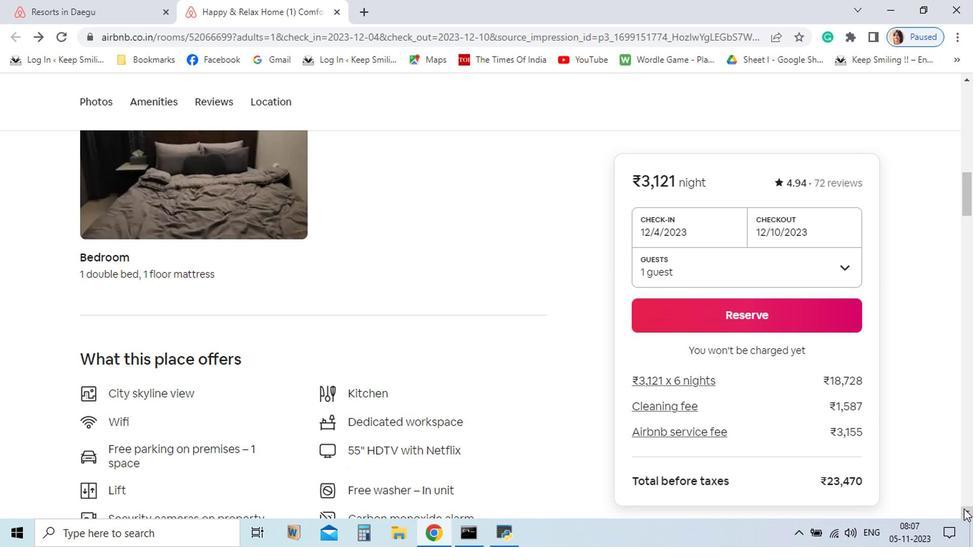 
Action: Mouse pressed left at (825, 504)
Screenshot: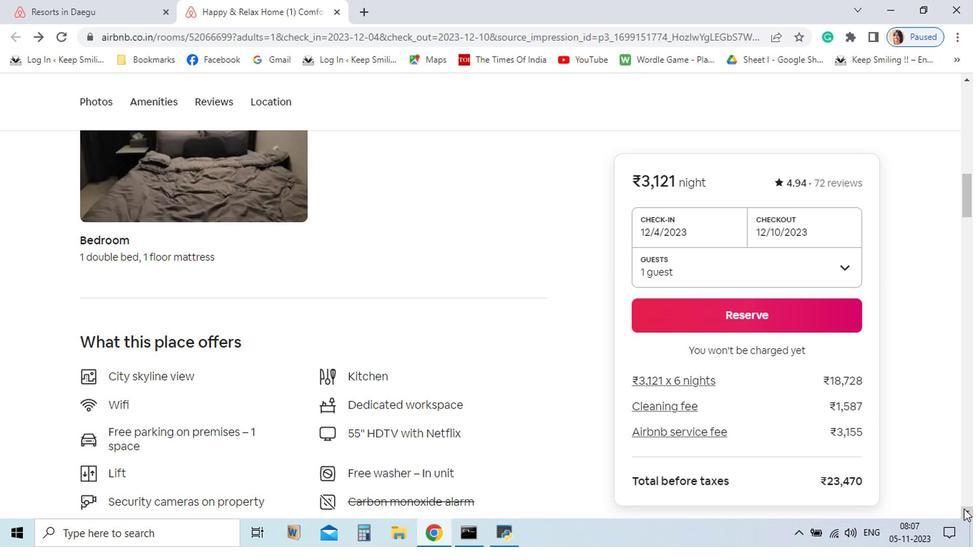 
Action: Mouse pressed left at (825, 504)
Screenshot: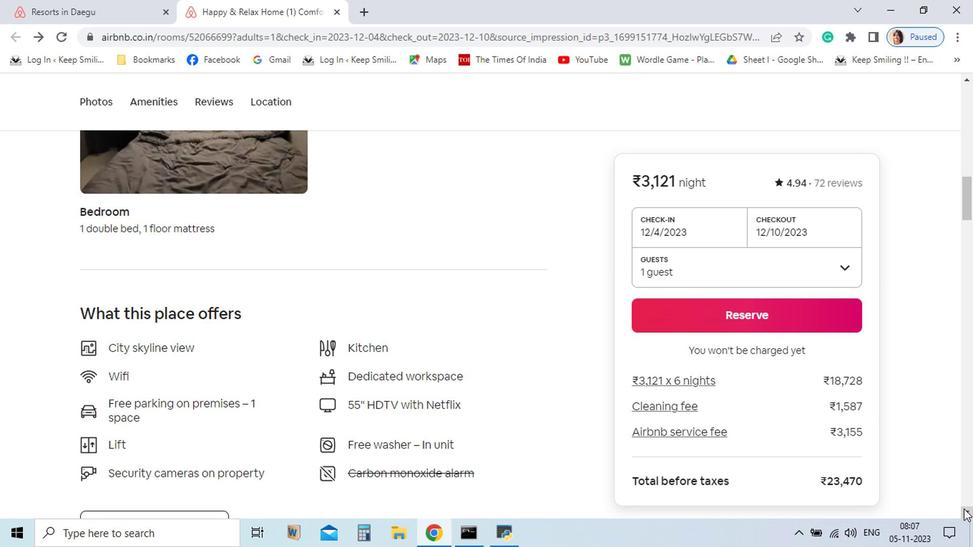 
Action: Mouse pressed left at (825, 504)
Screenshot: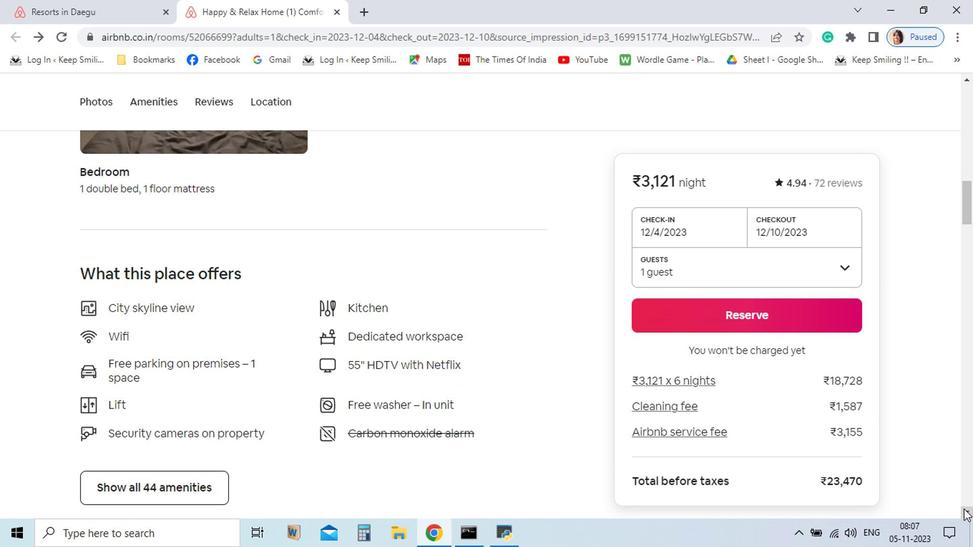 
Action: Mouse pressed left at (825, 504)
Screenshot: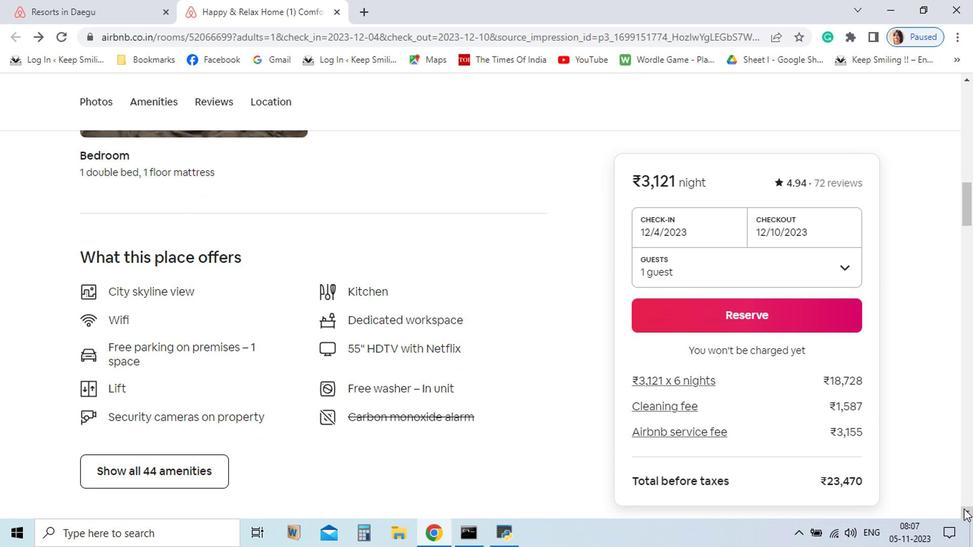 
Action: Mouse pressed left at (825, 504)
Screenshot: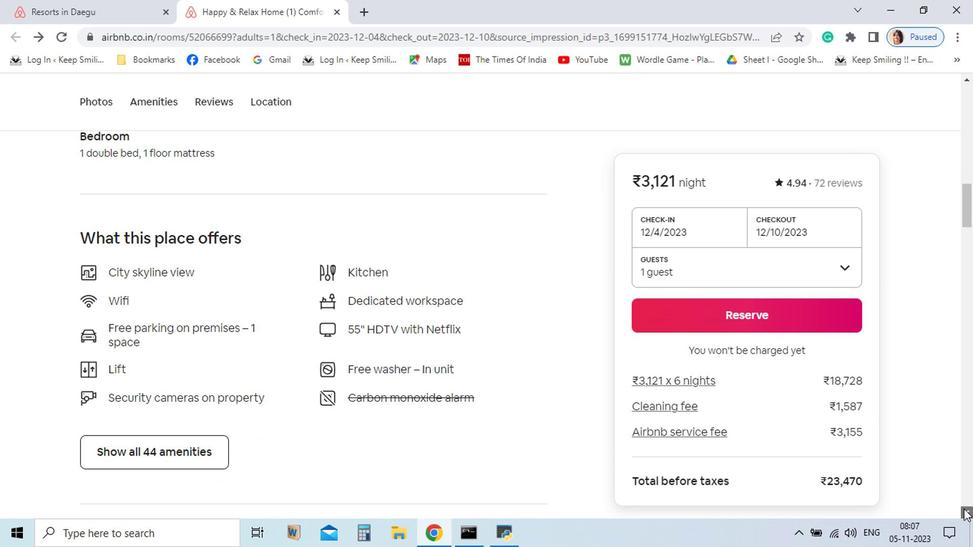 
Action: Mouse pressed left at (825, 504)
Screenshot: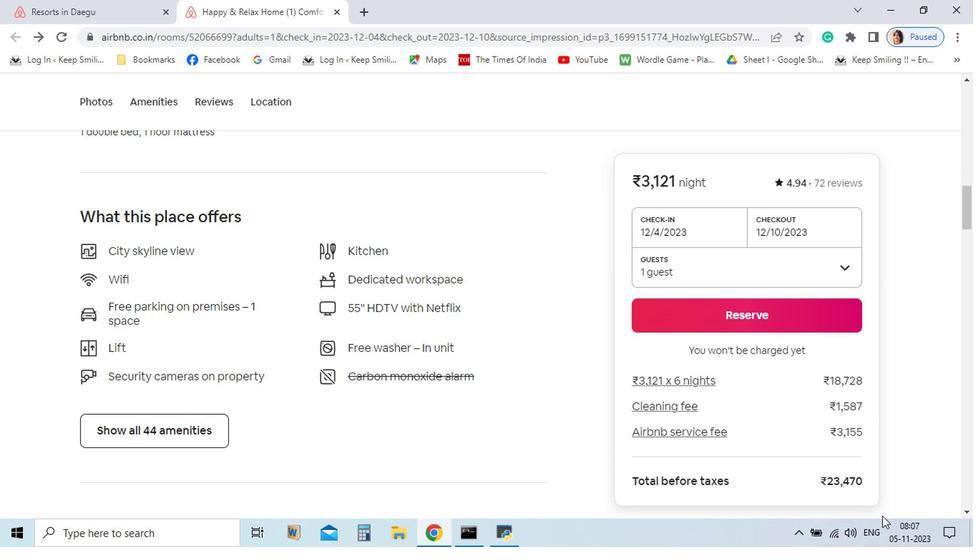 
Action: Mouse pressed left at (825, 504)
Screenshot: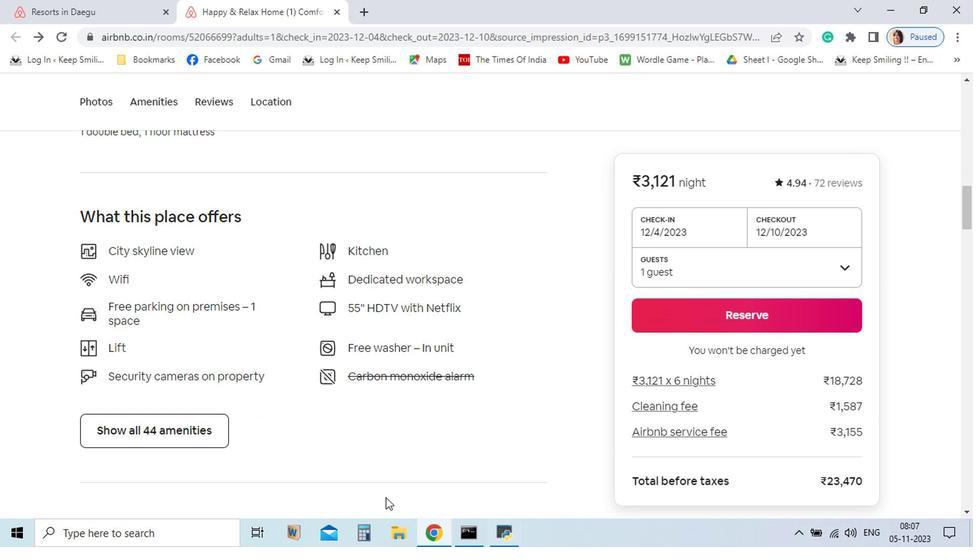 
Action: Mouse moved to (223, 437)
Screenshot: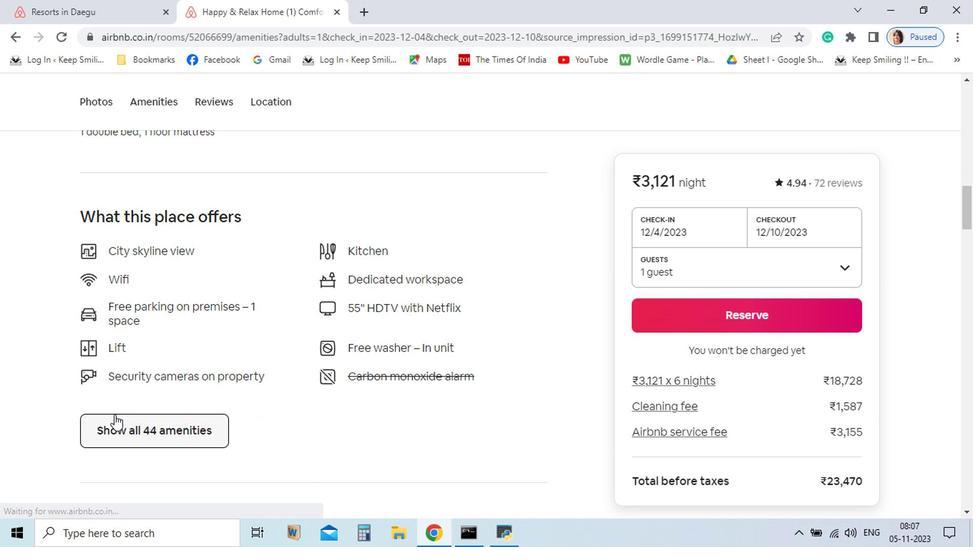 
Action: Mouse pressed left at (223, 437)
Screenshot: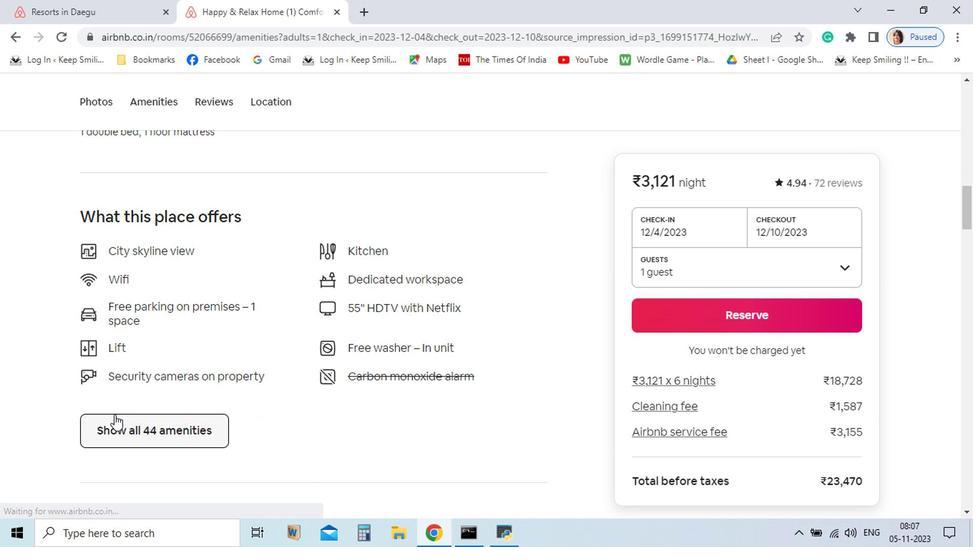 
Action: Mouse moved to (681, 486)
Screenshot: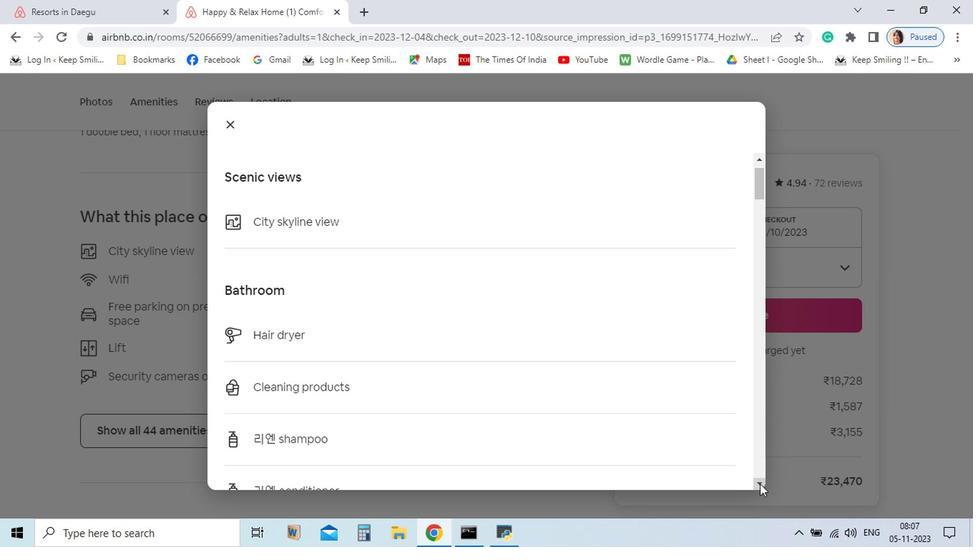 
Action: Mouse pressed left at (681, 486)
Screenshot: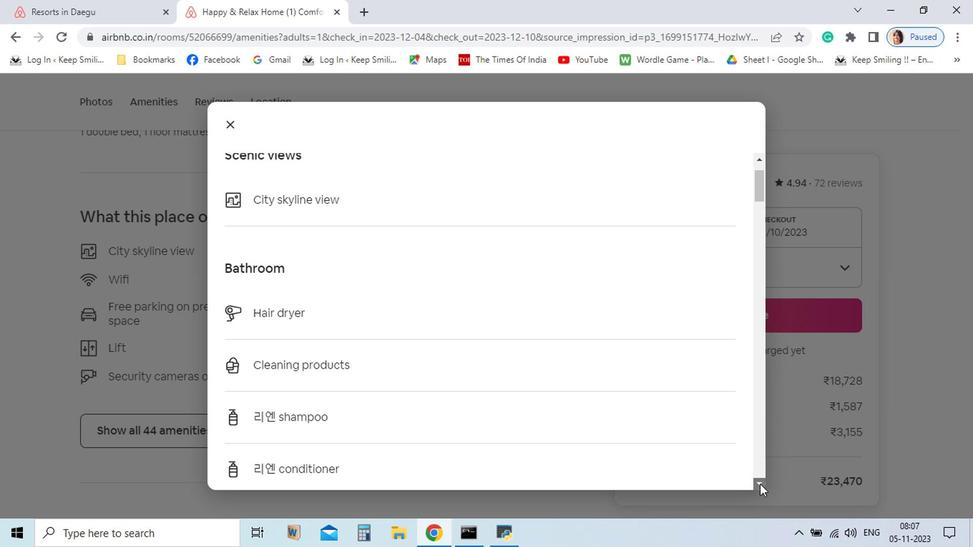 
Action: Mouse pressed left at (681, 486)
Screenshot: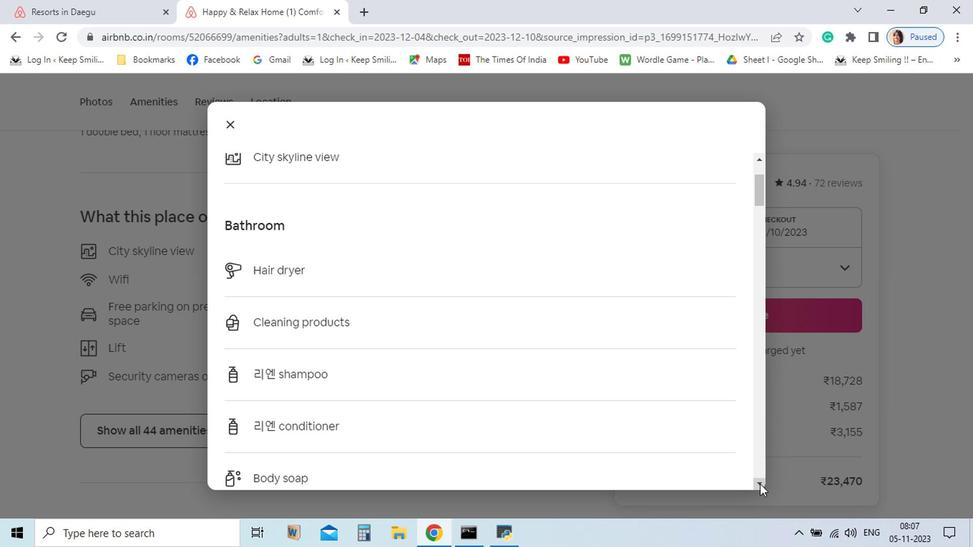 
Action: Mouse pressed left at (681, 486)
Screenshot: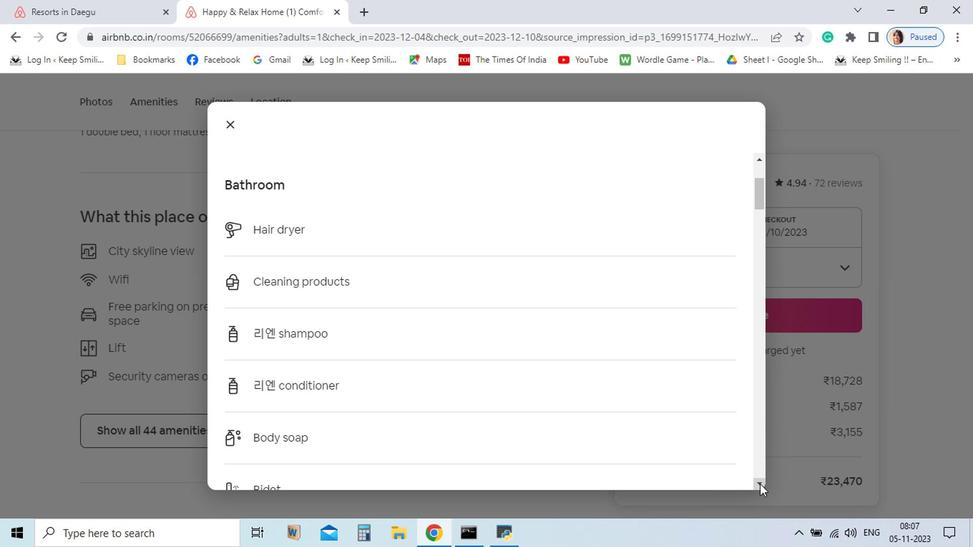 
Action: Mouse pressed left at (681, 486)
Screenshot: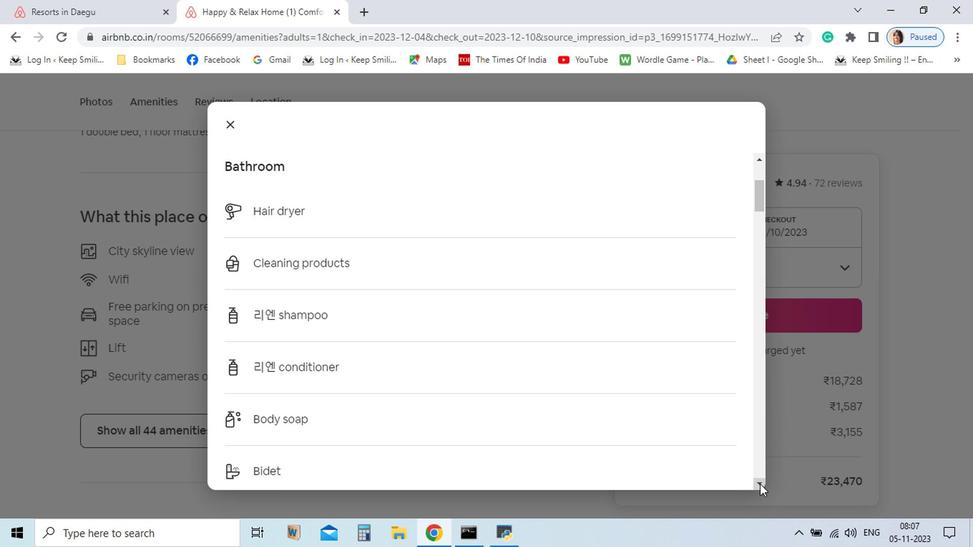 
Action: Mouse pressed left at (681, 486)
Screenshot: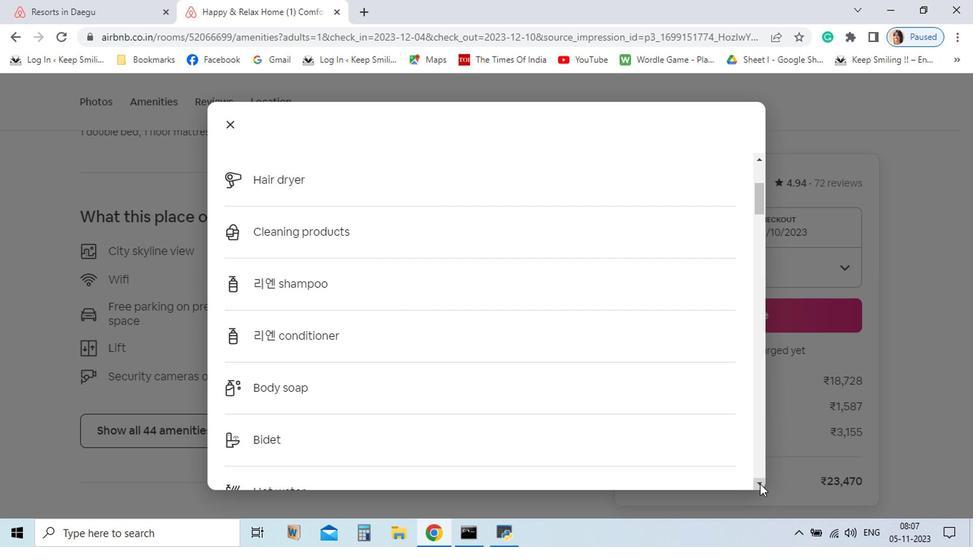 
Action: Mouse pressed left at (681, 486)
Screenshot: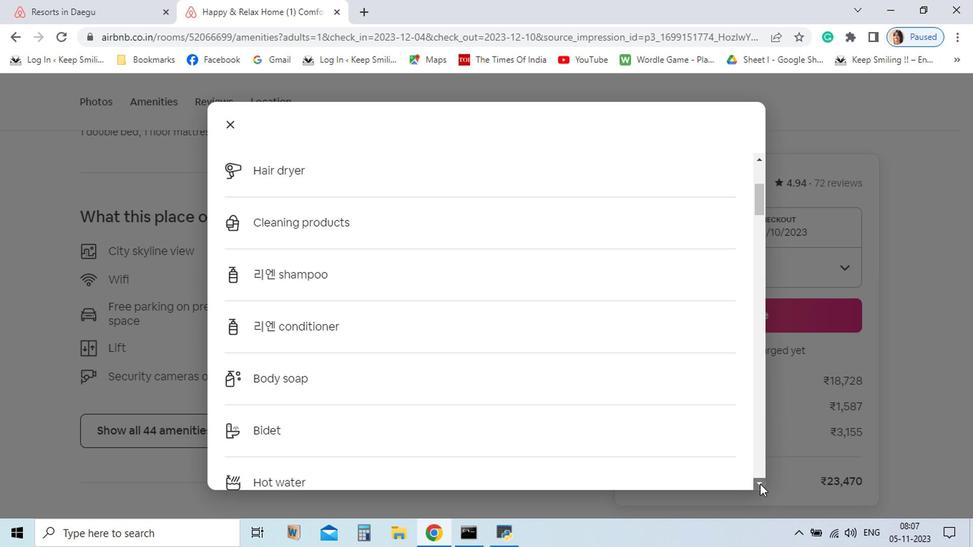 
Action: Mouse pressed left at (681, 486)
Screenshot: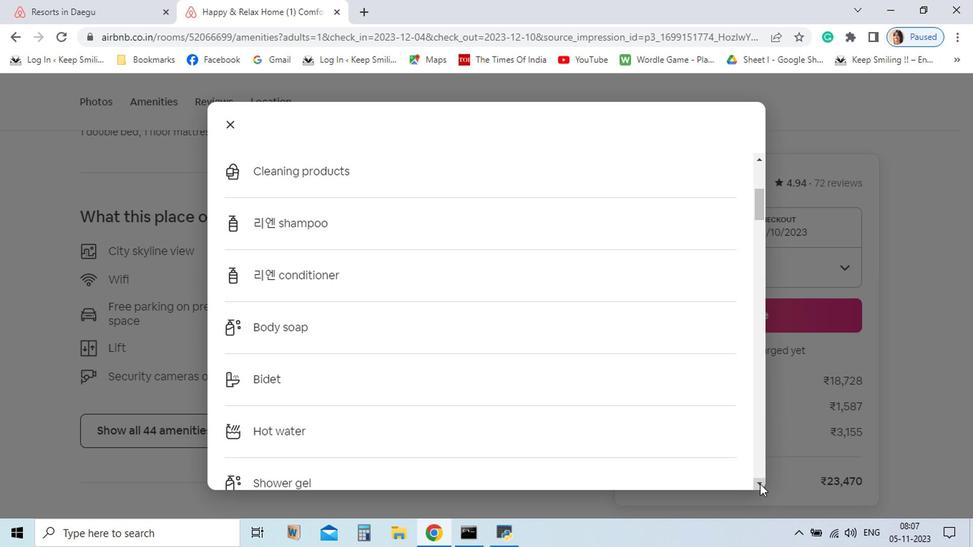 
Action: Mouse pressed left at (681, 486)
Screenshot: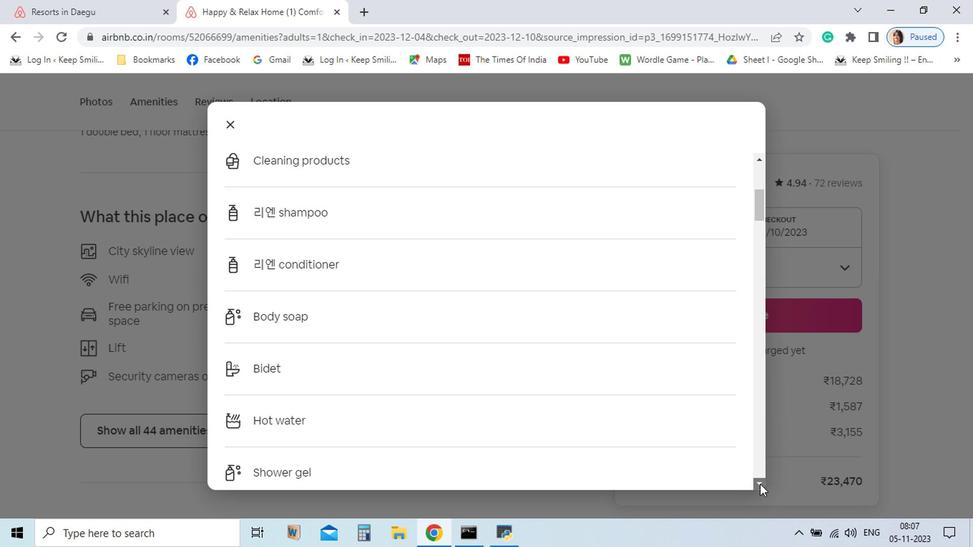 
Action: Mouse pressed left at (681, 486)
Screenshot: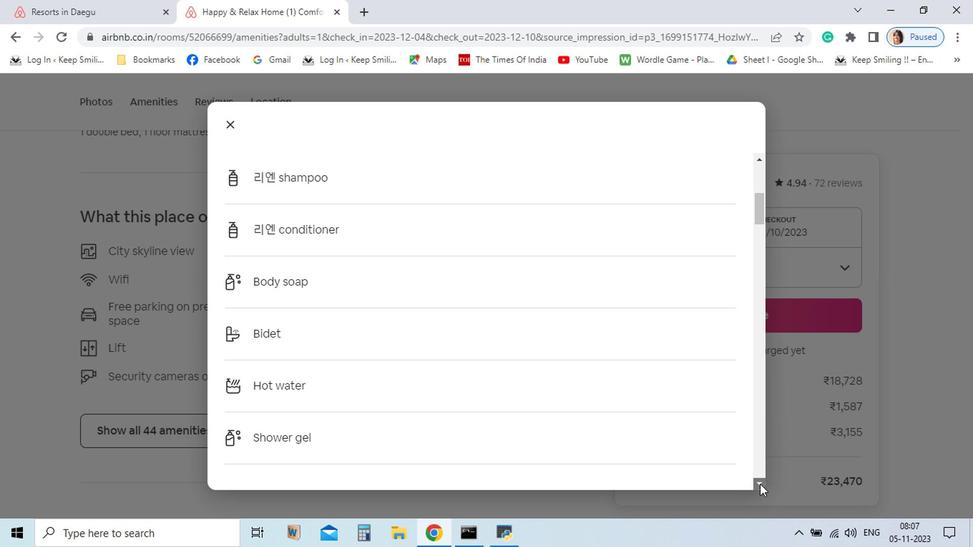 
Action: Mouse pressed left at (681, 486)
Screenshot: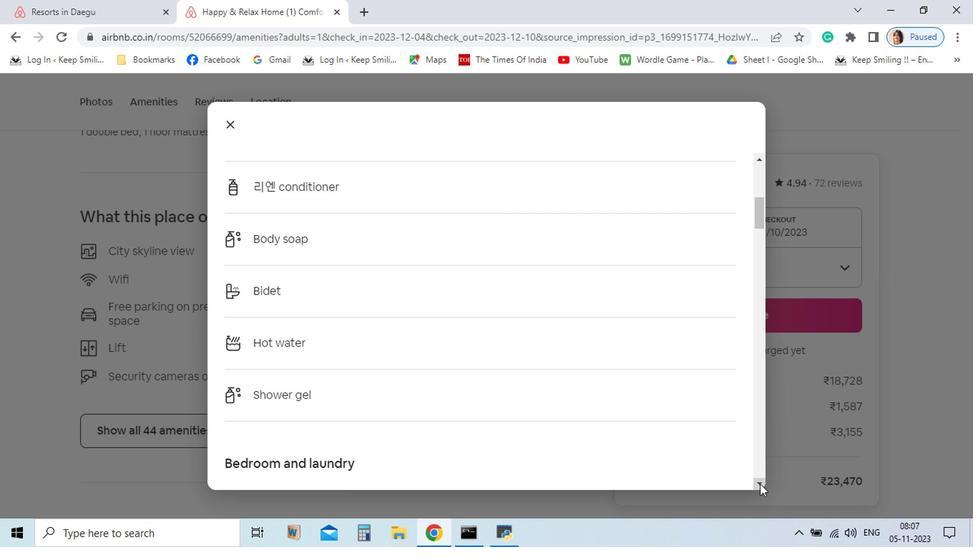 
Action: Mouse pressed left at (681, 486)
Screenshot: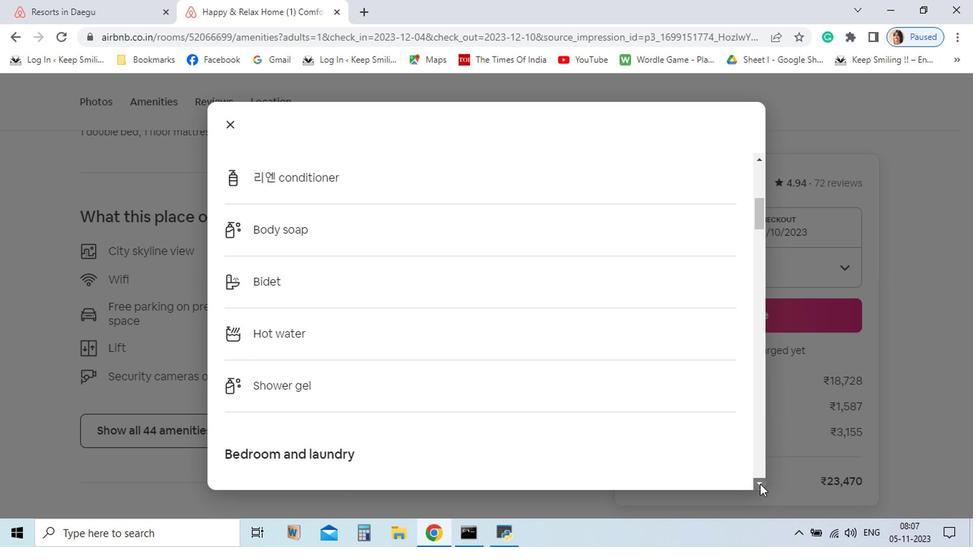 
Action: Mouse pressed left at (681, 486)
Screenshot: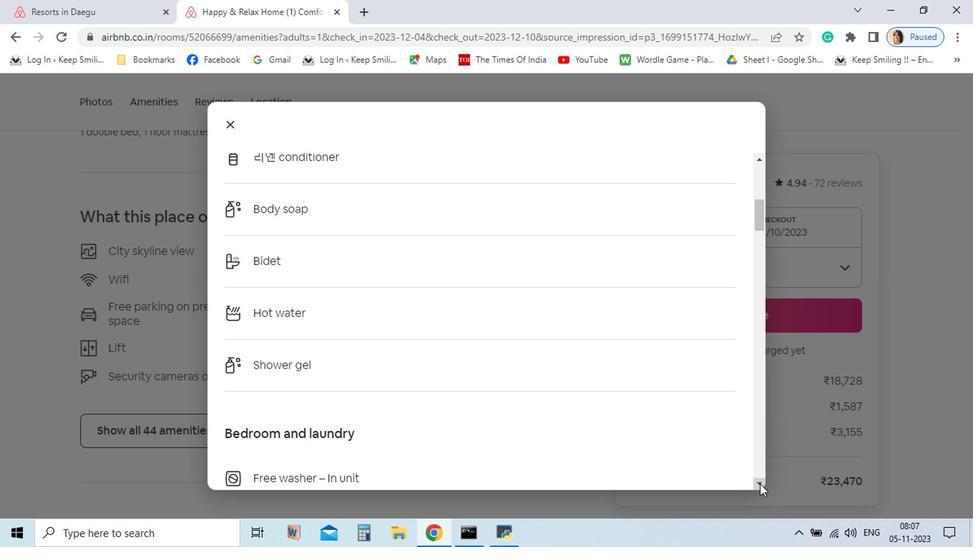 
Action: Mouse pressed left at (681, 486)
Screenshot: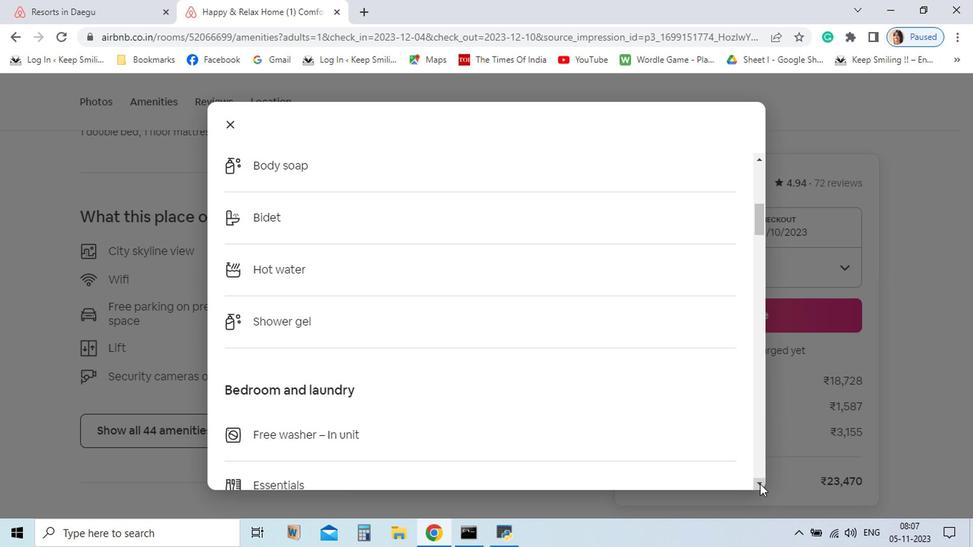 
Action: Mouse pressed left at (681, 486)
Screenshot: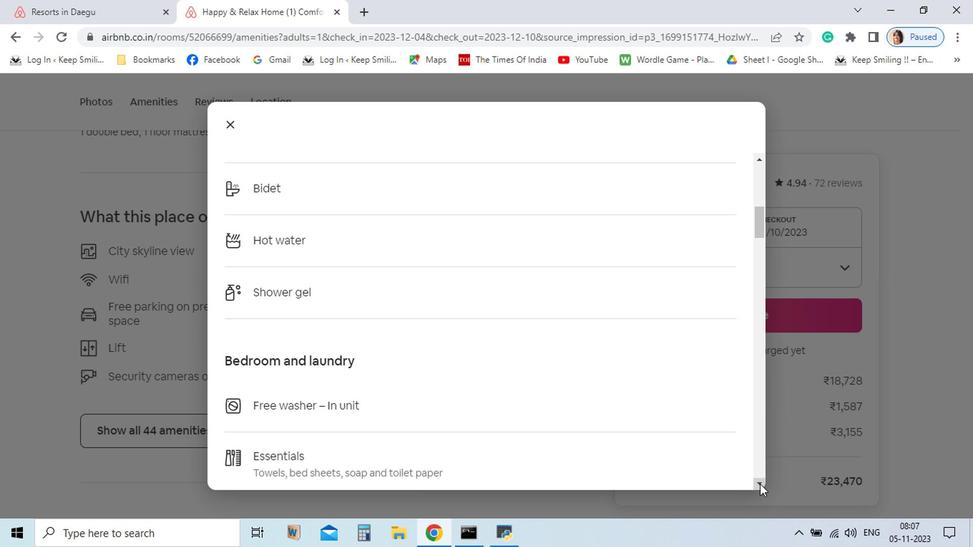 
Action: Mouse pressed left at (681, 486)
Screenshot: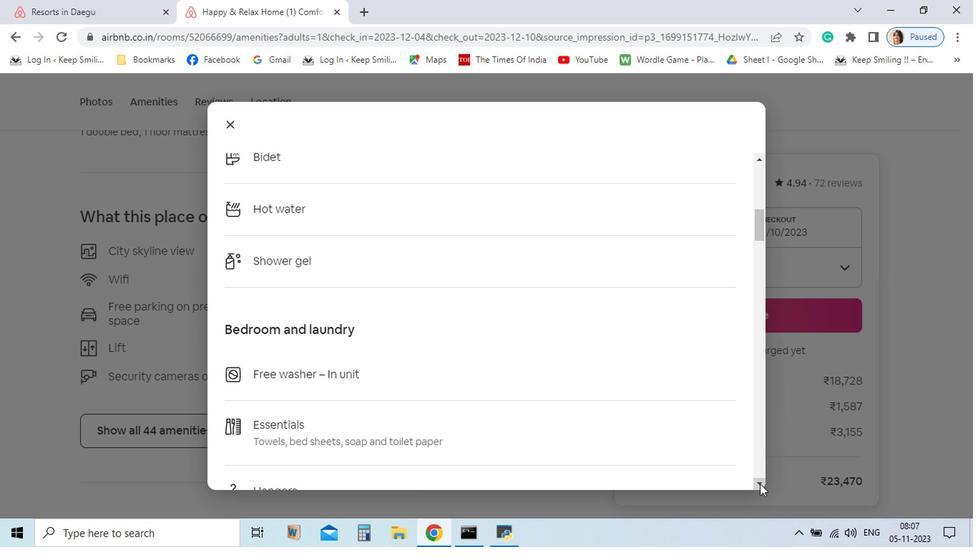 
Action: Mouse pressed left at (681, 486)
Screenshot: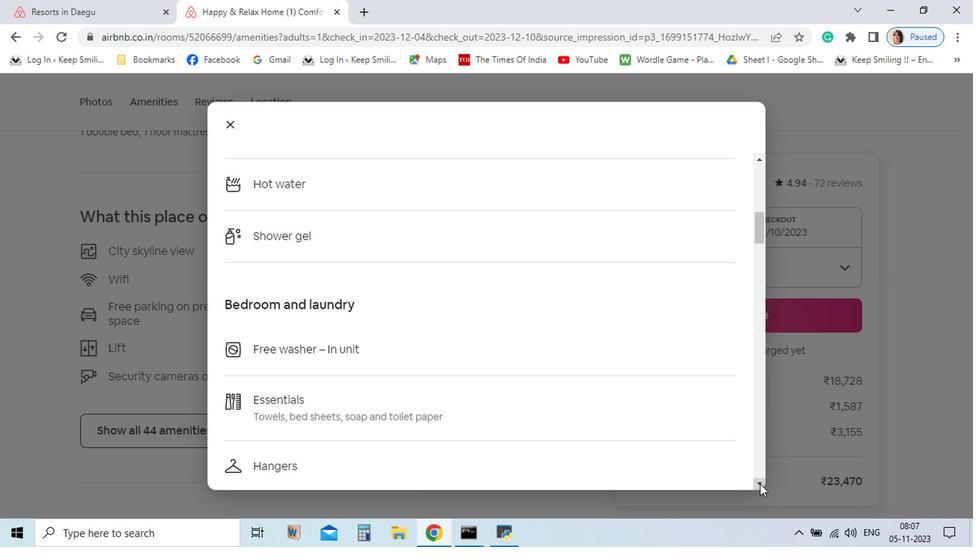
Action: Mouse pressed left at (681, 486)
Screenshot: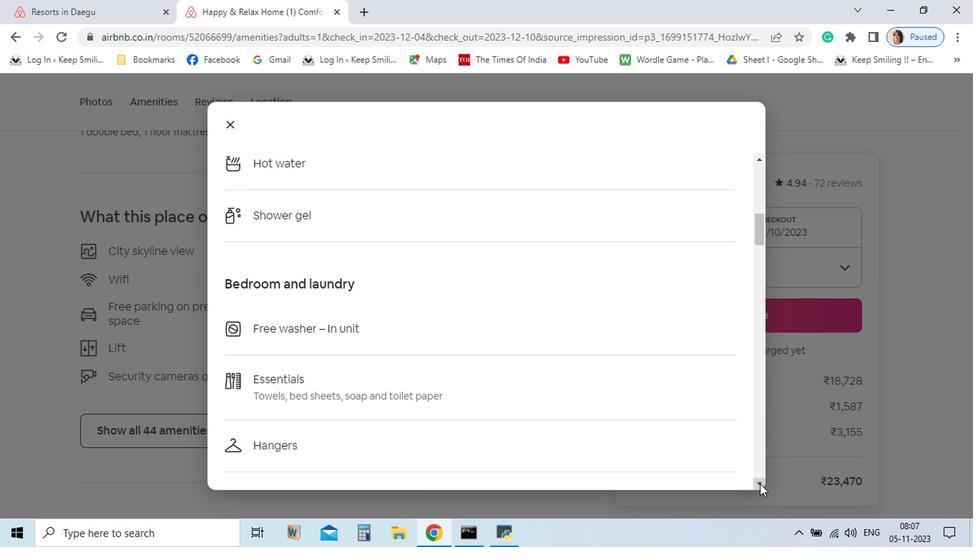
Action: Mouse pressed left at (681, 486)
Screenshot: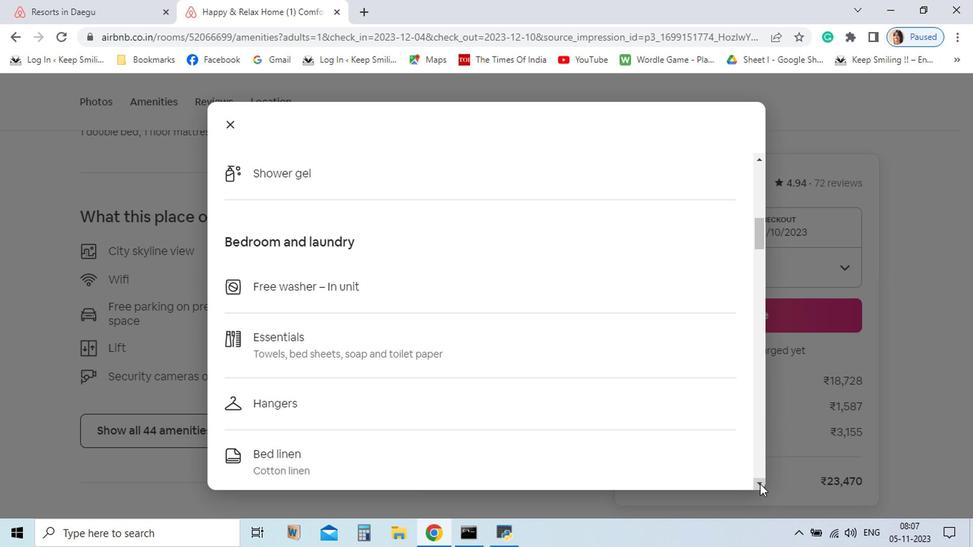 
Action: Mouse pressed left at (681, 486)
Screenshot: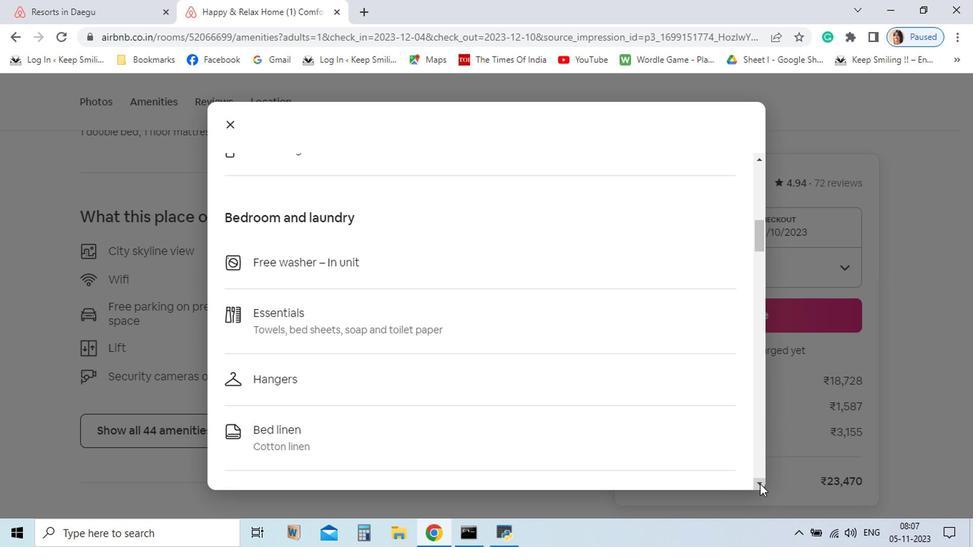 
Action: Mouse pressed left at (681, 486)
Screenshot: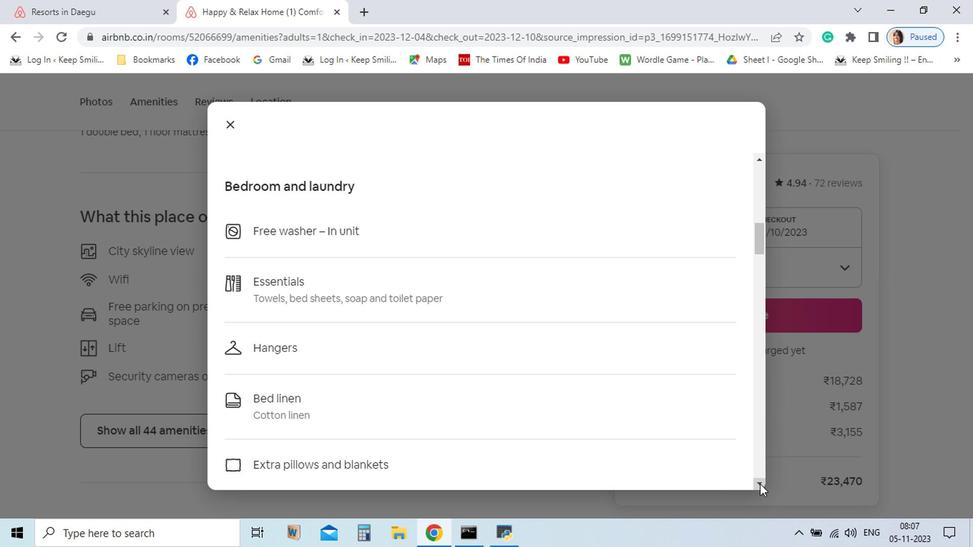 
Action: Mouse pressed left at (681, 486)
Screenshot: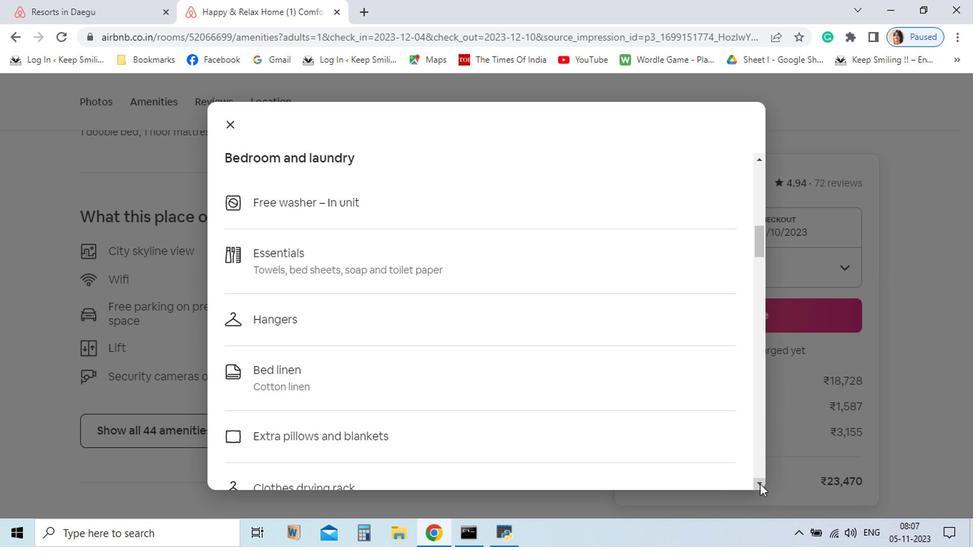 
Action: Mouse pressed left at (681, 486)
Screenshot: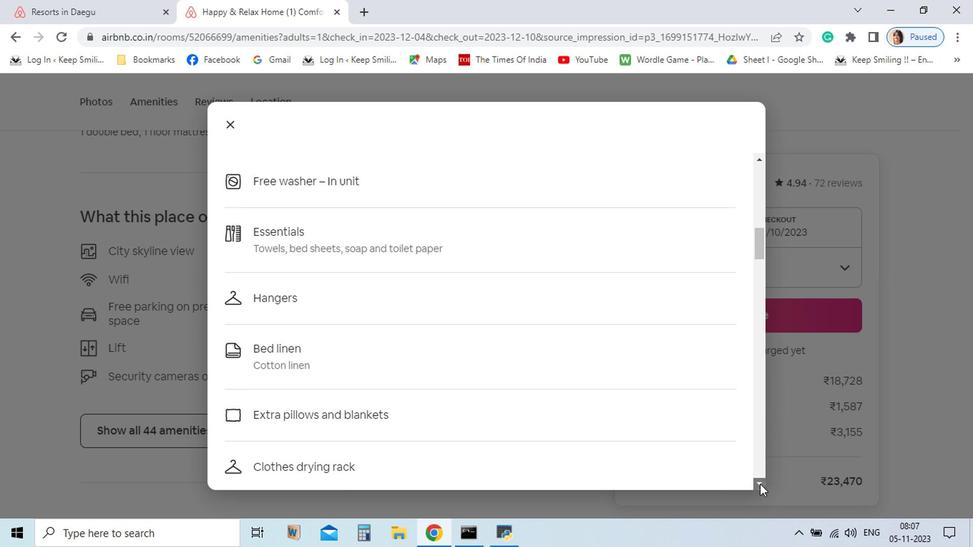 
Action: Mouse pressed left at (681, 486)
Screenshot: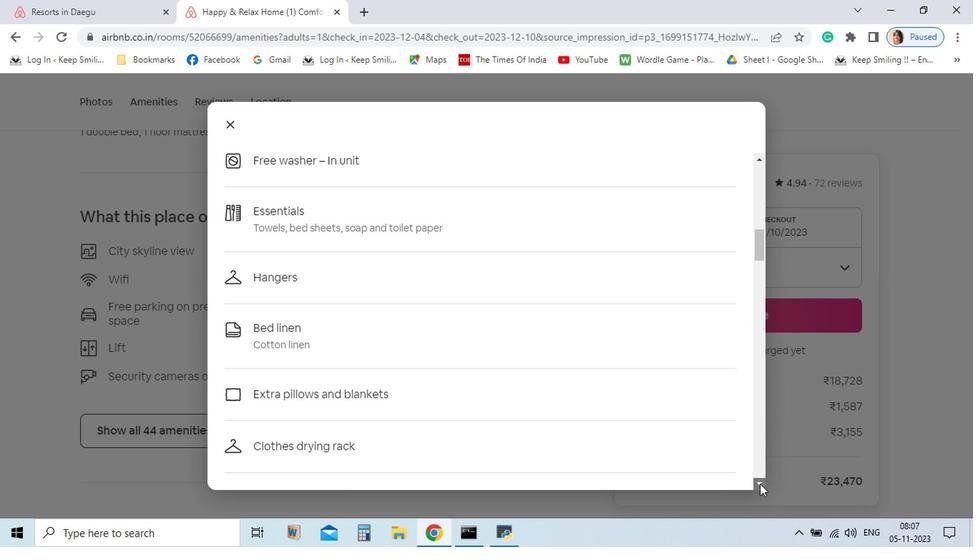 
Action: Mouse pressed left at (681, 486)
Screenshot: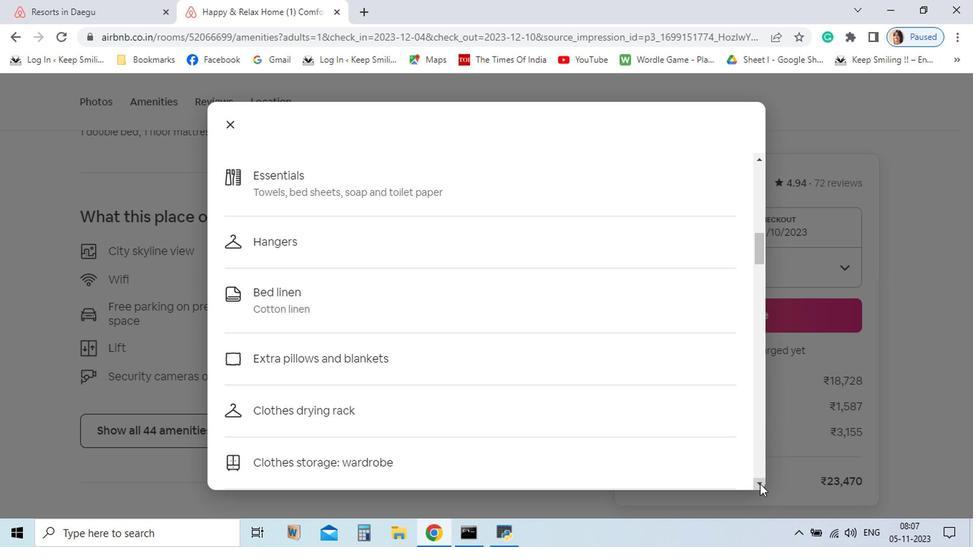 
Action: Mouse pressed left at (681, 486)
Screenshot: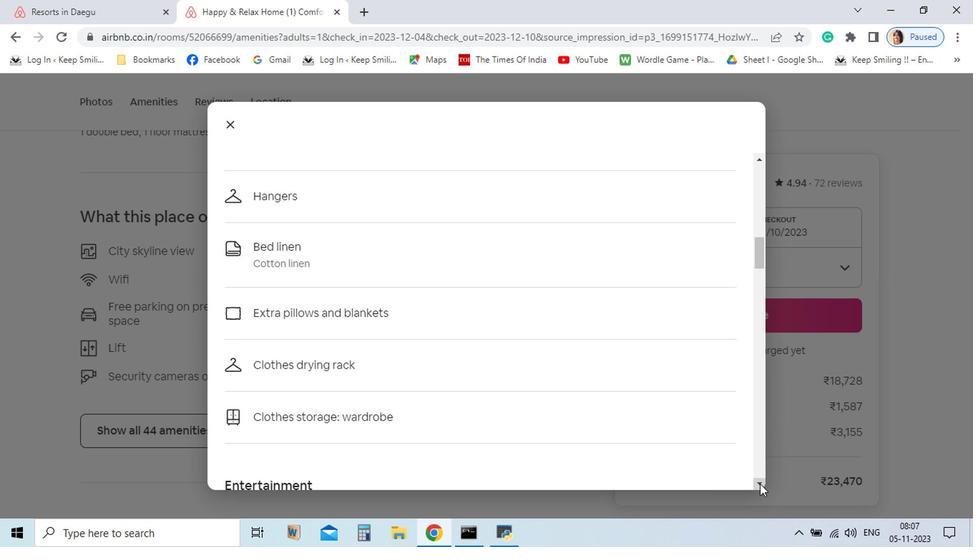 
Action: Mouse pressed left at (681, 486)
Screenshot: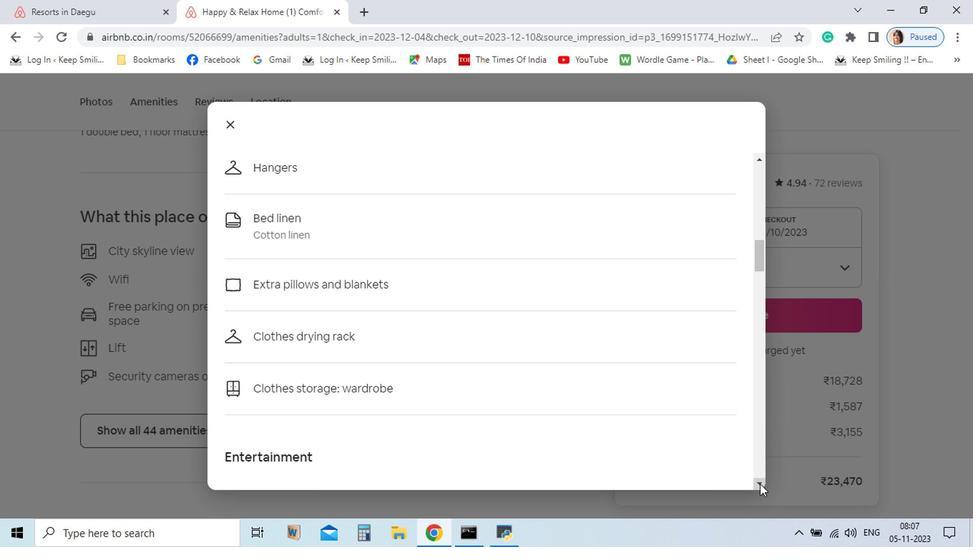 
Action: Mouse pressed left at (681, 486)
Screenshot: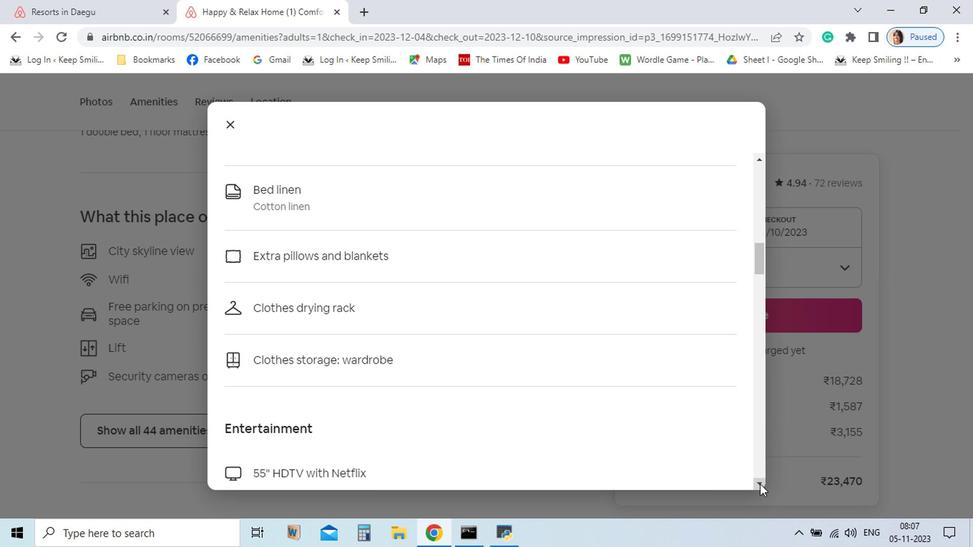 
Action: Mouse pressed left at (681, 486)
Screenshot: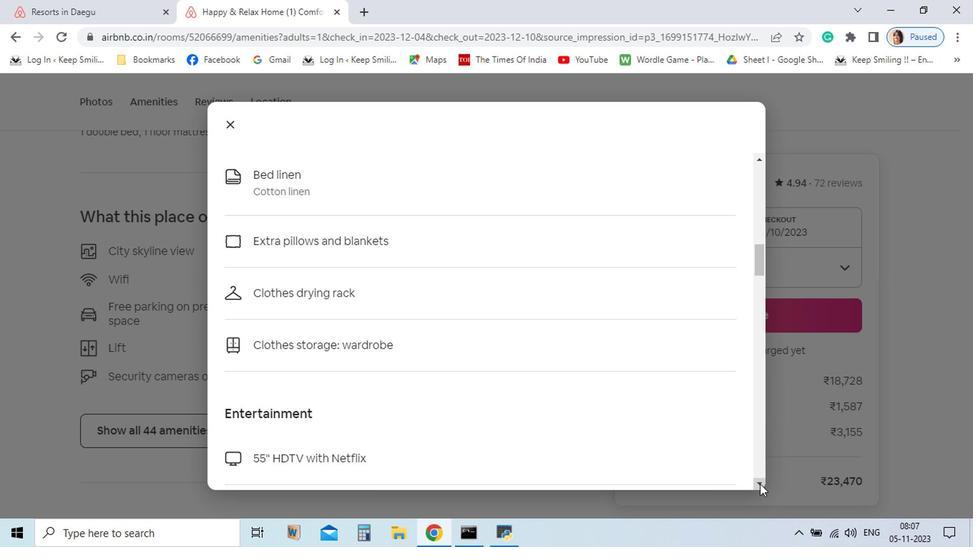 
Action: Mouse pressed left at (681, 486)
Screenshot: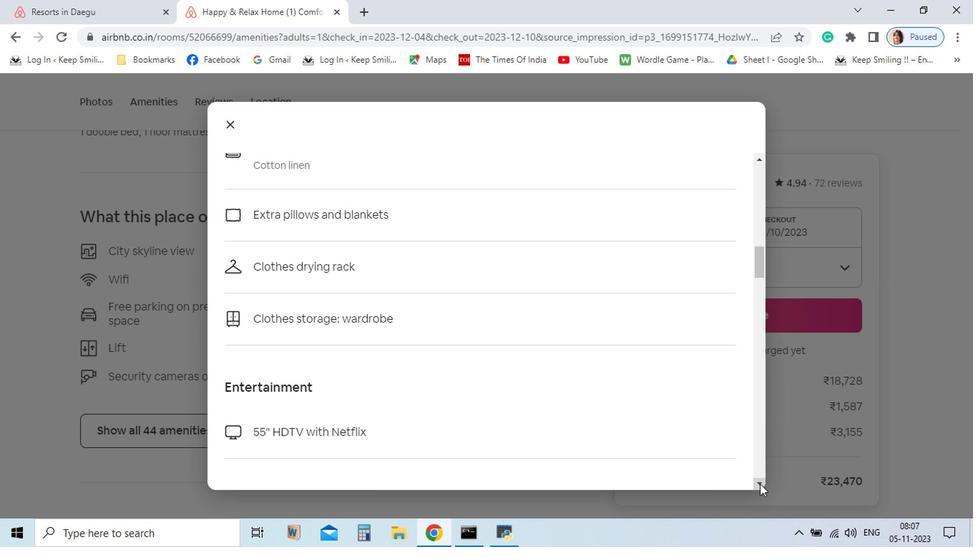 
Action: Mouse pressed left at (681, 486)
Screenshot: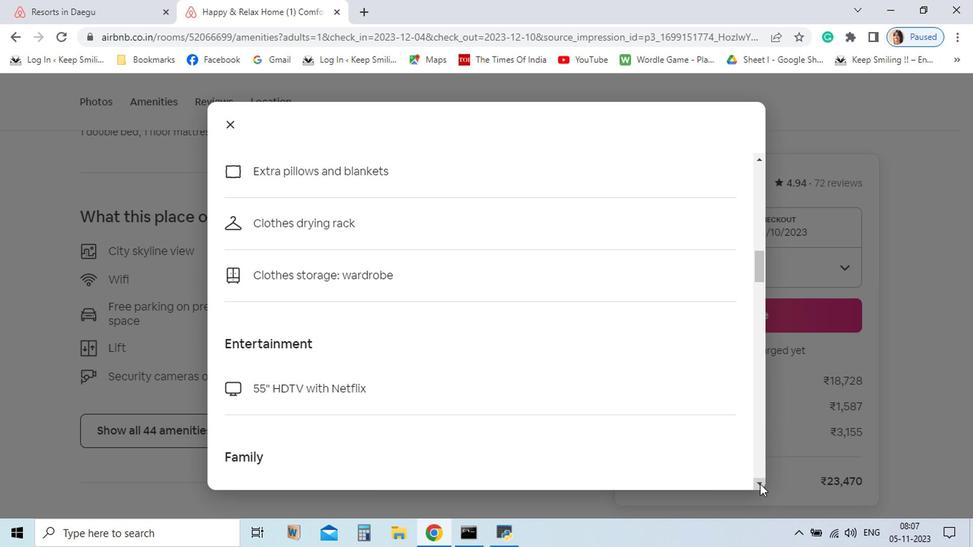 
Action: Mouse pressed left at (681, 486)
Screenshot: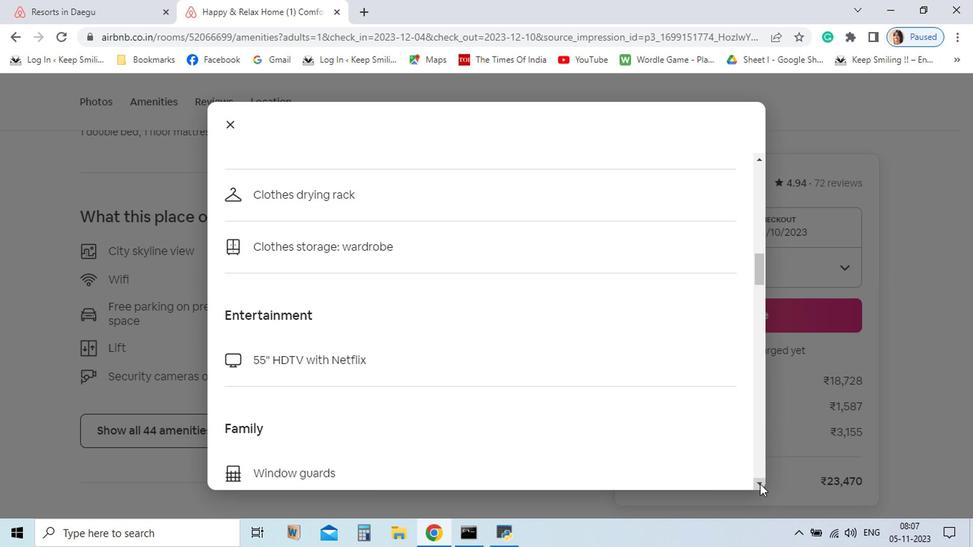 
Action: Mouse pressed left at (681, 486)
Screenshot: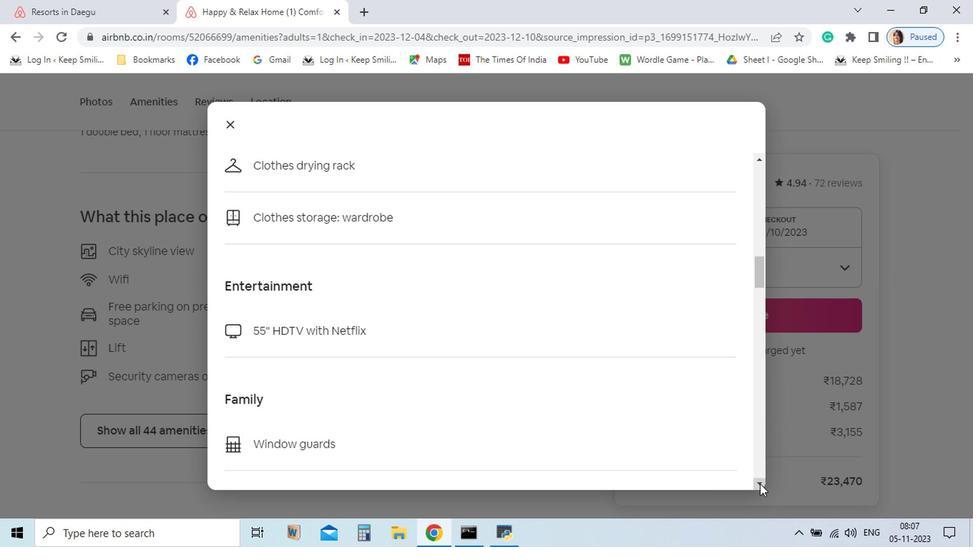 
Action: Mouse pressed left at (681, 486)
Screenshot: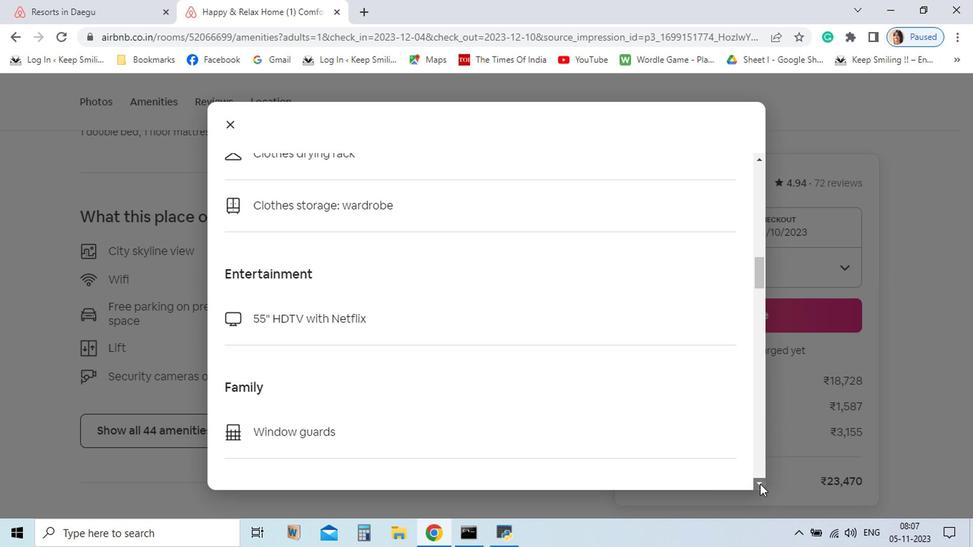 
Action: Mouse pressed left at (681, 486)
Screenshot: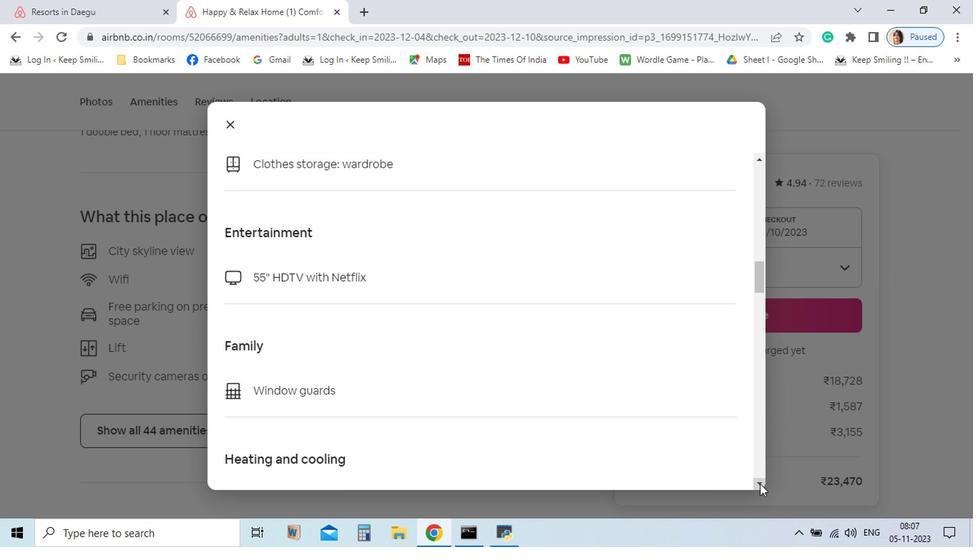 
Action: Mouse pressed left at (681, 486)
Screenshot: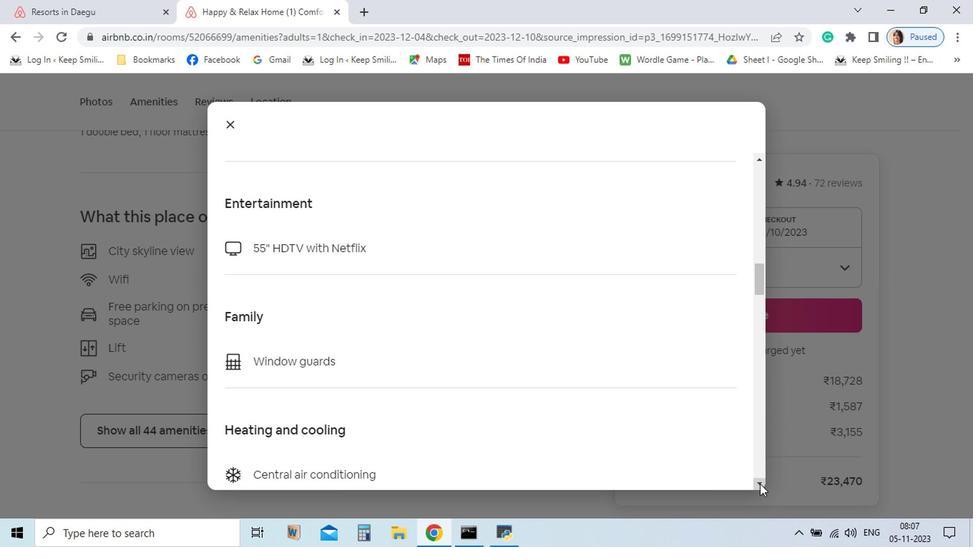 
Action: Mouse pressed left at (681, 486)
Screenshot: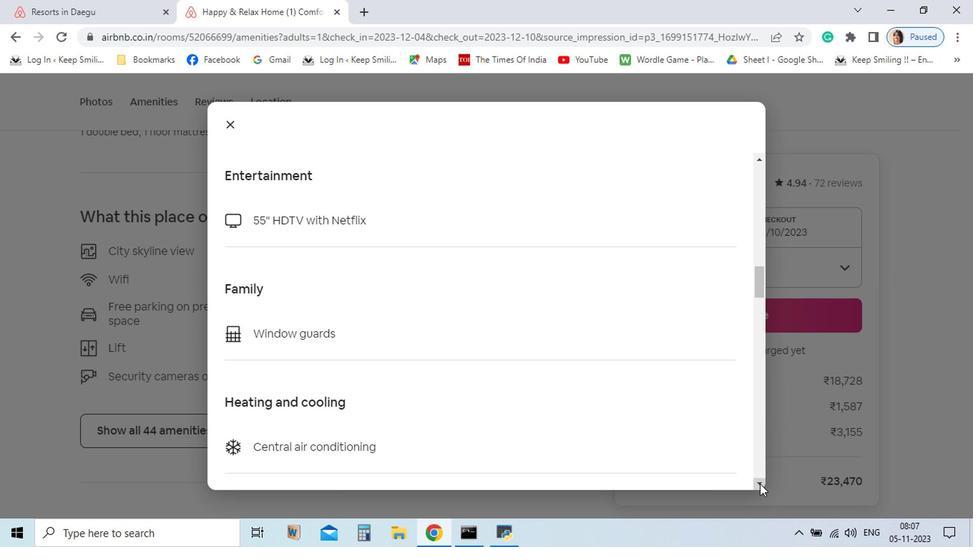 
Action: Mouse pressed left at (681, 486)
Screenshot: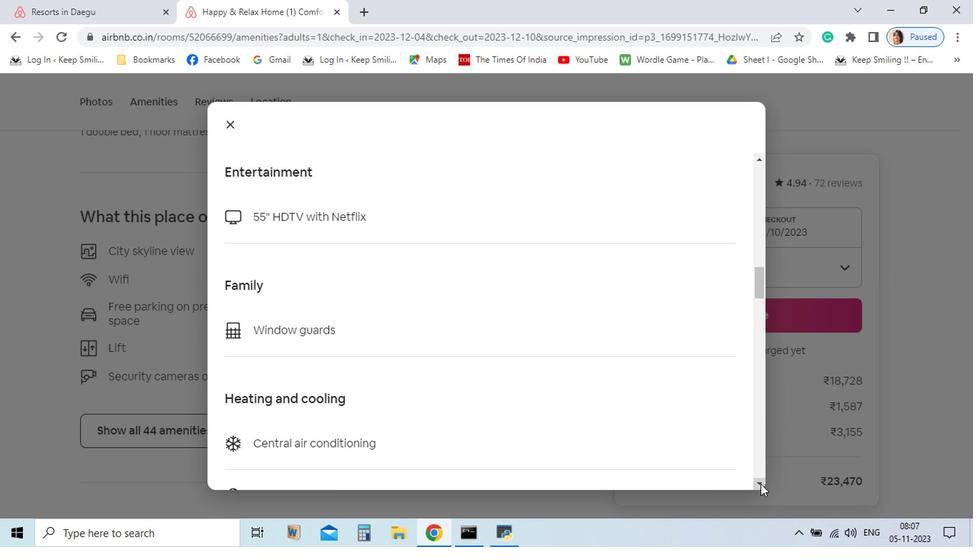 
Action: Mouse pressed left at (681, 486)
Screenshot: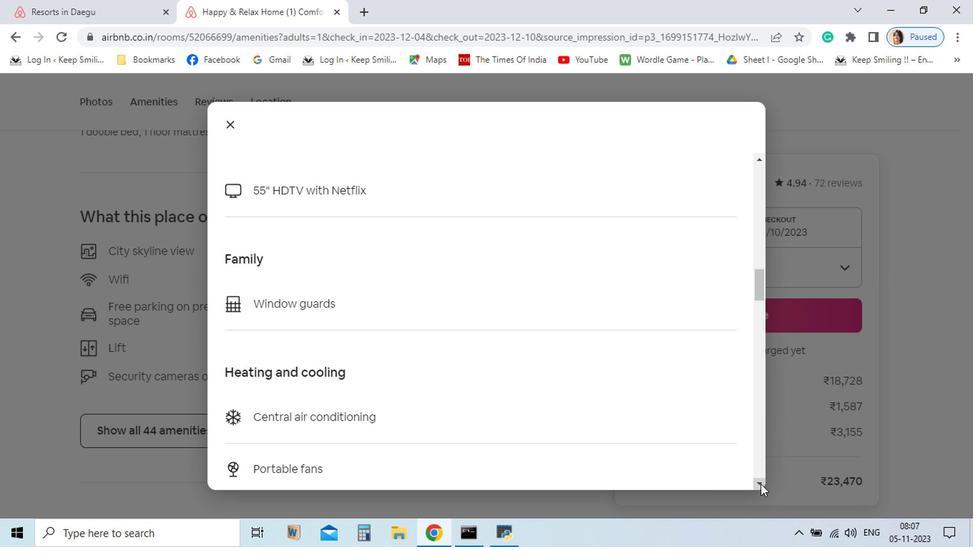 
Action: Mouse moved to (681, 486)
Screenshot: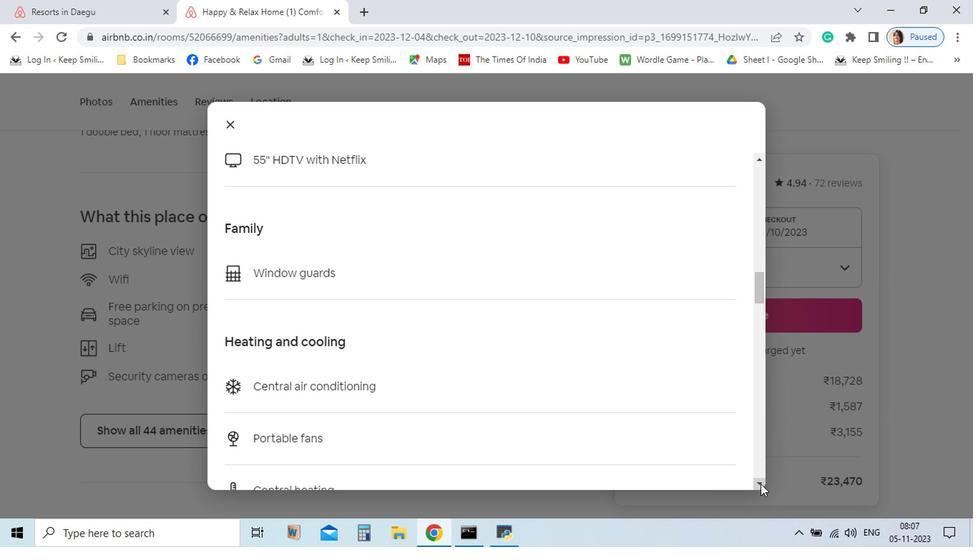
Action: Mouse pressed left at (681, 486)
Screenshot: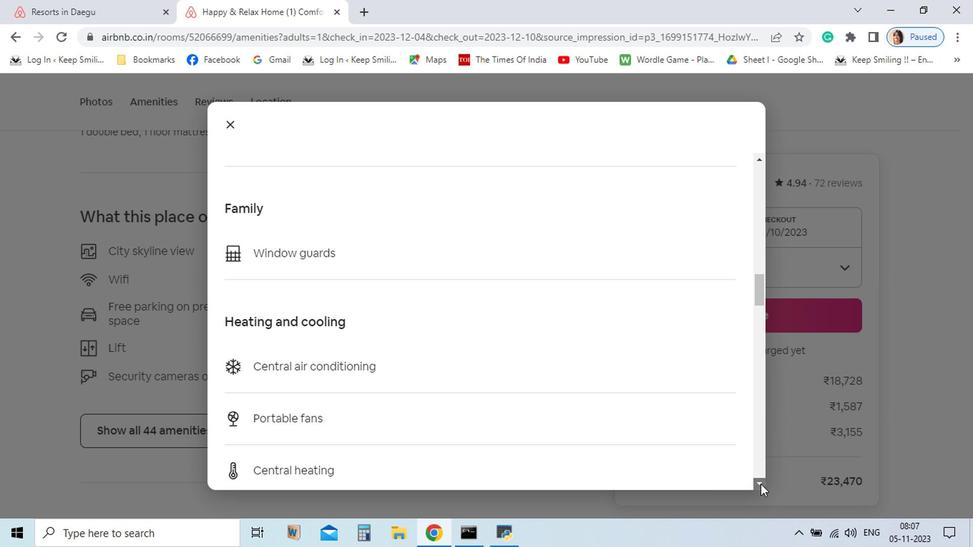 
Action: Mouse pressed left at (681, 486)
Screenshot: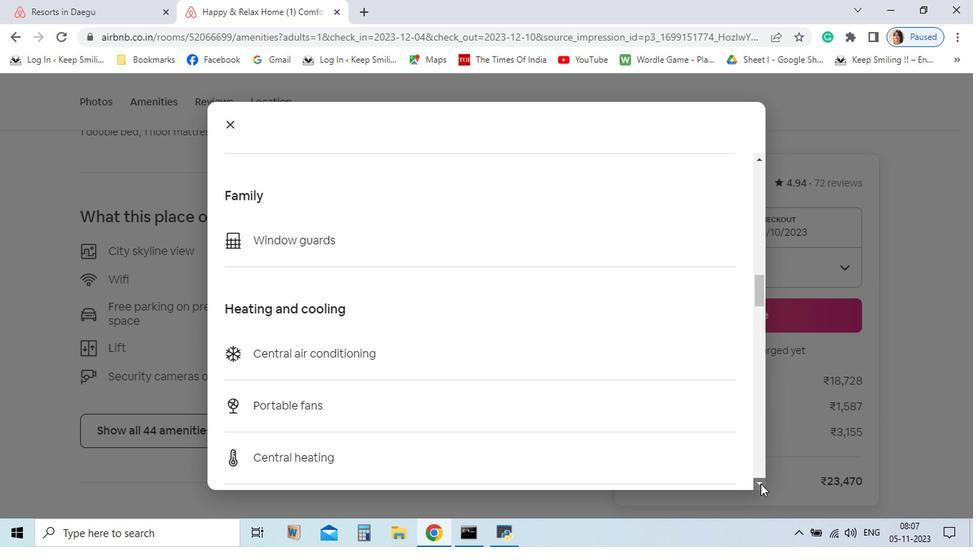 
Action: Mouse pressed left at (681, 486)
Screenshot: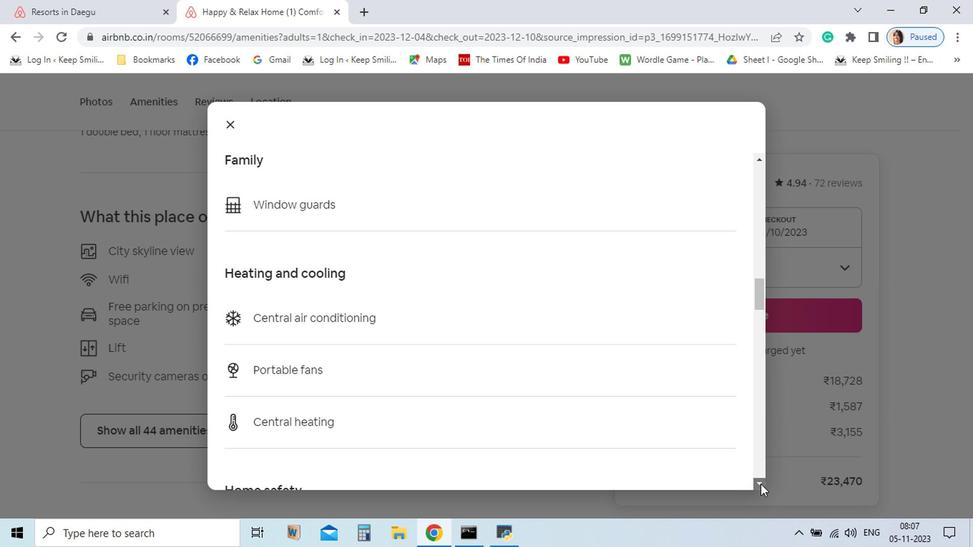 
Action: Mouse pressed left at (681, 486)
Screenshot: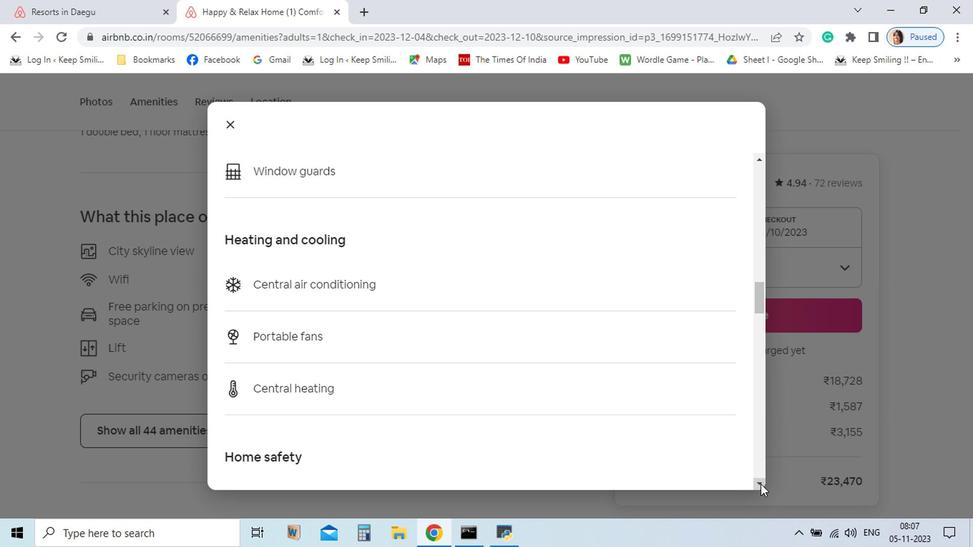 
Action: Mouse pressed left at (681, 486)
Screenshot: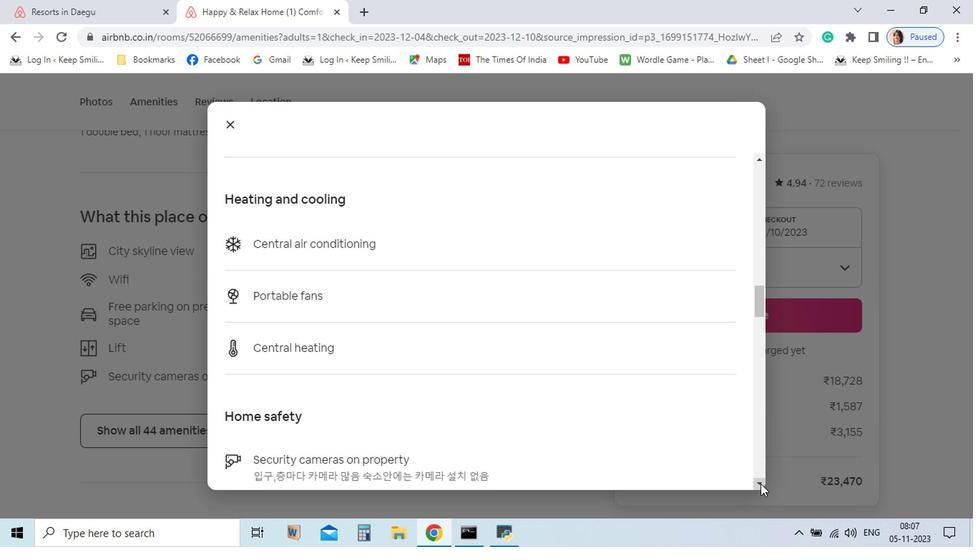 
Action: Mouse pressed left at (681, 486)
Screenshot: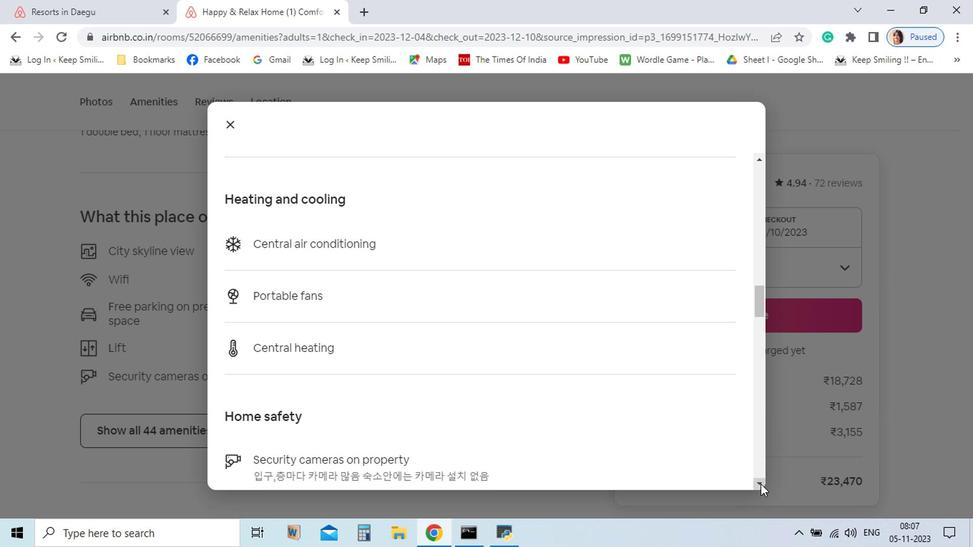 
Action: Mouse pressed left at (681, 486)
Screenshot: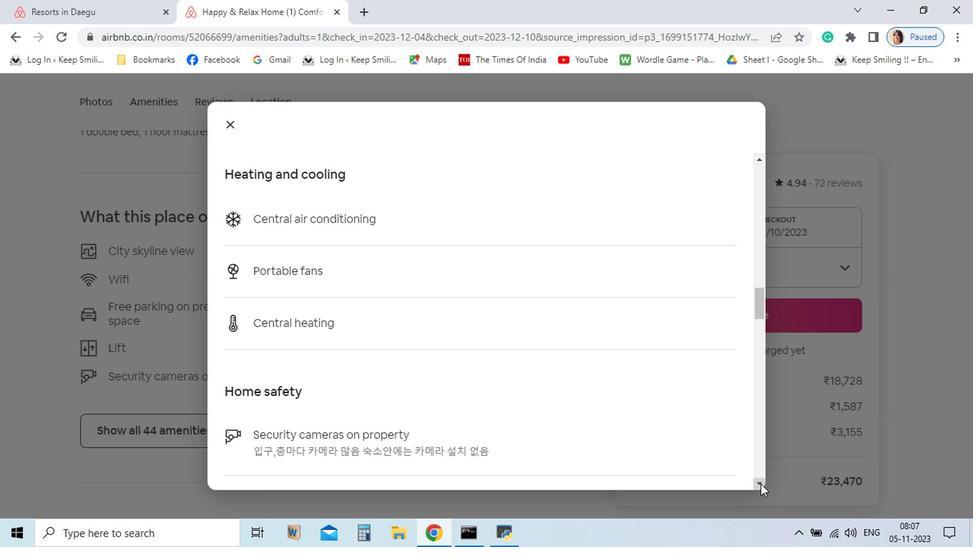 
Action: Mouse pressed left at (681, 486)
Screenshot: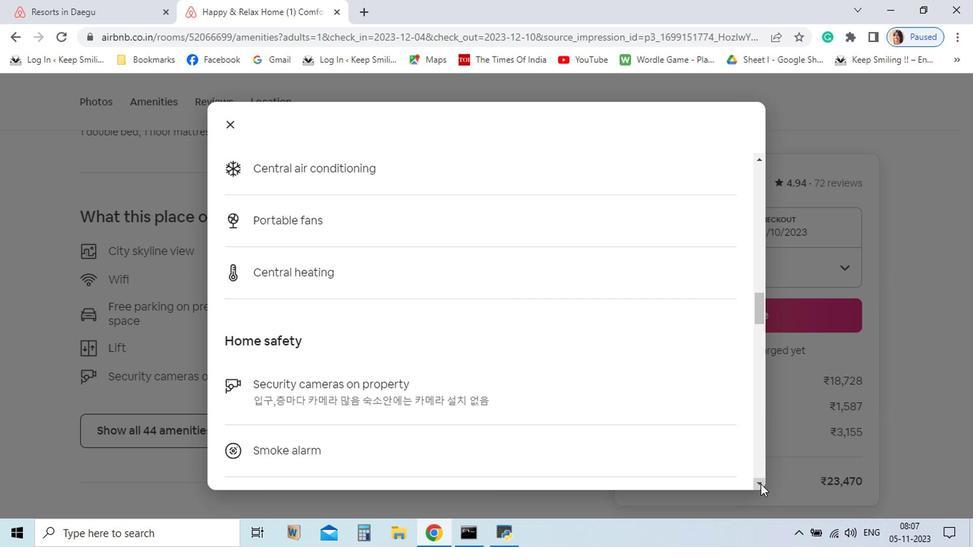 
Action: Mouse pressed left at (681, 486)
Screenshot: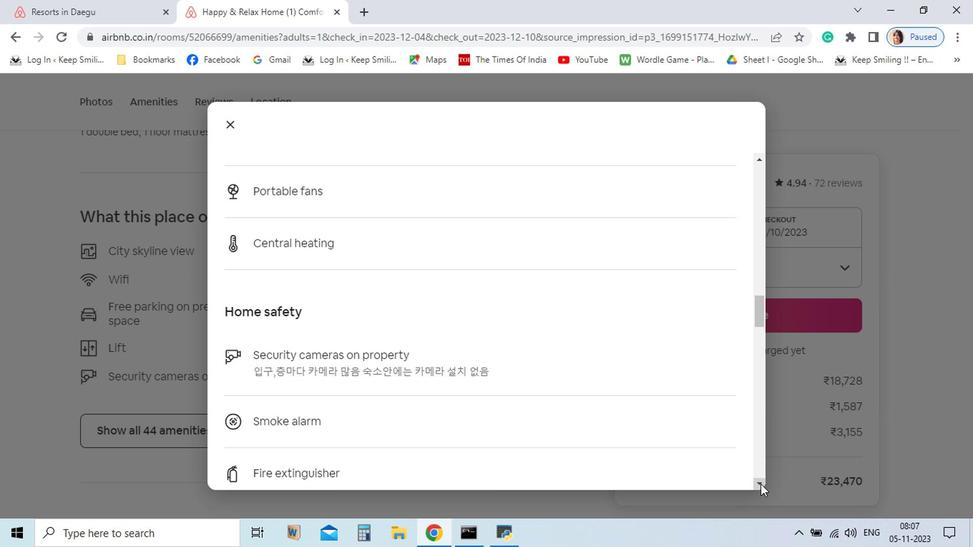 
Action: Mouse pressed left at (681, 486)
Screenshot: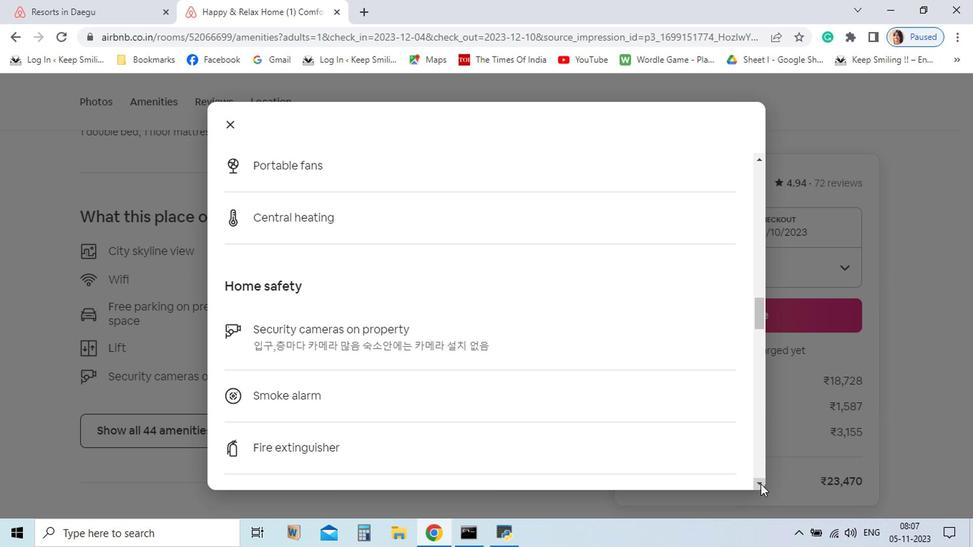 
Action: Mouse pressed left at (681, 486)
Screenshot: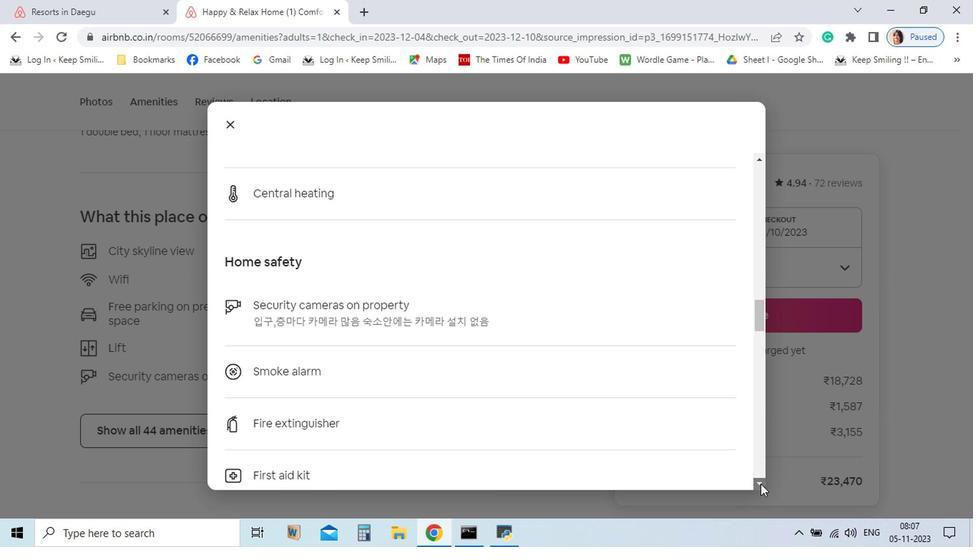 
Action: Mouse pressed left at (681, 486)
Screenshot: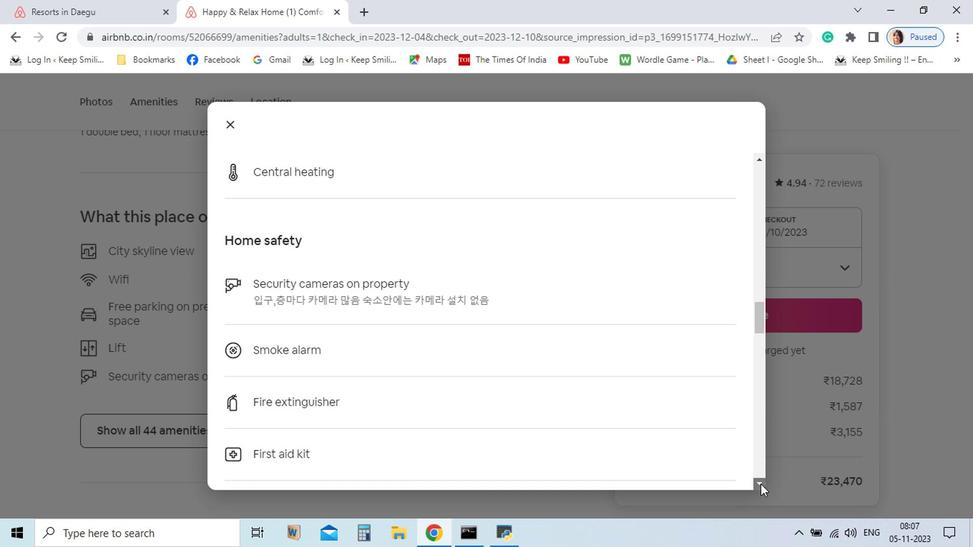 
Action: Mouse pressed left at (681, 486)
Screenshot: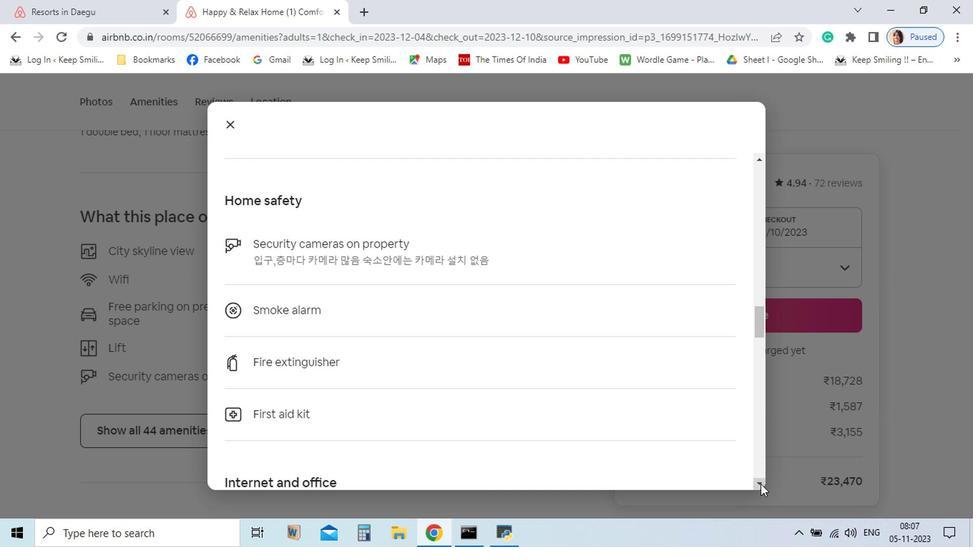 
Action: Mouse pressed left at (681, 486)
Screenshot: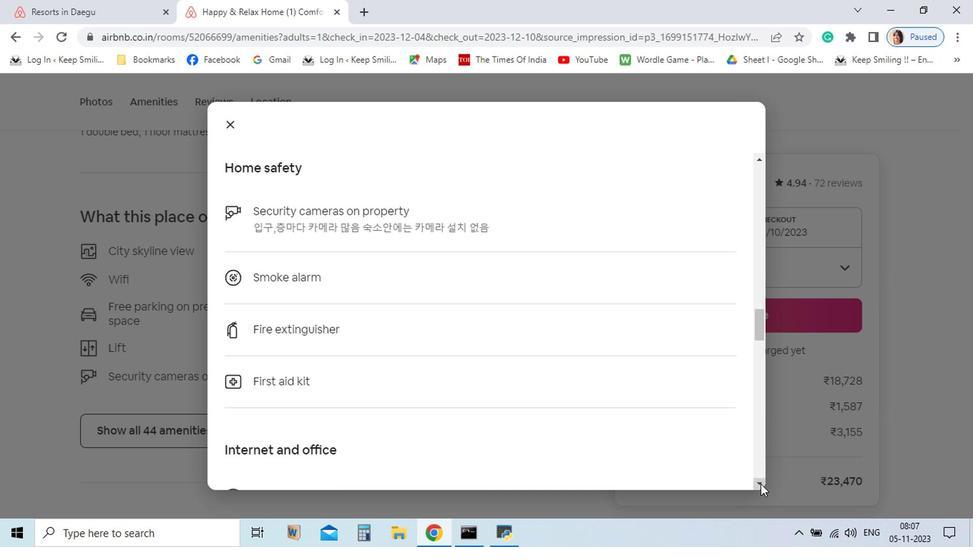 
Action: Mouse pressed left at (681, 486)
Screenshot: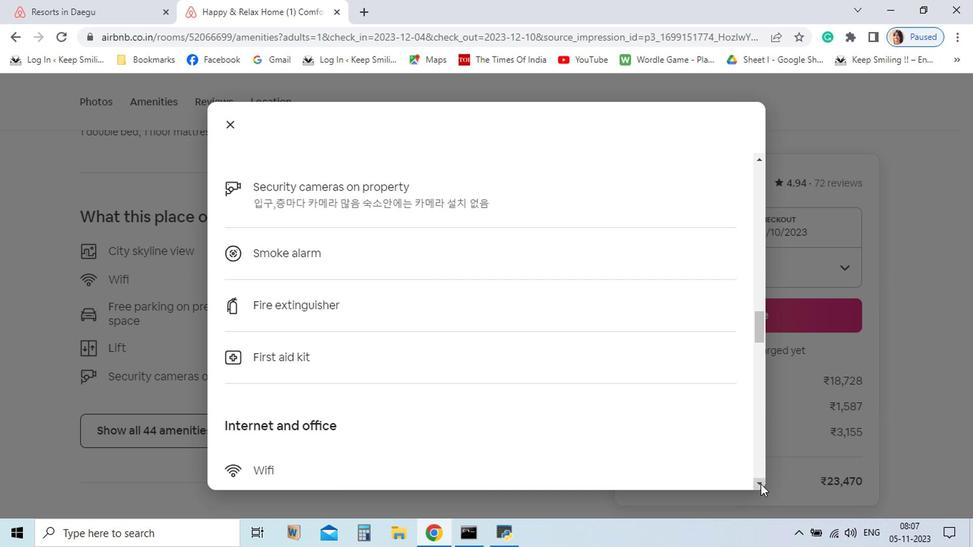 
Action: Mouse pressed left at (681, 486)
Screenshot: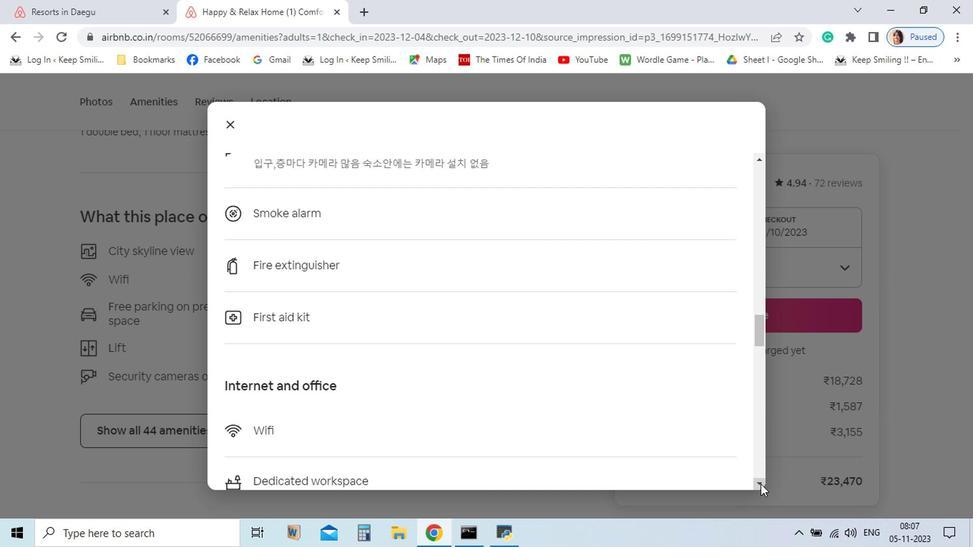 
Action: Mouse pressed left at (681, 486)
Screenshot: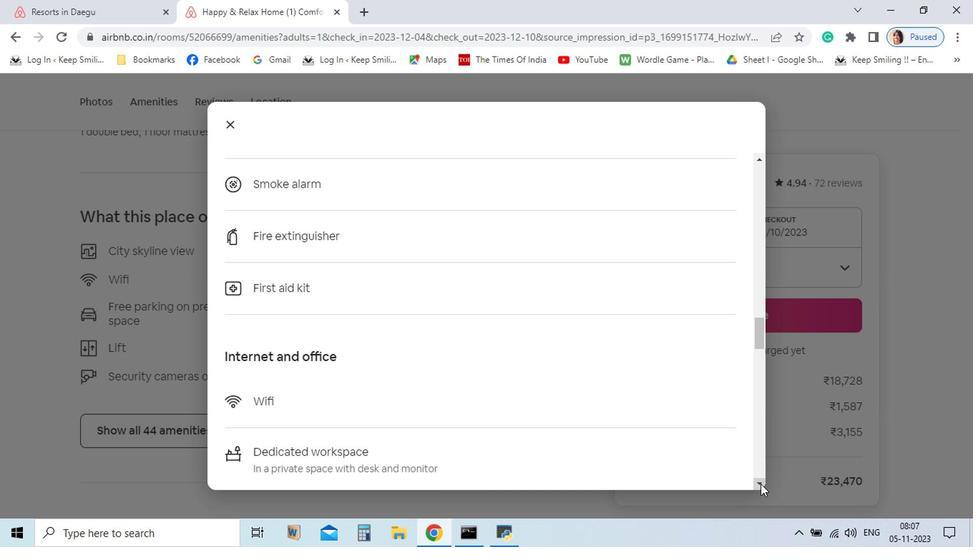 
Action: Mouse pressed left at (681, 486)
Screenshot: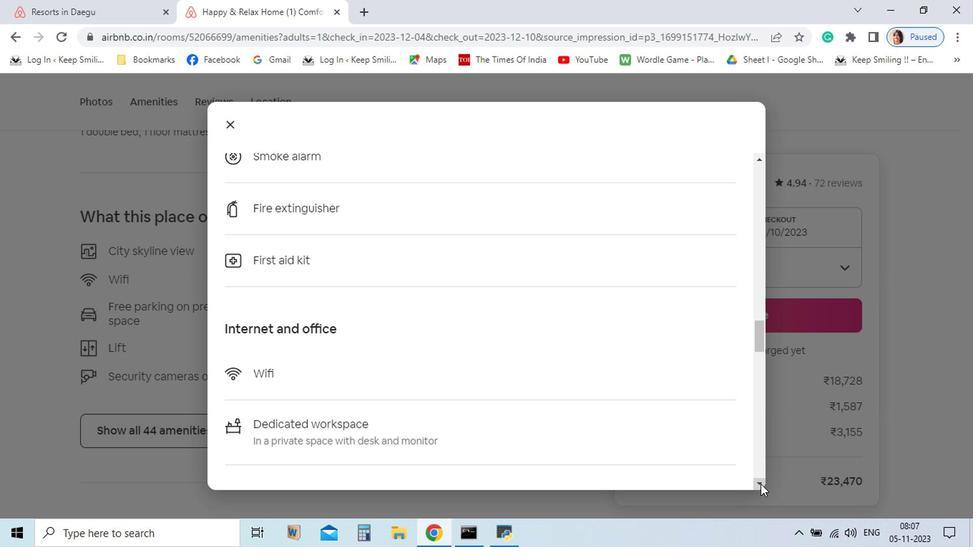 
Action: Mouse pressed left at (681, 486)
Screenshot: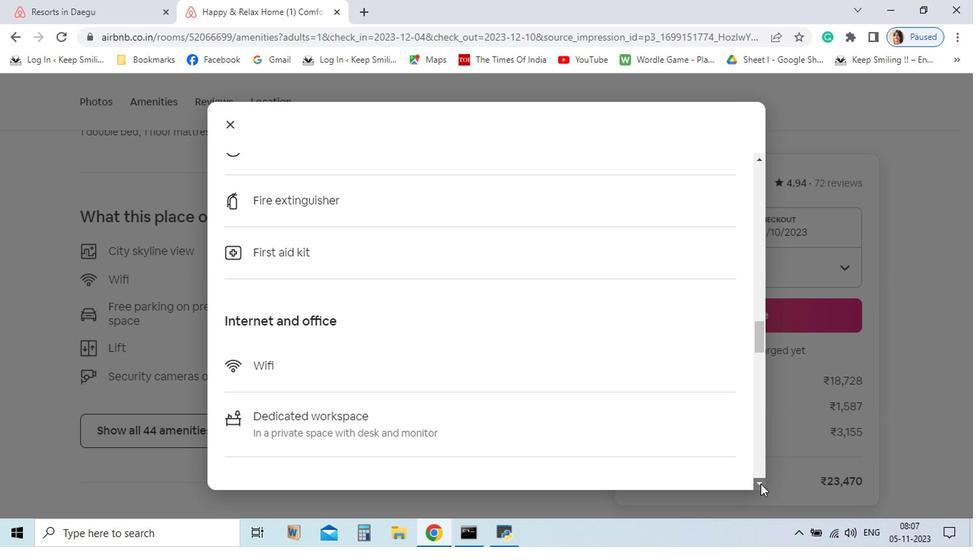 
Action: Mouse pressed left at (681, 486)
Screenshot: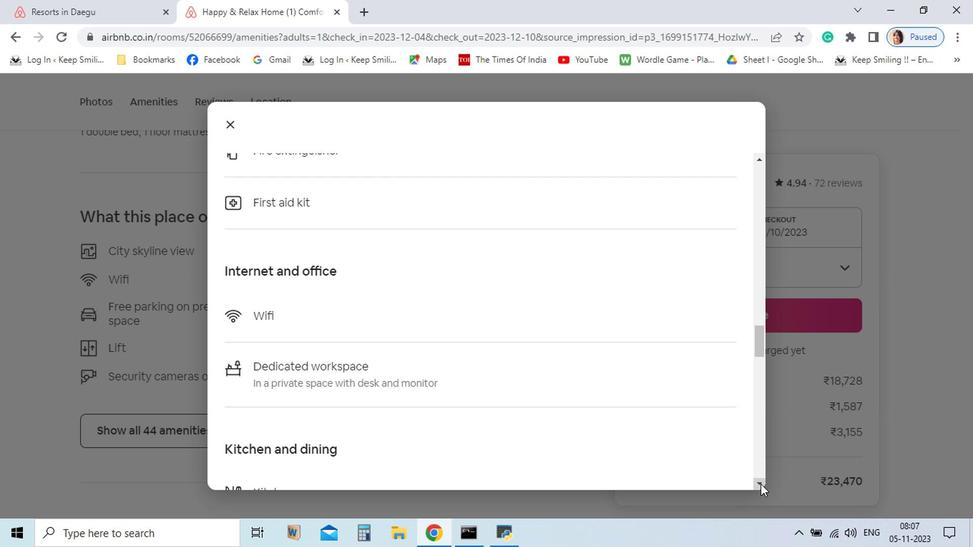 
Action: Mouse pressed left at (681, 486)
Screenshot: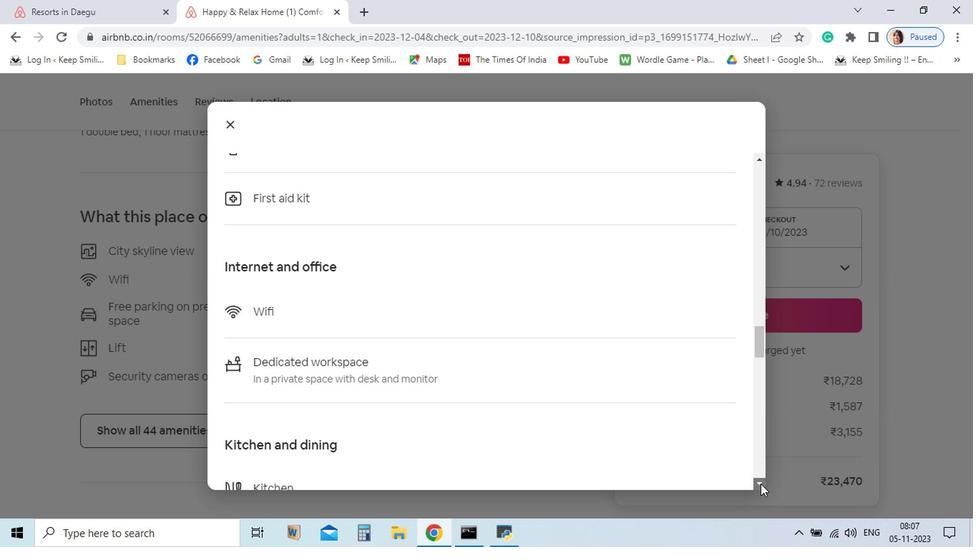 
Action: Mouse pressed left at (681, 486)
Screenshot: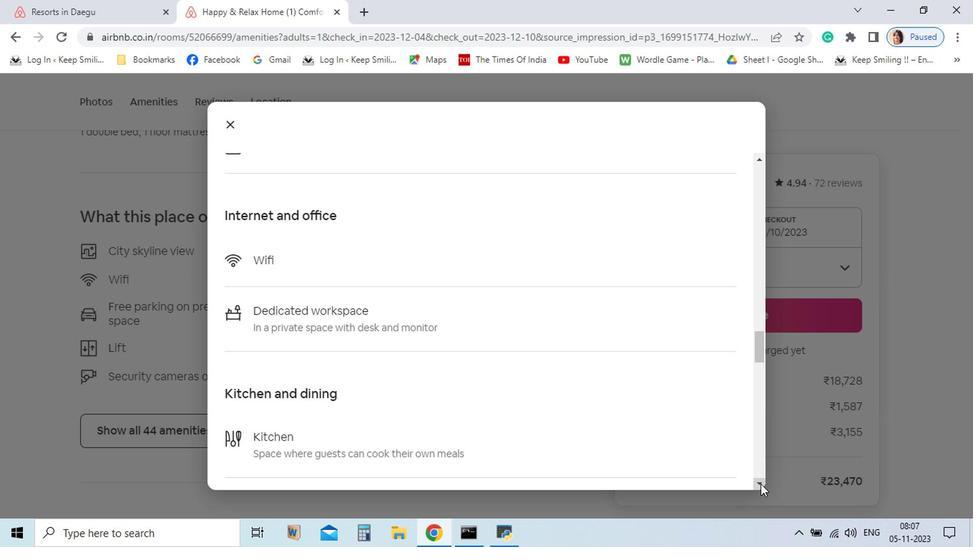 
Action: Mouse pressed left at (681, 486)
Screenshot: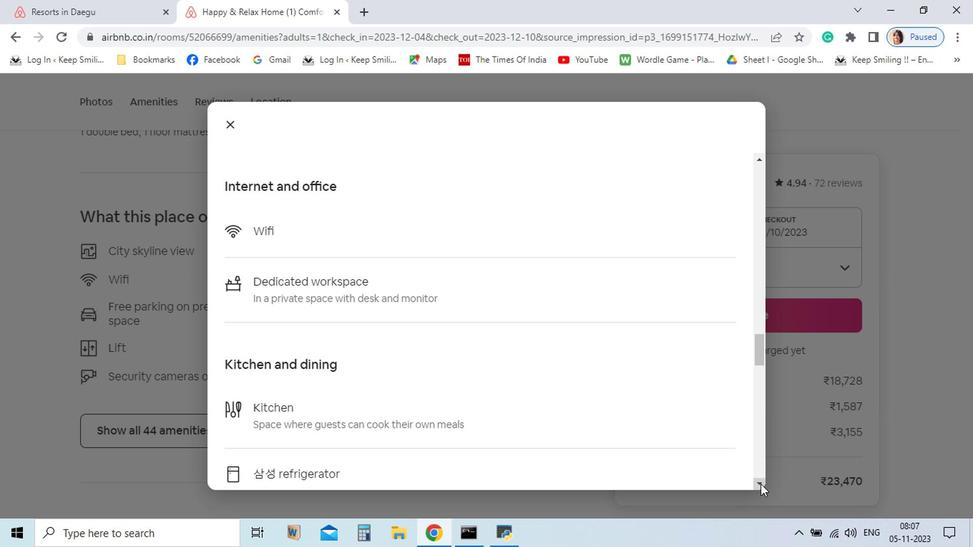 
Action: Mouse pressed left at (681, 486)
Screenshot: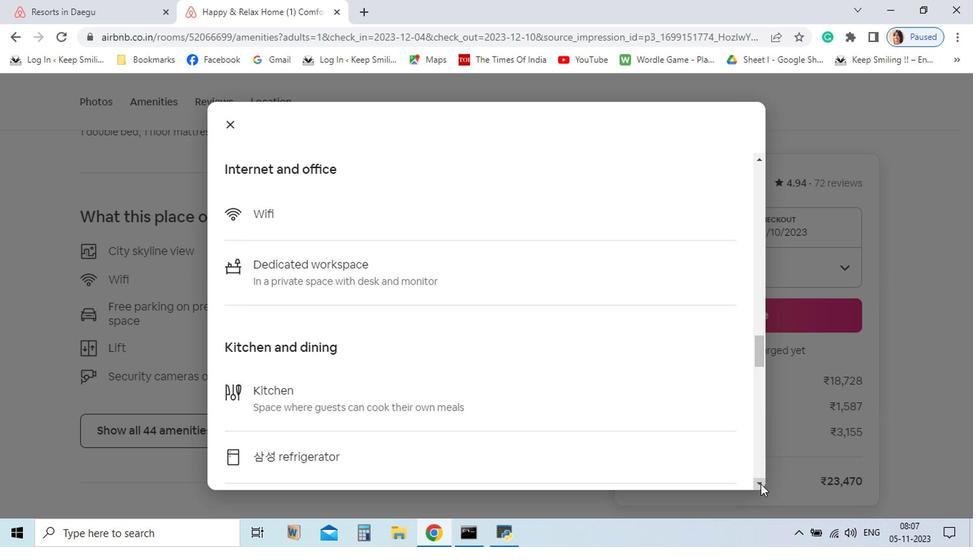 
Action: Mouse pressed left at (681, 486)
Screenshot: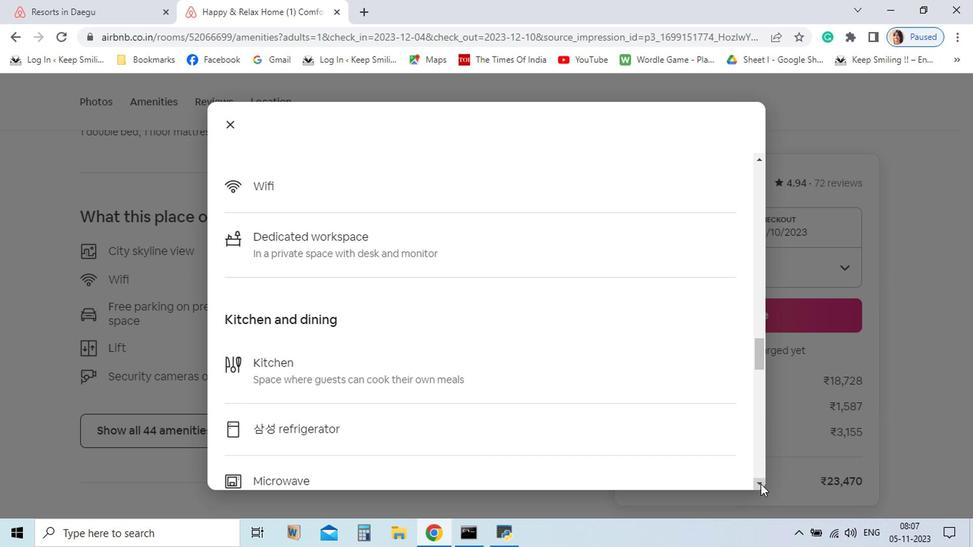 
Action: Mouse pressed left at (681, 486)
Screenshot: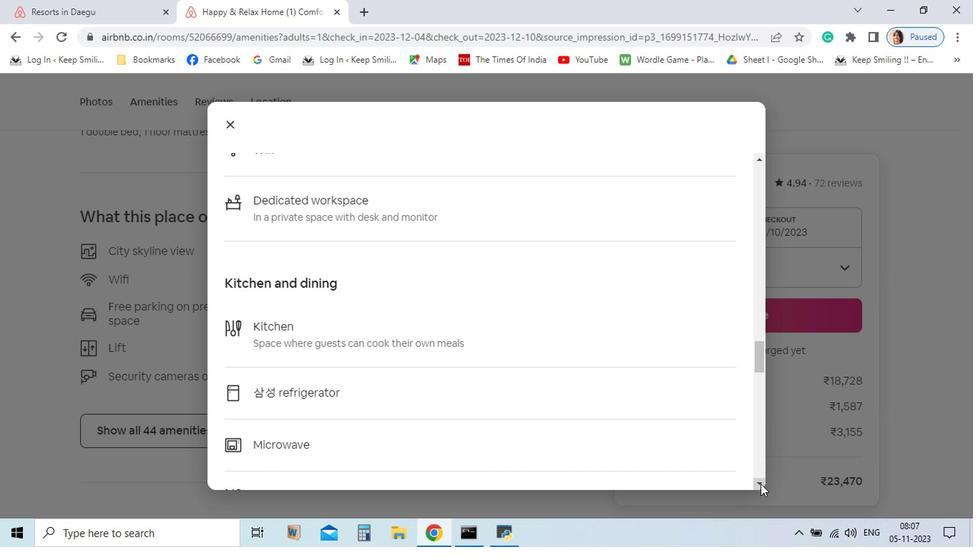 
Action: Mouse pressed left at (681, 486)
Screenshot: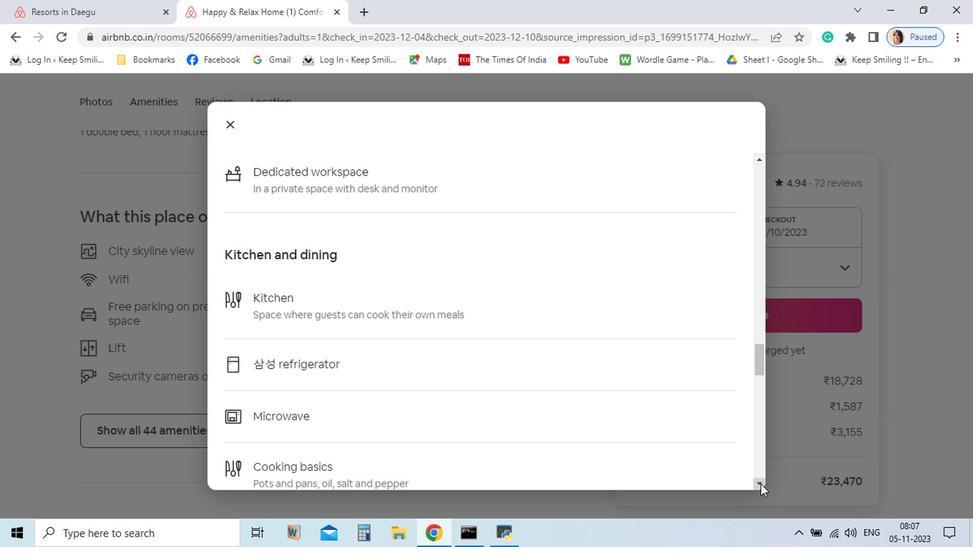 
Action: Mouse pressed left at (681, 486)
Screenshot: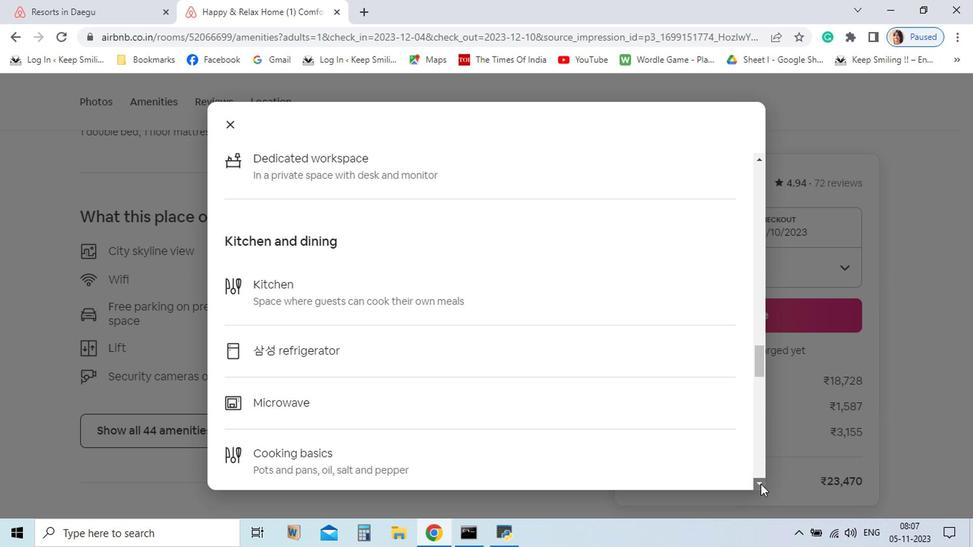 
Action: Mouse pressed left at (681, 486)
Screenshot: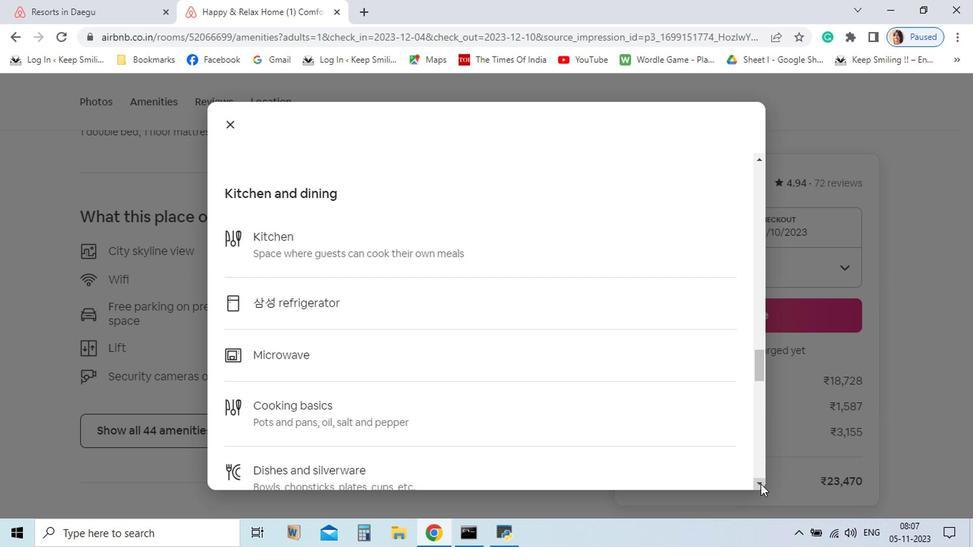 
Action: Mouse pressed left at (681, 486)
Screenshot: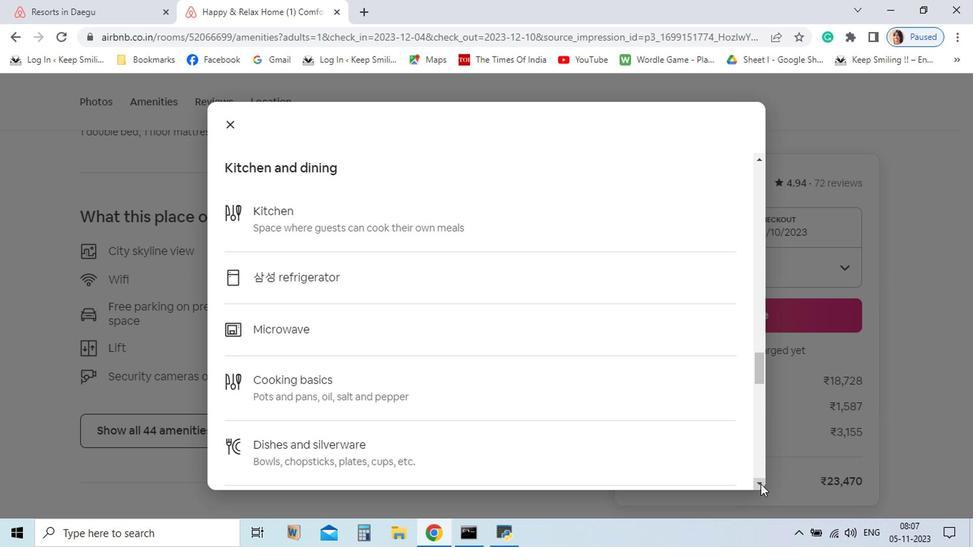 
Action: Mouse pressed left at (681, 486)
Screenshot: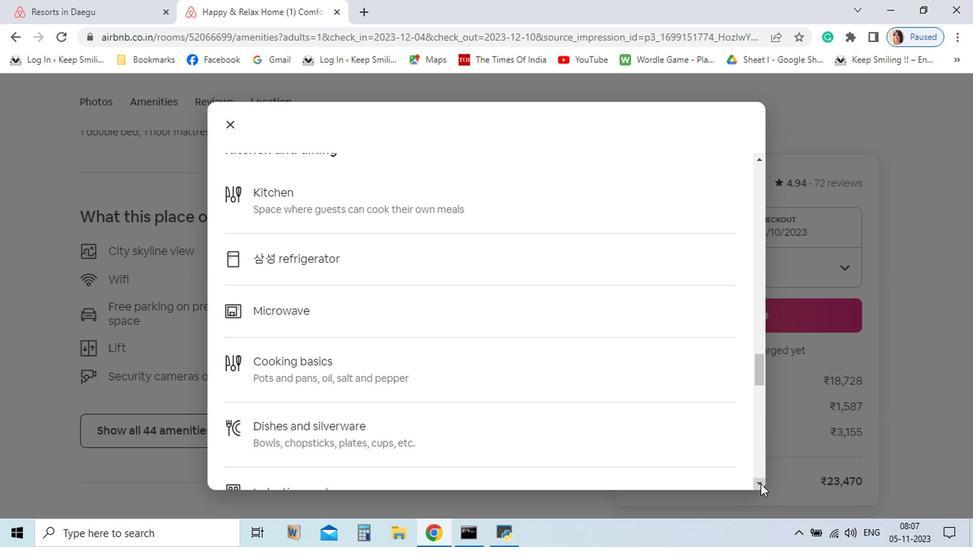 
Action: Mouse pressed left at (681, 486)
Screenshot: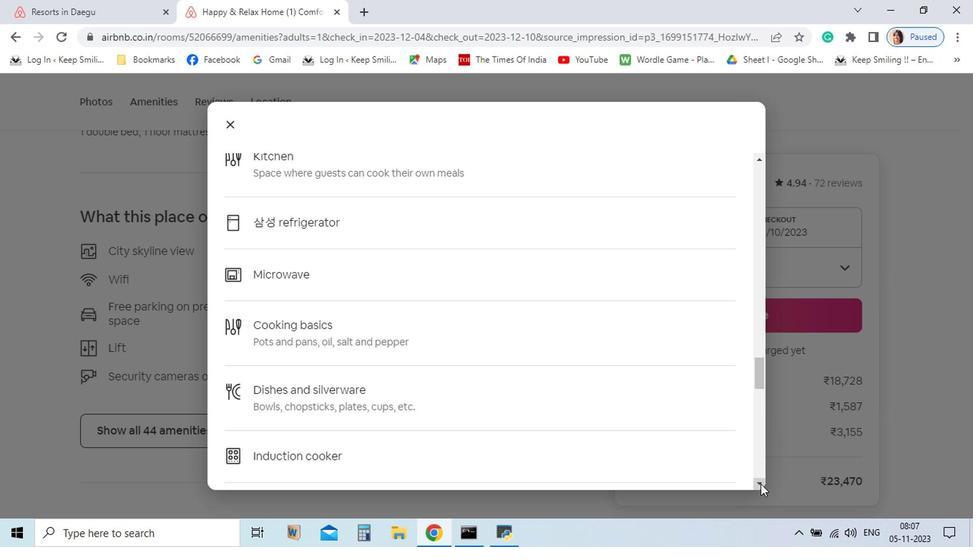 
Action: Mouse pressed left at (681, 486)
Screenshot: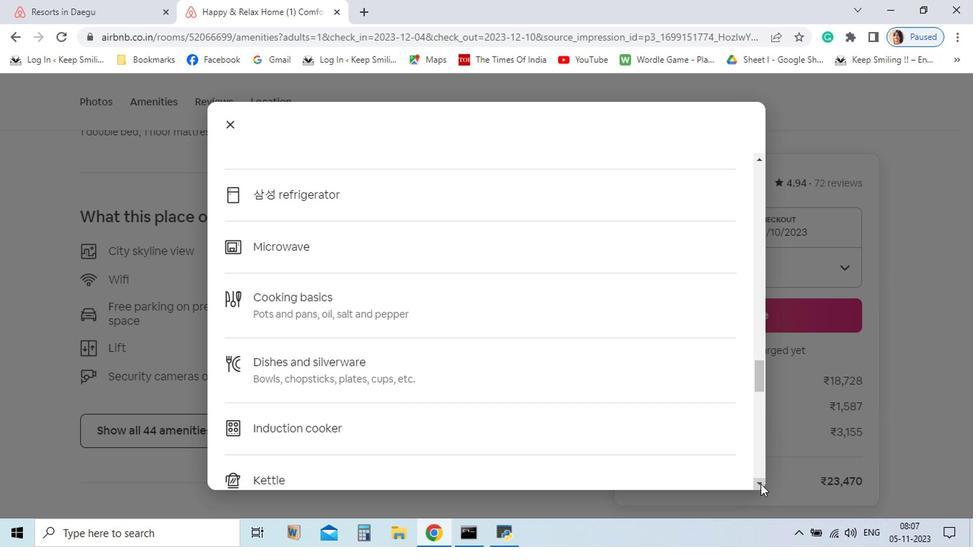 
Action: Mouse pressed left at (681, 486)
Screenshot: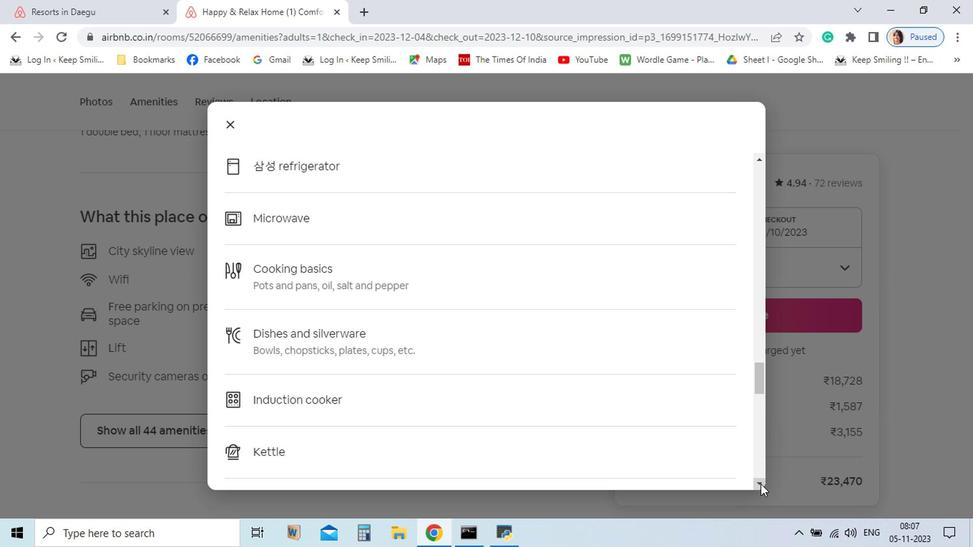 
Action: Mouse pressed left at (681, 486)
Screenshot: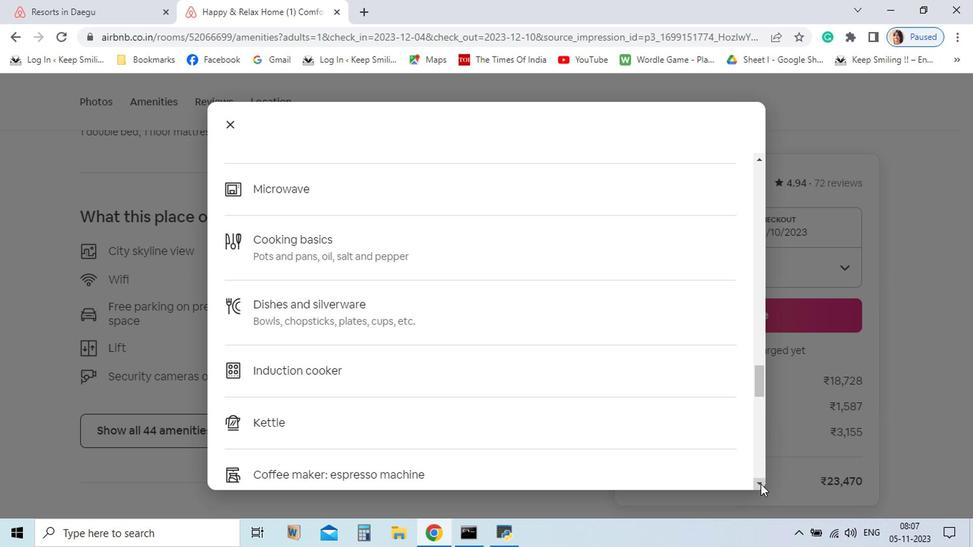 
Action: Mouse pressed left at (681, 486)
Screenshot: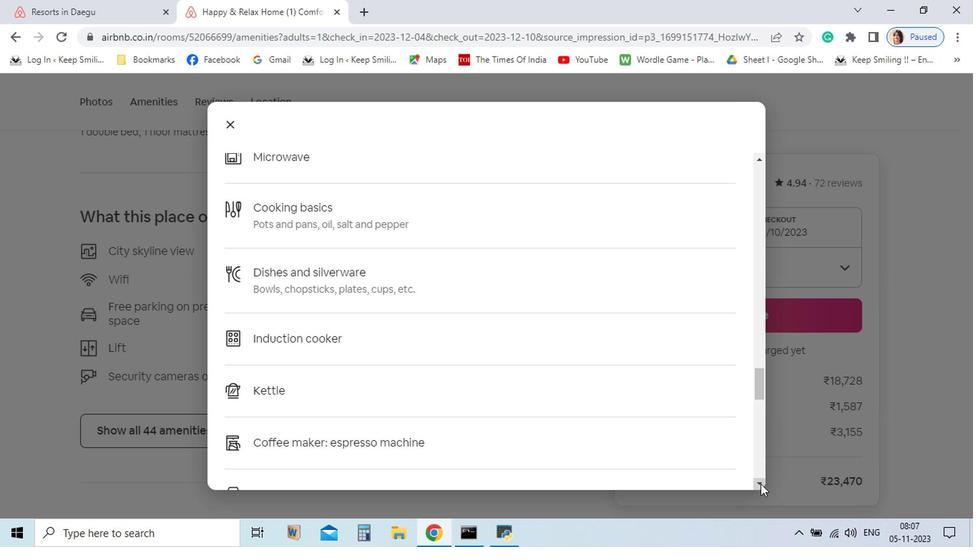 
Action: Mouse pressed left at (681, 486)
Screenshot: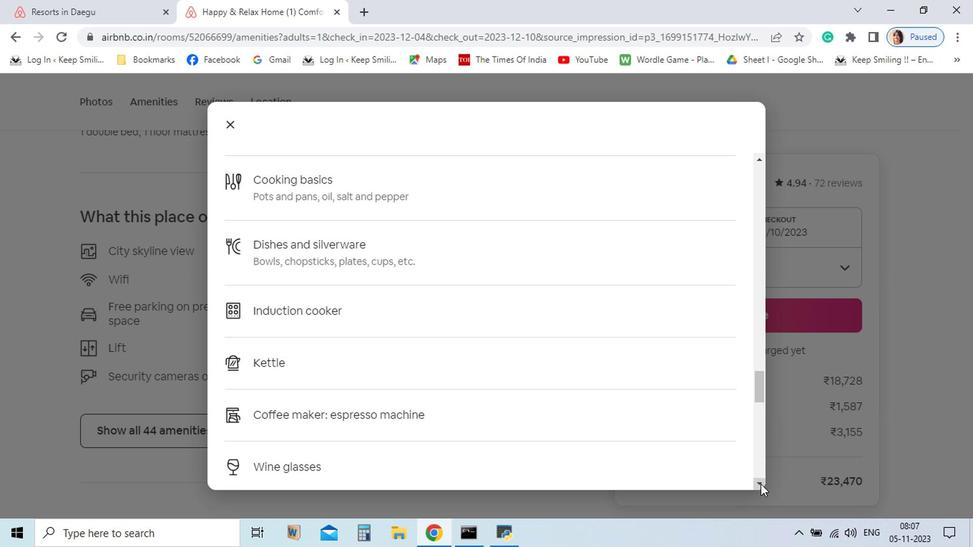 
Action: Mouse pressed left at (681, 486)
Screenshot: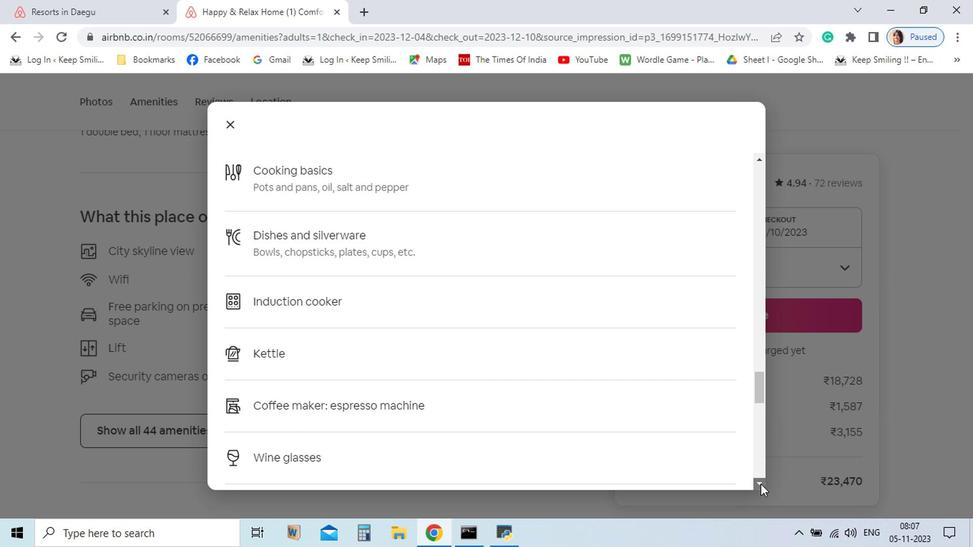 
Action: Mouse pressed left at (681, 486)
Screenshot: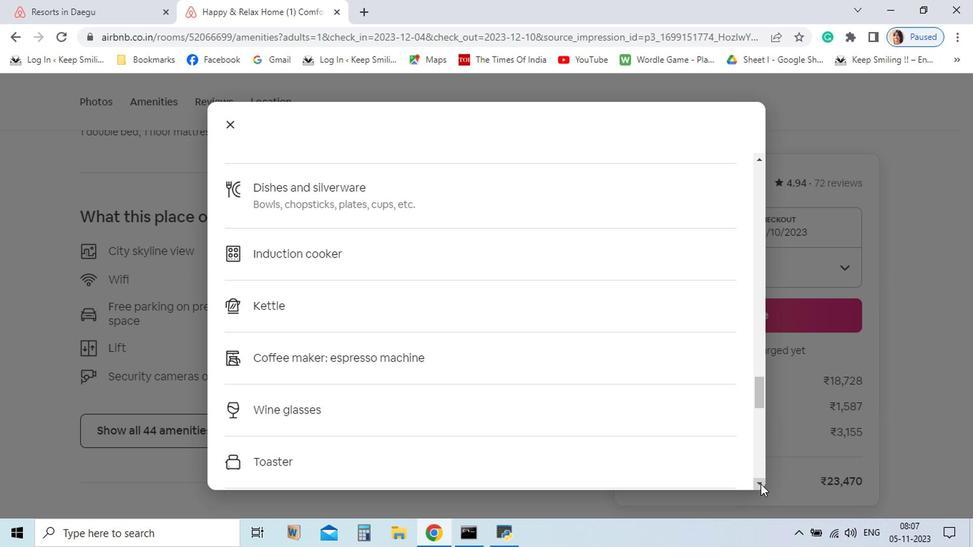 
Action: Mouse pressed left at (681, 486)
Screenshot: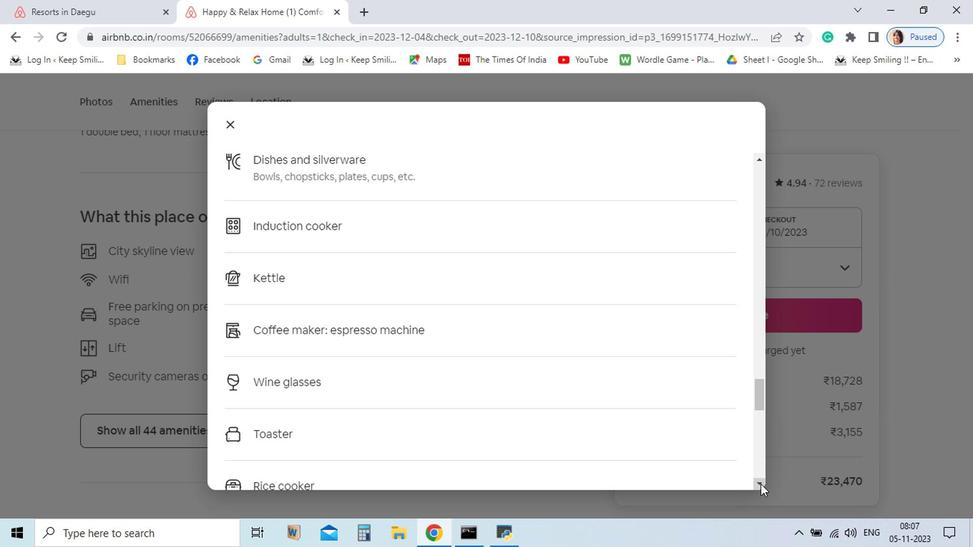 
Action: Mouse pressed left at (681, 486)
Screenshot: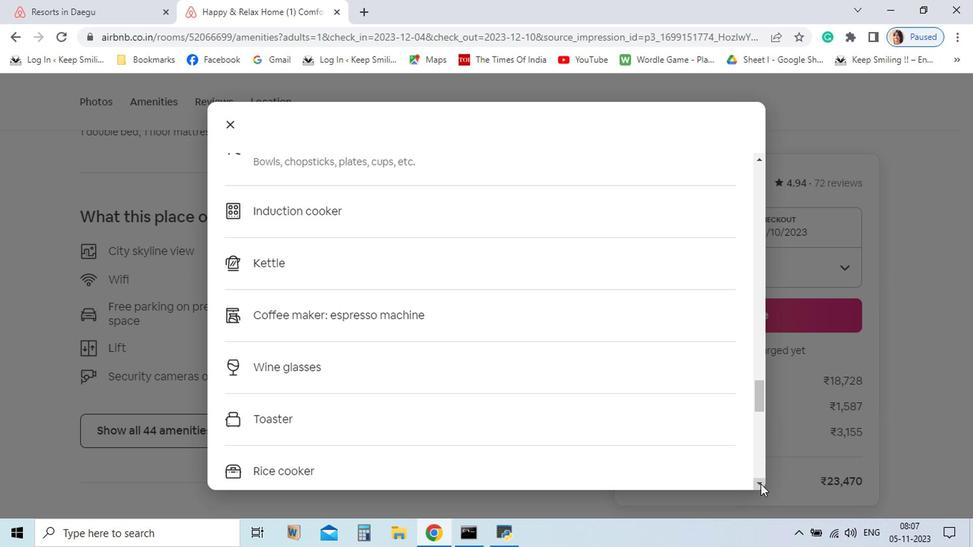 
Action: Mouse pressed left at (681, 486)
Screenshot: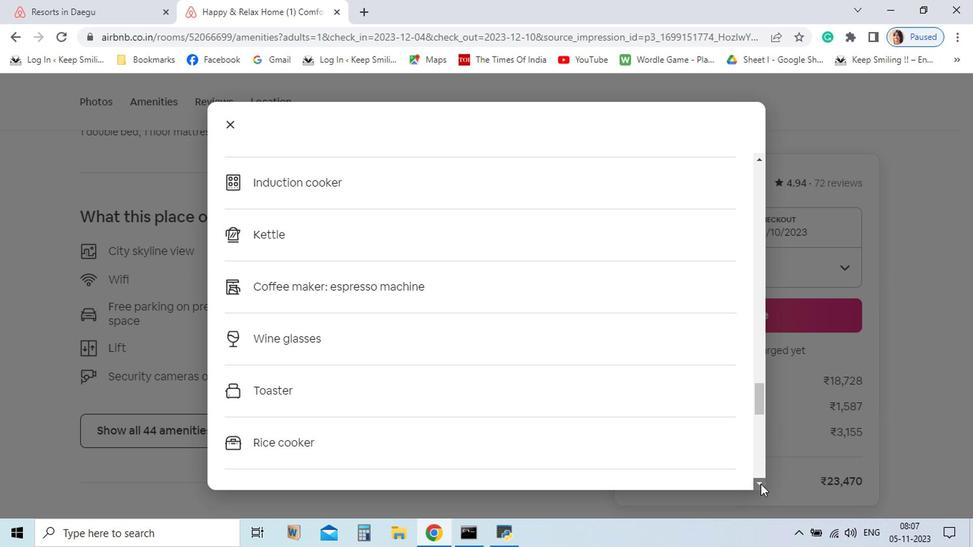 
Action: Mouse pressed left at (681, 486)
Screenshot: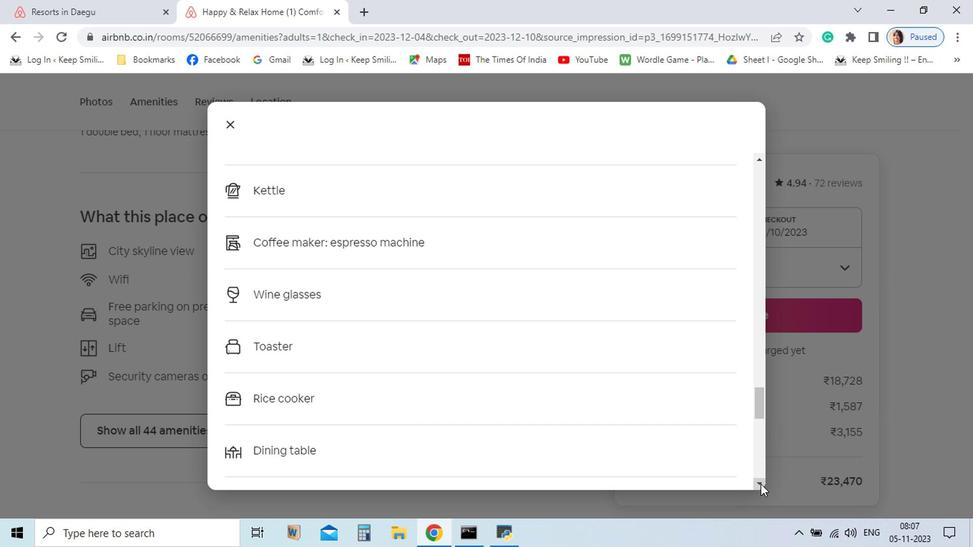 
Action: Mouse pressed left at (681, 486)
Screenshot: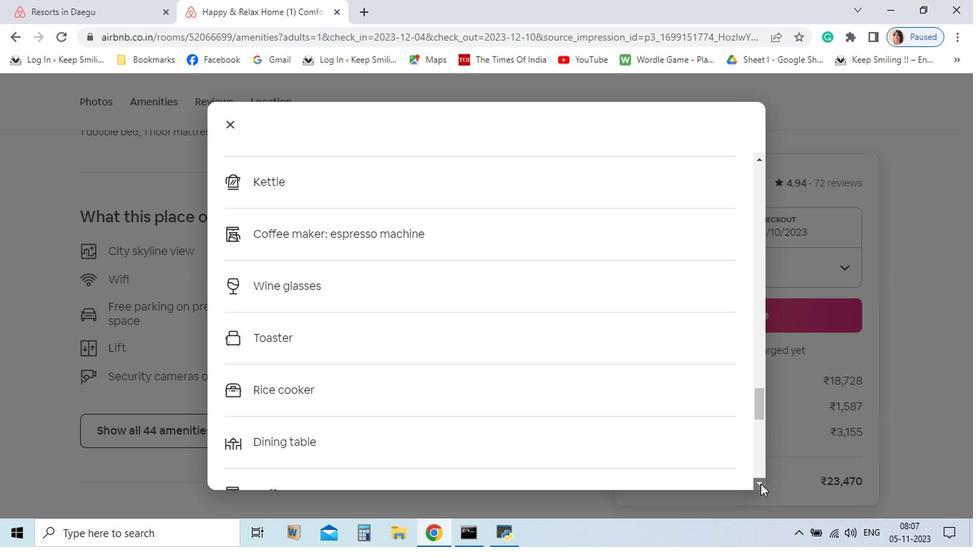 
Action: Mouse pressed left at (681, 486)
Screenshot: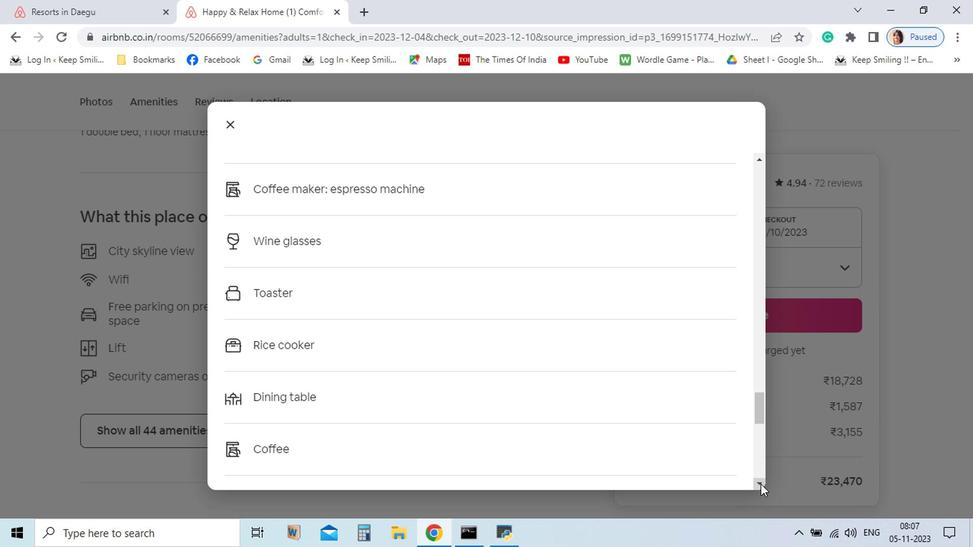 
Action: Mouse pressed left at (681, 486)
Screenshot: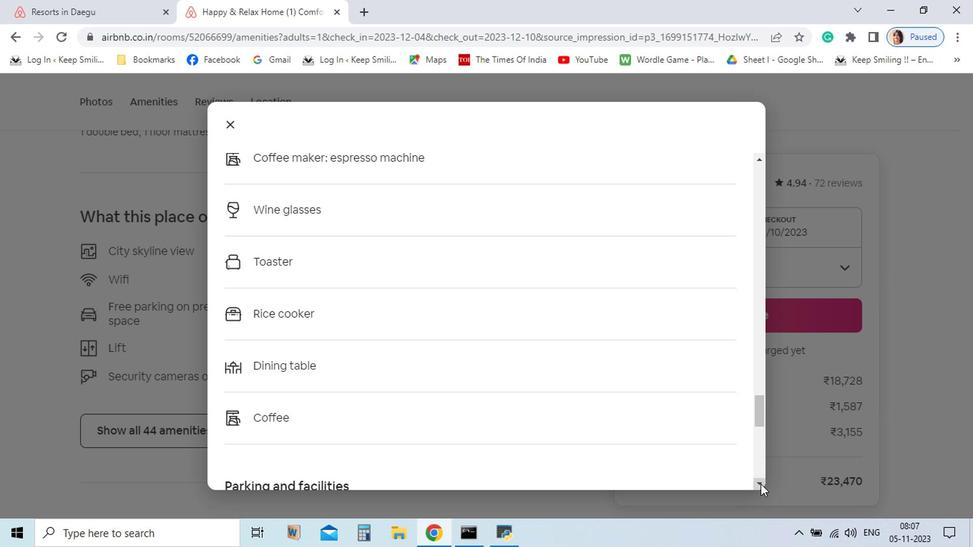
Action: Mouse pressed left at (681, 486)
Screenshot: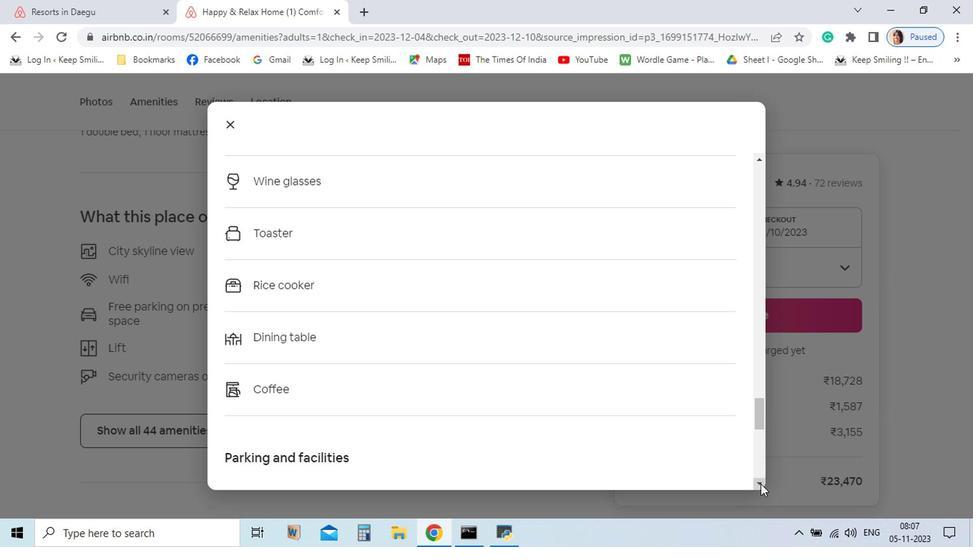 
Action: Mouse pressed left at (681, 486)
Screenshot: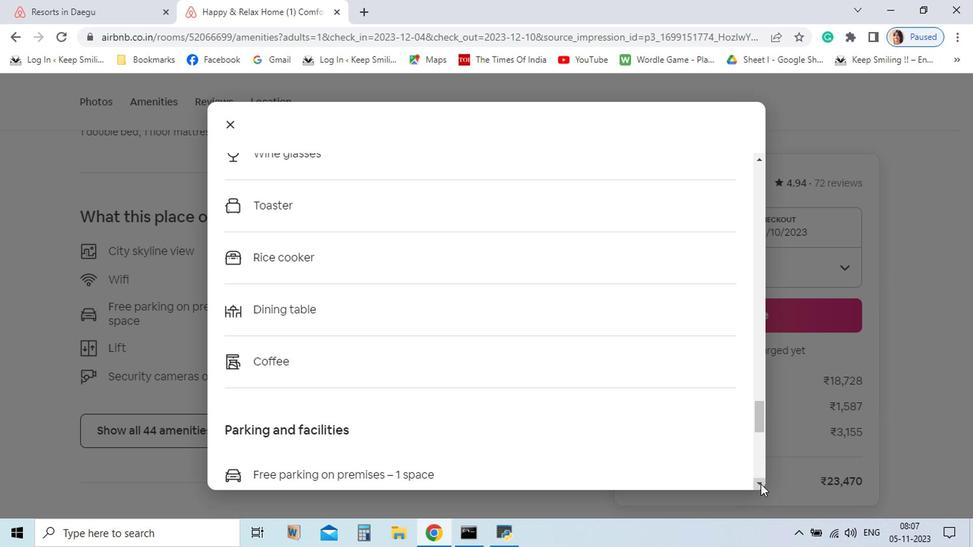 
Action: Mouse pressed left at (681, 486)
Screenshot: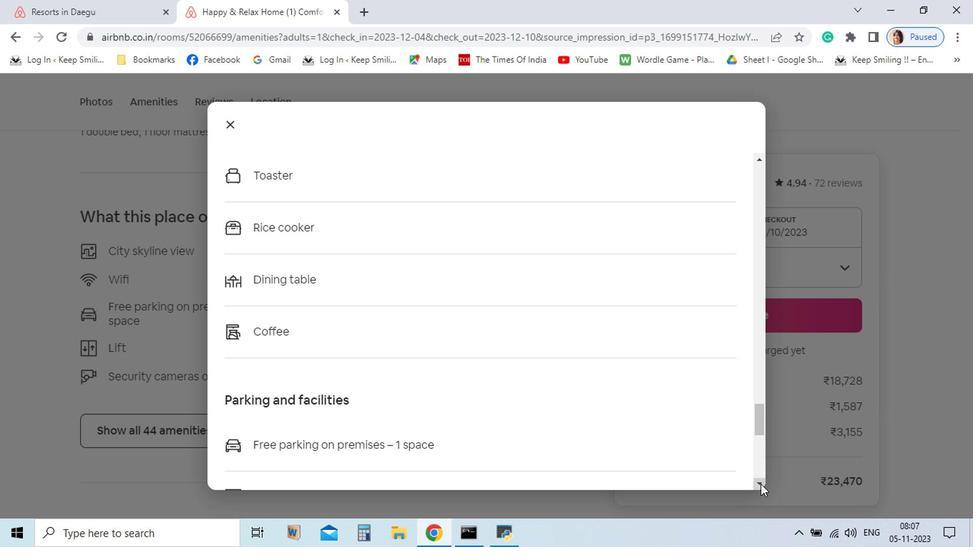 
Action: Mouse pressed left at (681, 486)
Screenshot: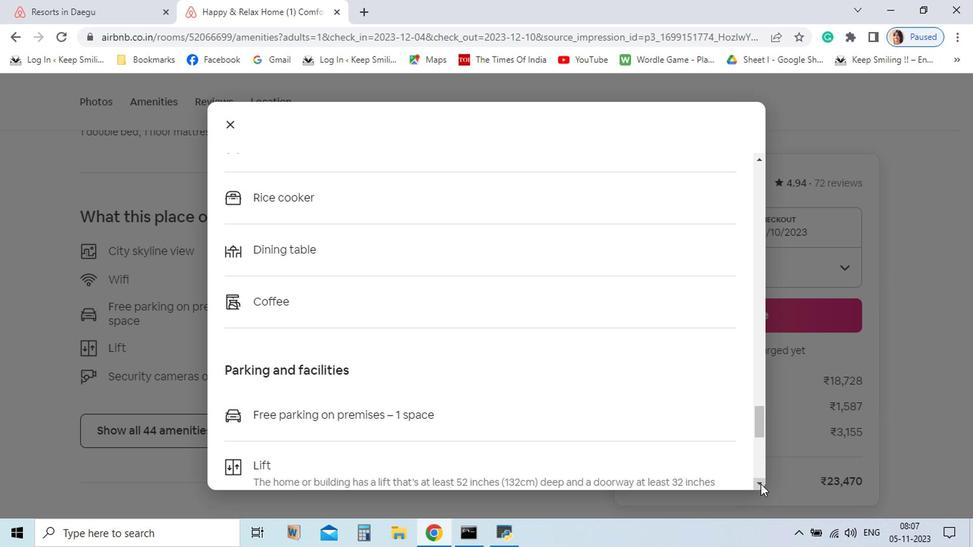 
Action: Mouse pressed left at (681, 486)
Screenshot: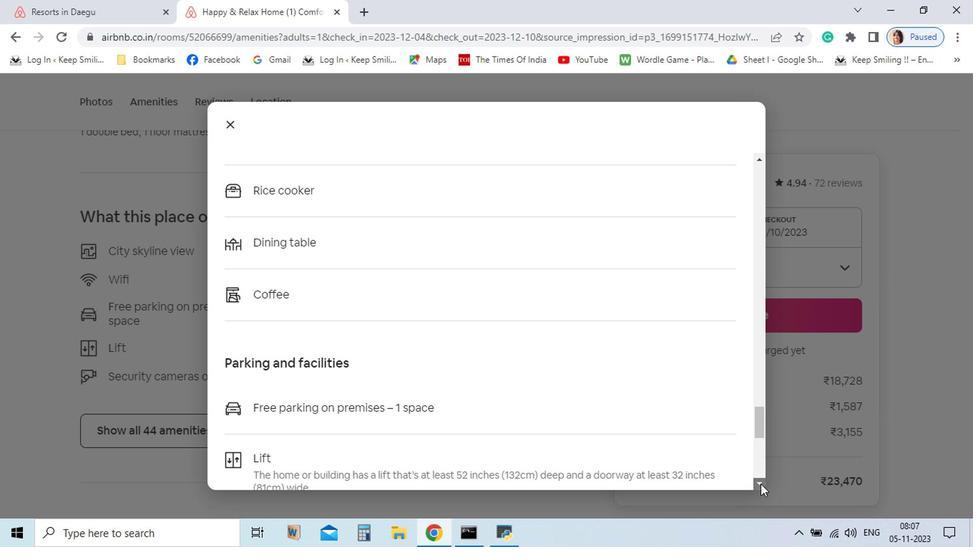 
Action: Mouse pressed left at (681, 486)
Screenshot: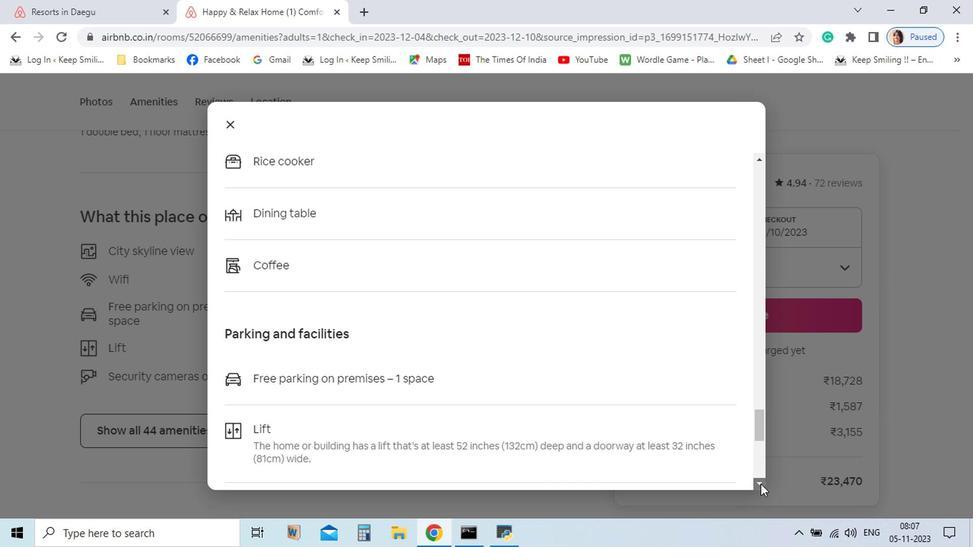 
Action: Mouse pressed left at (681, 486)
Screenshot: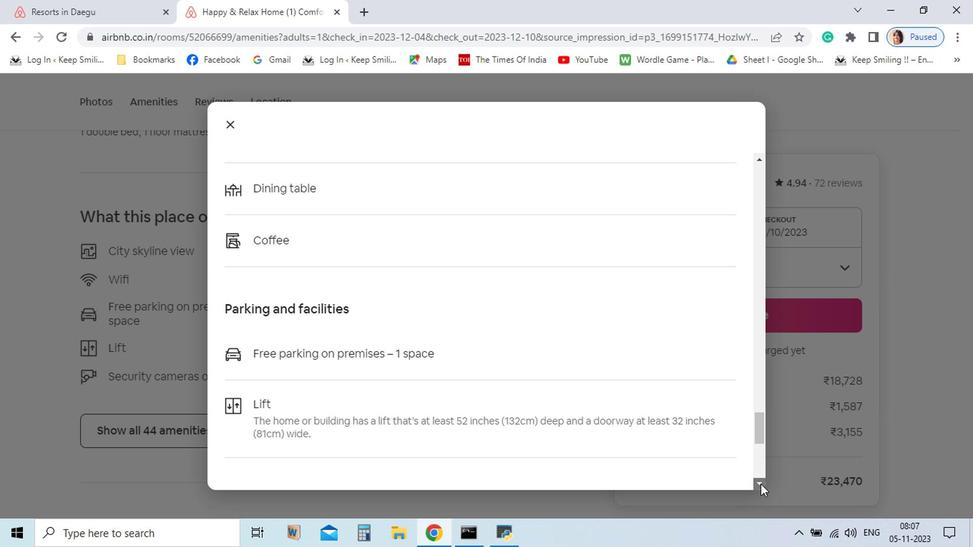 
Action: Mouse pressed left at (681, 486)
Screenshot: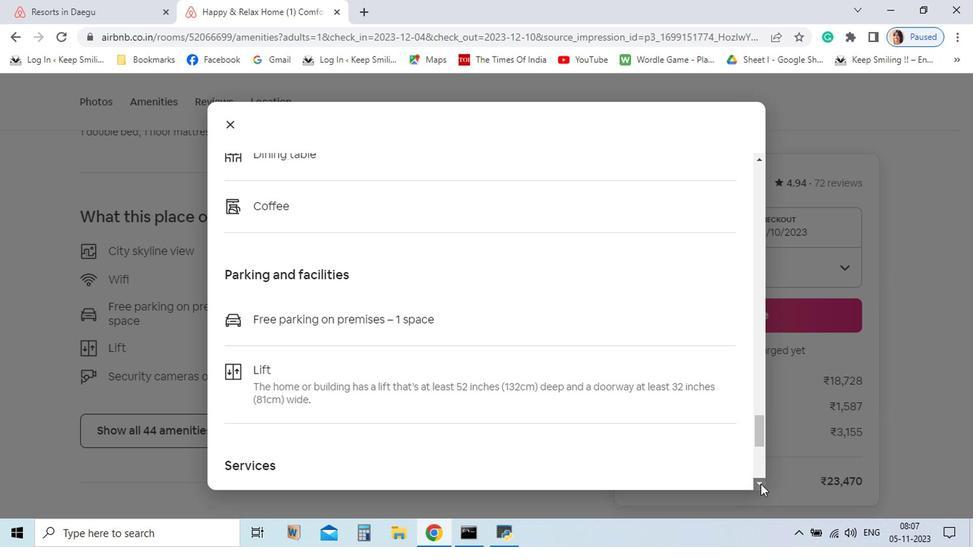 
Action: Mouse pressed left at (681, 486)
Screenshot: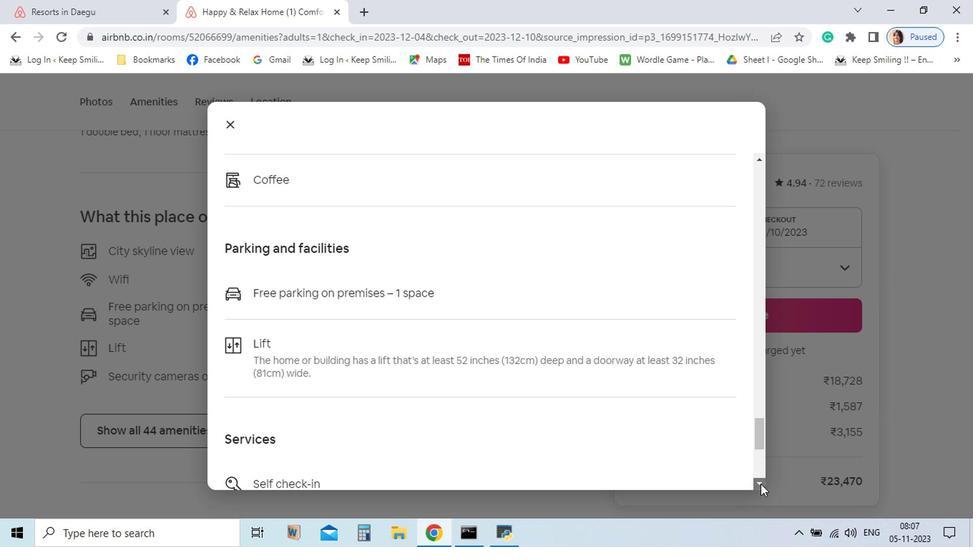 
Action: Mouse pressed left at (681, 486)
Screenshot: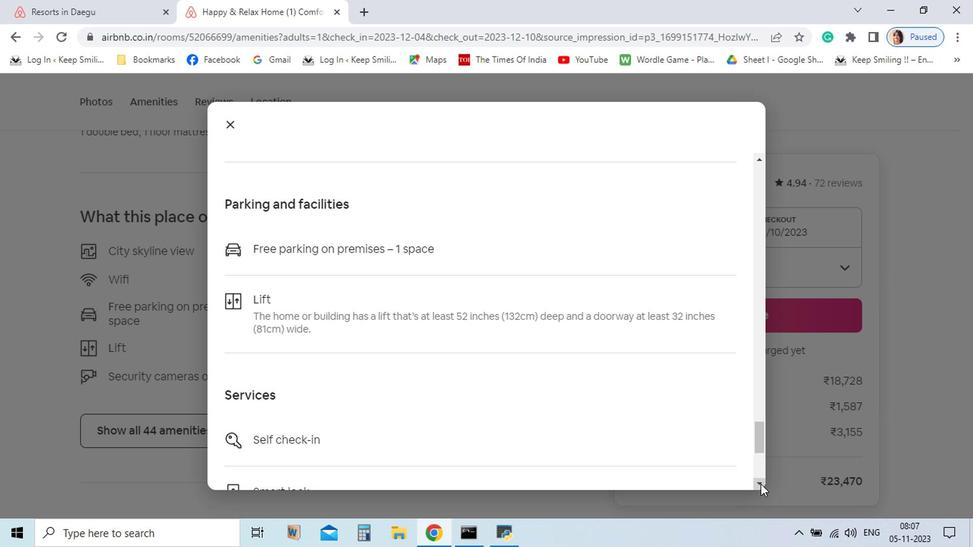 
Action: Mouse pressed left at (681, 486)
Screenshot: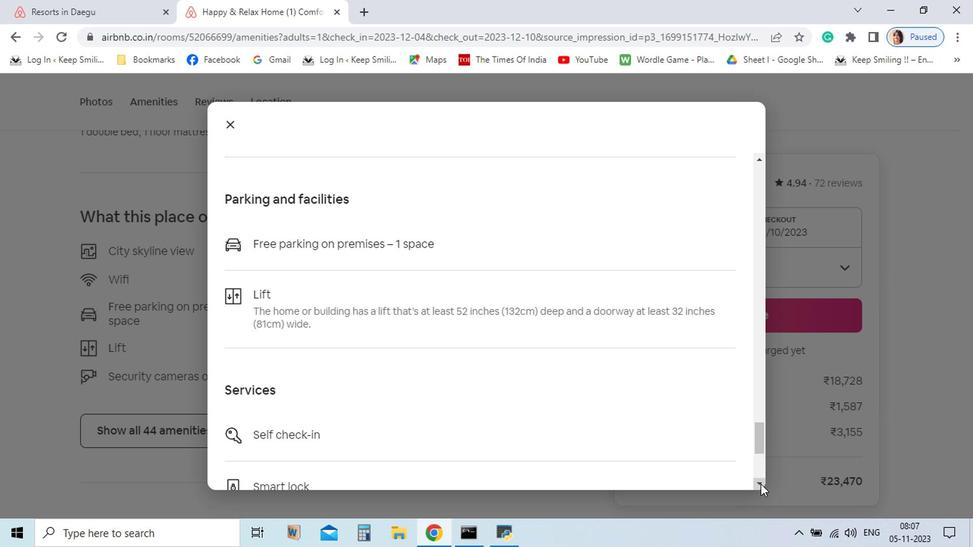 
Action: Mouse pressed left at (681, 486)
Screenshot: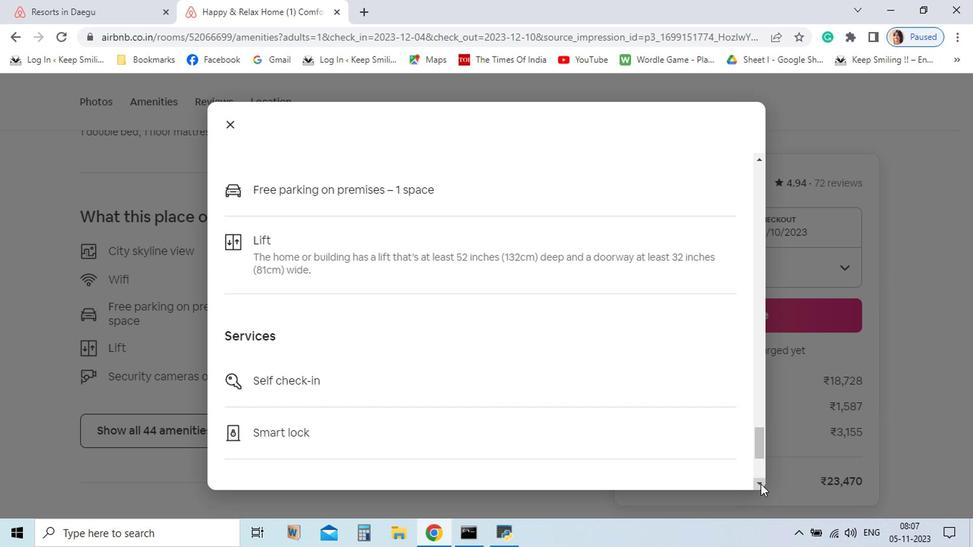 
Action: Mouse pressed left at (681, 486)
Screenshot: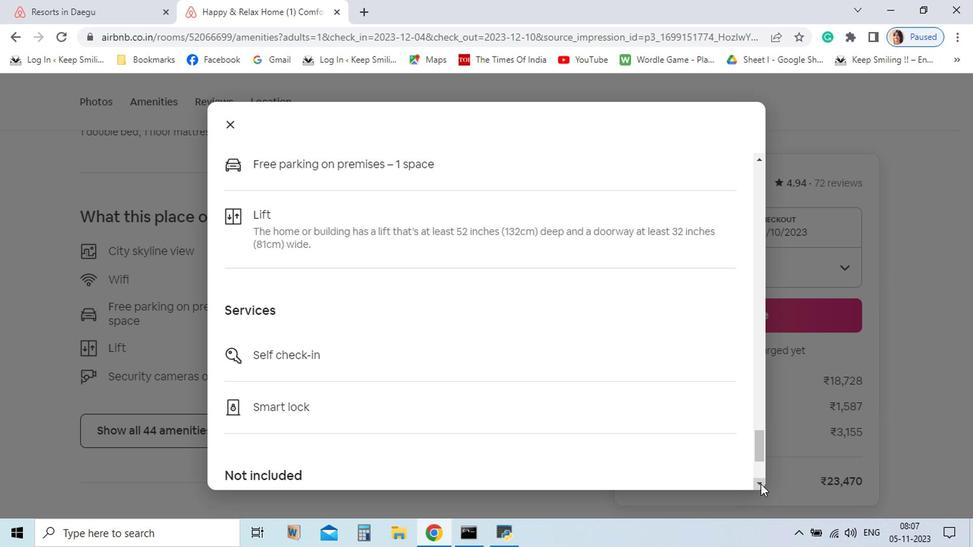 
Action: Mouse pressed left at (681, 486)
Screenshot: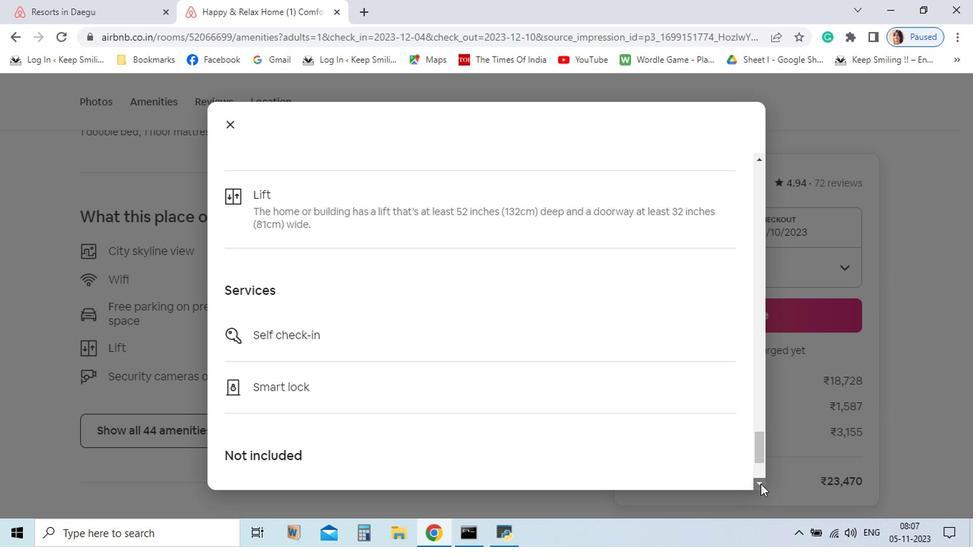 
Action: Mouse pressed left at (681, 486)
Screenshot: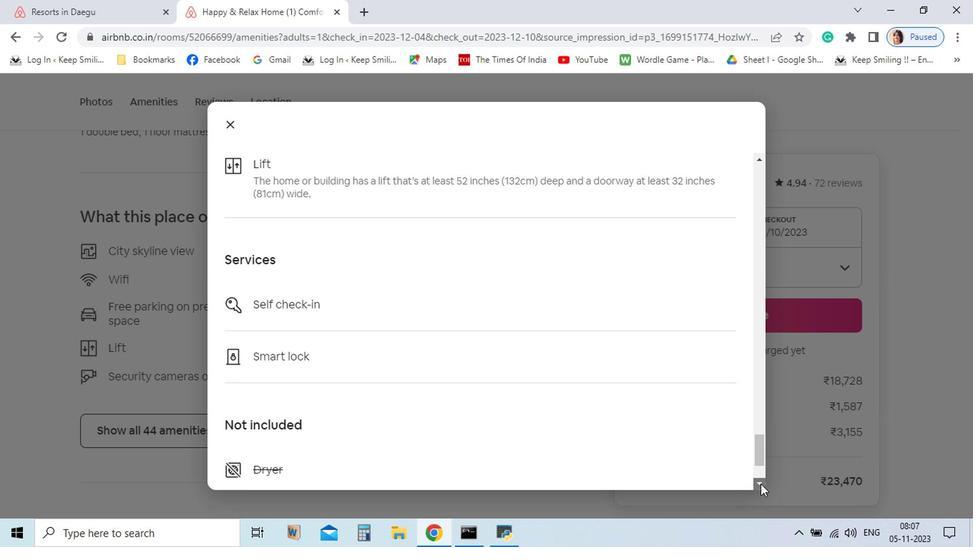 
Action: Mouse pressed left at (681, 486)
Screenshot: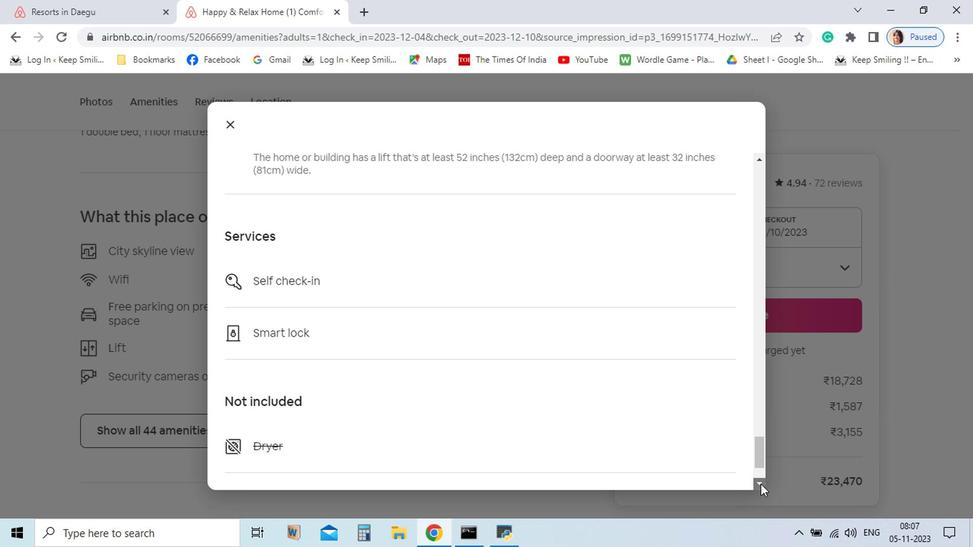 
Action: Mouse pressed left at (681, 486)
Screenshot: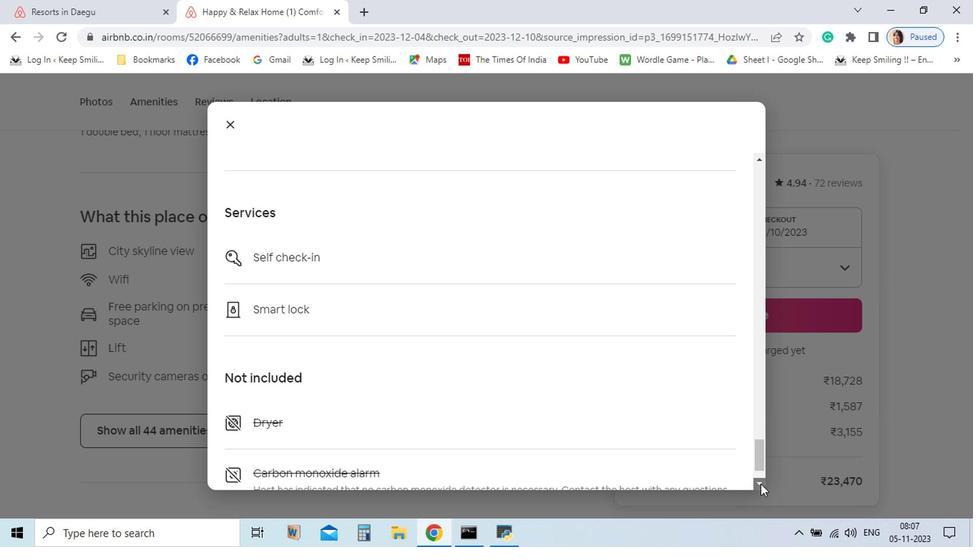 
Action: Mouse pressed left at (681, 486)
Screenshot: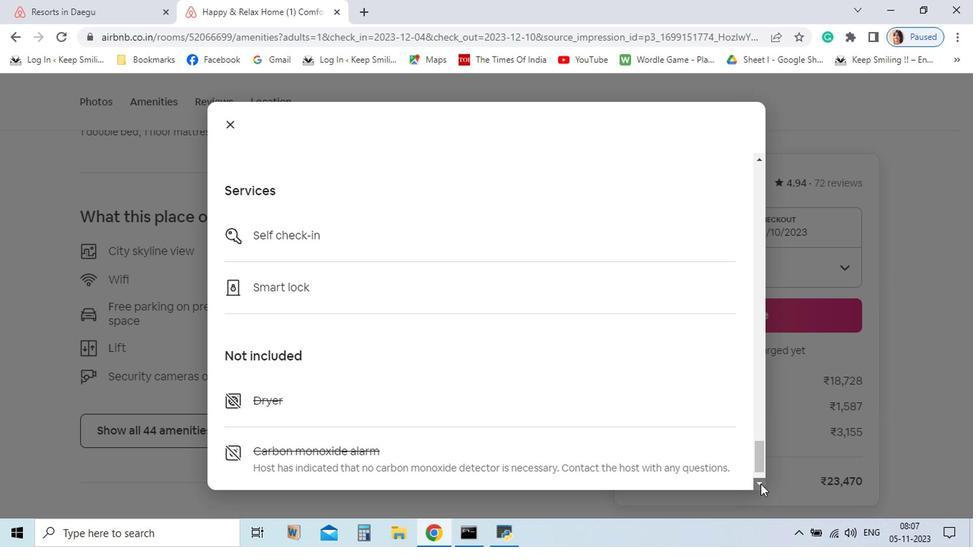 
Action: Mouse pressed left at (681, 486)
Screenshot: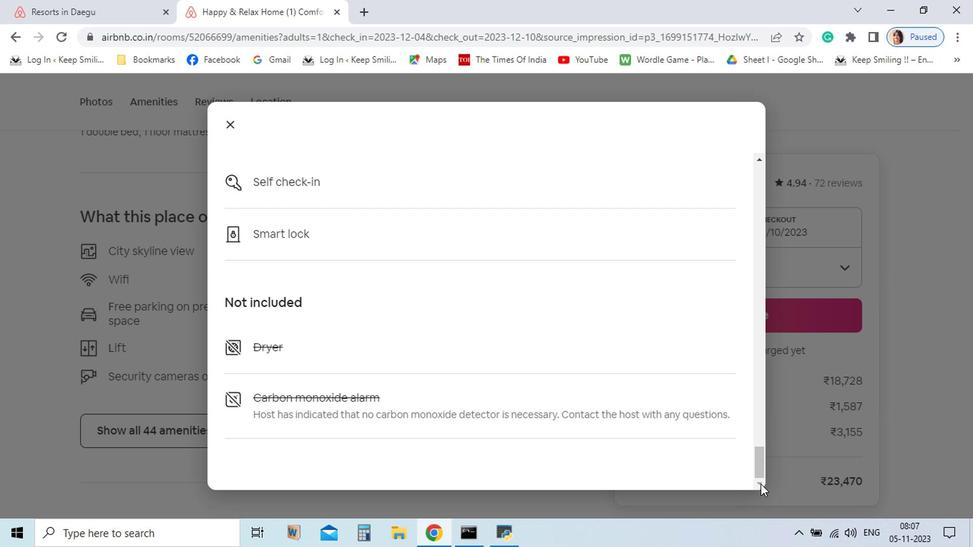 
Action: Mouse moved to (298, 229)
Screenshot: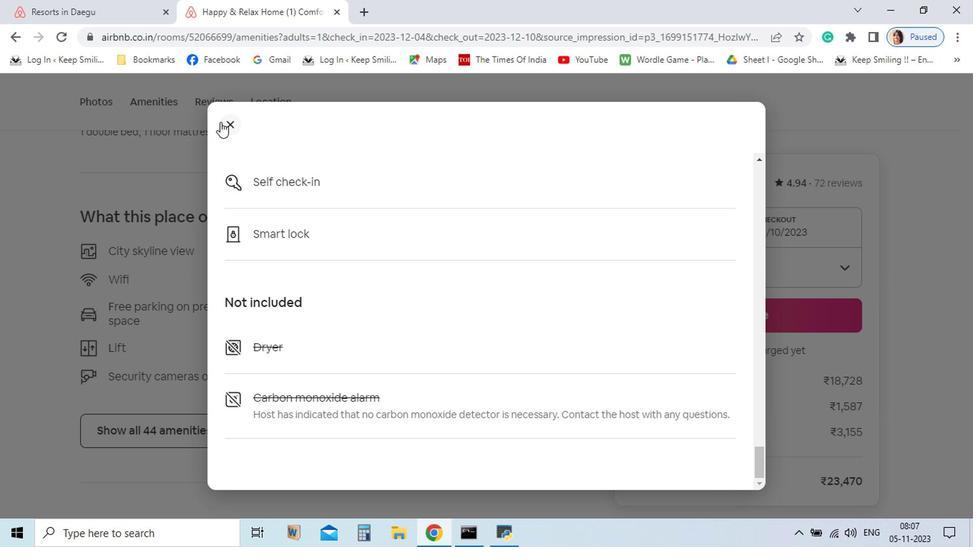 
Action: Mouse pressed left at (298, 229)
Screenshot: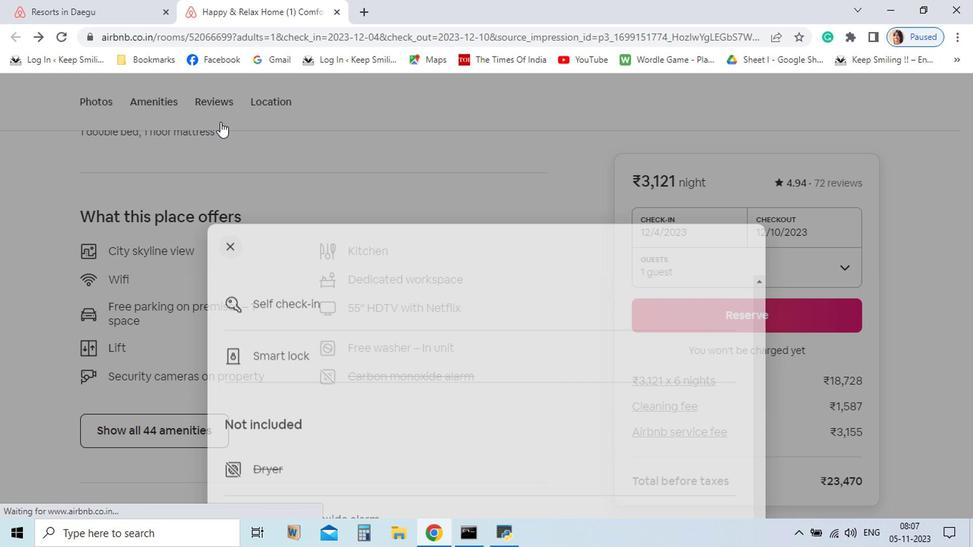 
Action: Mouse moved to (451, 445)
Screenshot: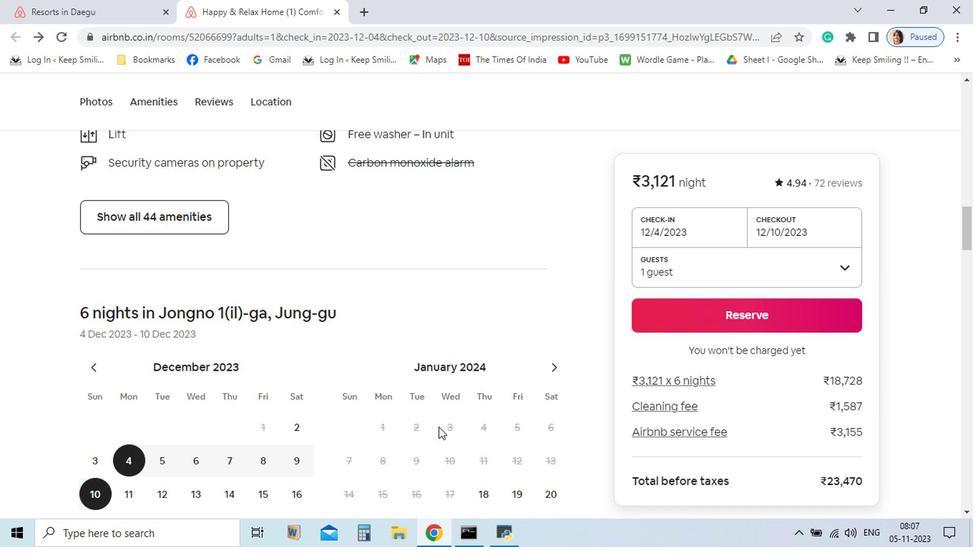 
Action: Mouse scrolled (450, 444) with delta (0, 0)
Screenshot: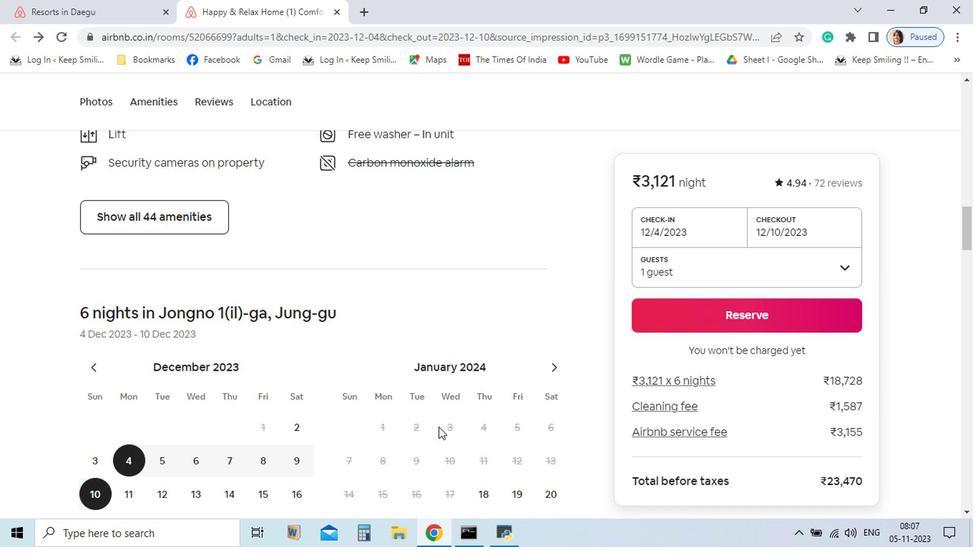 
Action: Mouse moved to (452, 446)
Screenshot: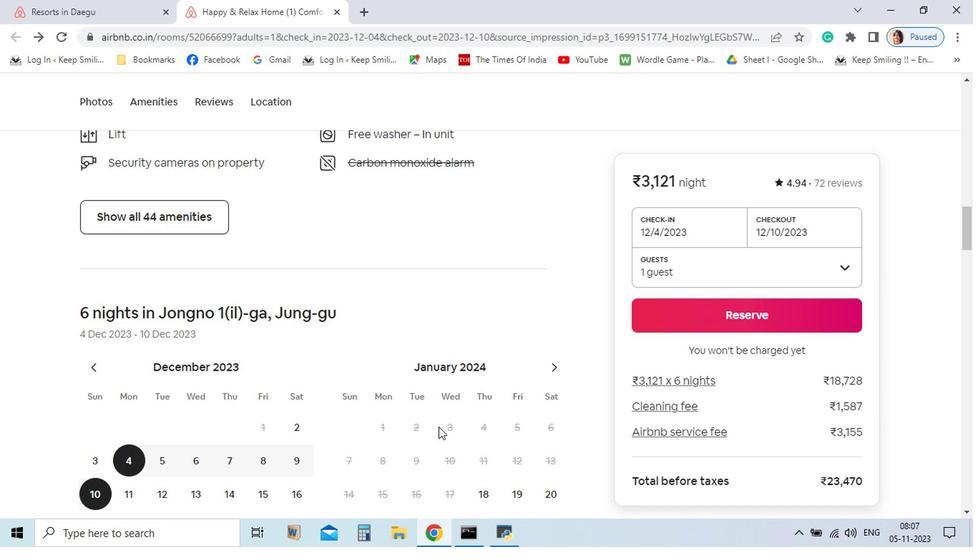 
Action: Mouse scrolled (452, 445) with delta (0, 0)
Screenshot: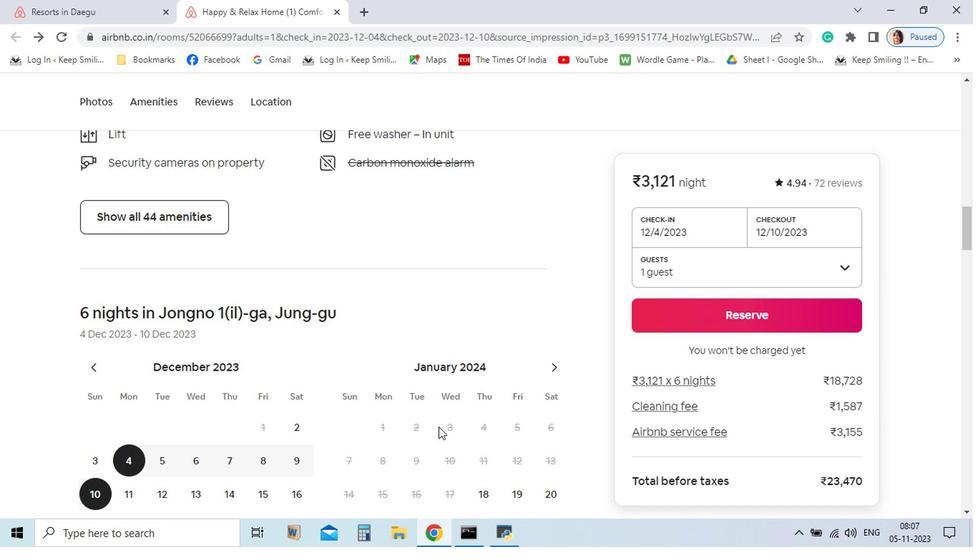 
Action: Mouse scrolled (452, 445) with delta (0, 0)
Screenshot: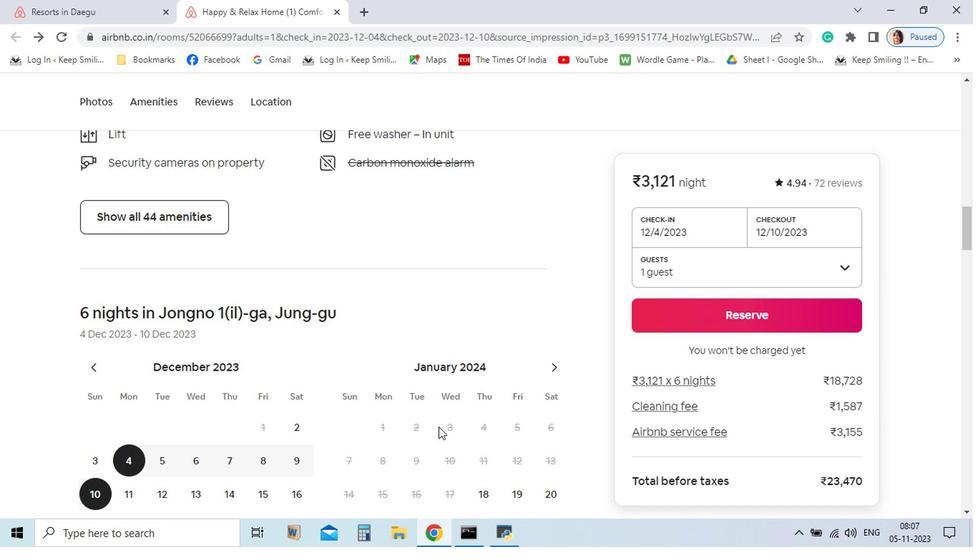 
Action: Mouse moved to (453, 446)
Screenshot: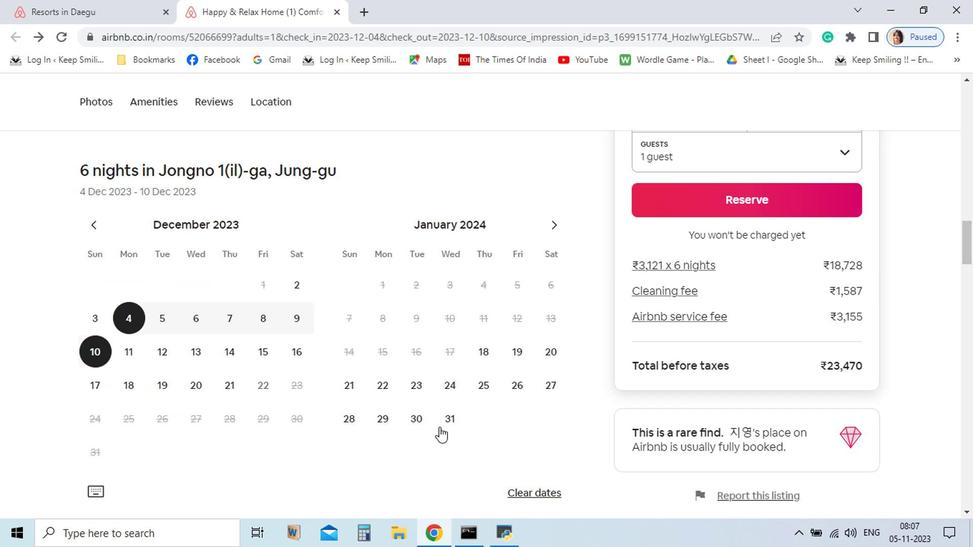 
Action: Mouse scrolled (453, 445) with delta (0, 0)
Screenshot: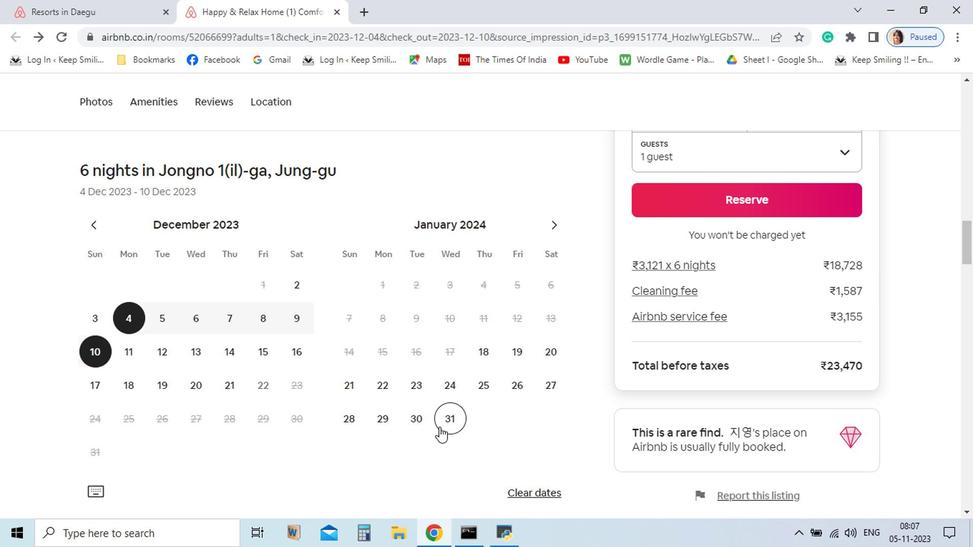 
Action: Mouse scrolled (453, 445) with delta (0, 0)
Screenshot: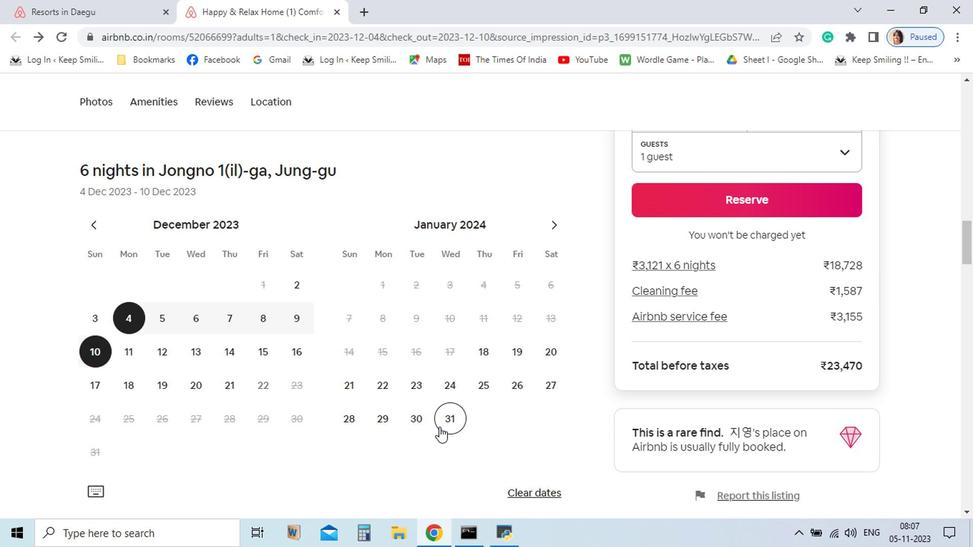 
Action: Mouse moved to (803, 476)
Screenshot: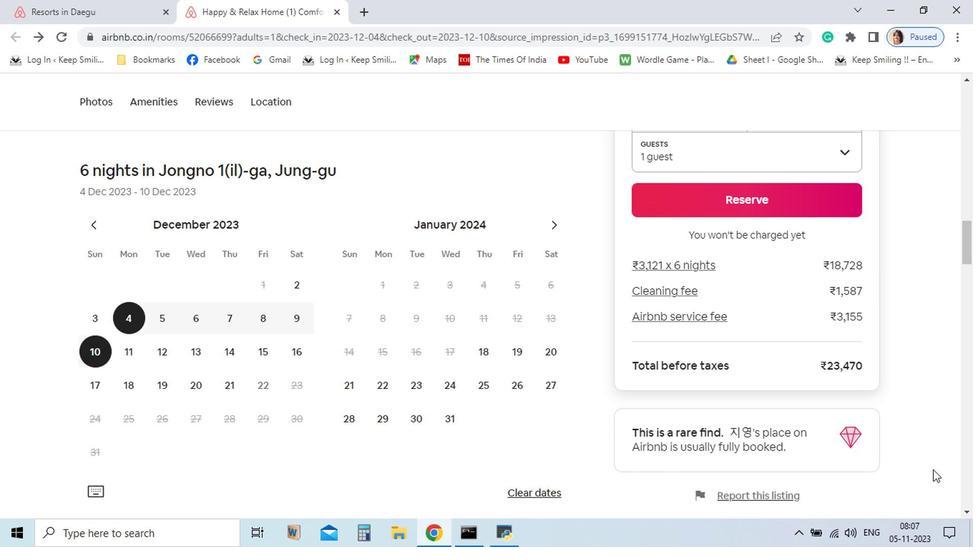 
Action: Mouse scrolled (803, 476) with delta (0, 0)
Screenshot: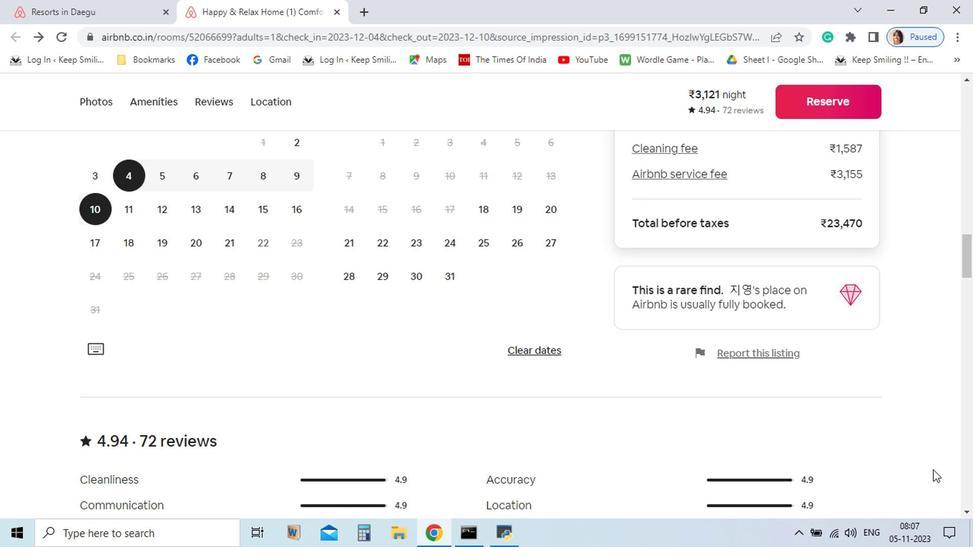 
Action: Mouse scrolled (803, 476) with delta (0, 0)
